 Task: Look for space in Hobart, Australia from 6th June, 2023 to 8th June, 2023 for 2 adults in price range Rs.7000 to Rs.12000. Place can be private room with 1  bedroom having 2 beds and 1 bathroom. Property type can be house, flat, guest house. Amenities needed are: wifi, washing machine, kitchen. Booking option can be shelf check-in. Required host language is English.
Action: Mouse moved to (262, 147)
Screenshot: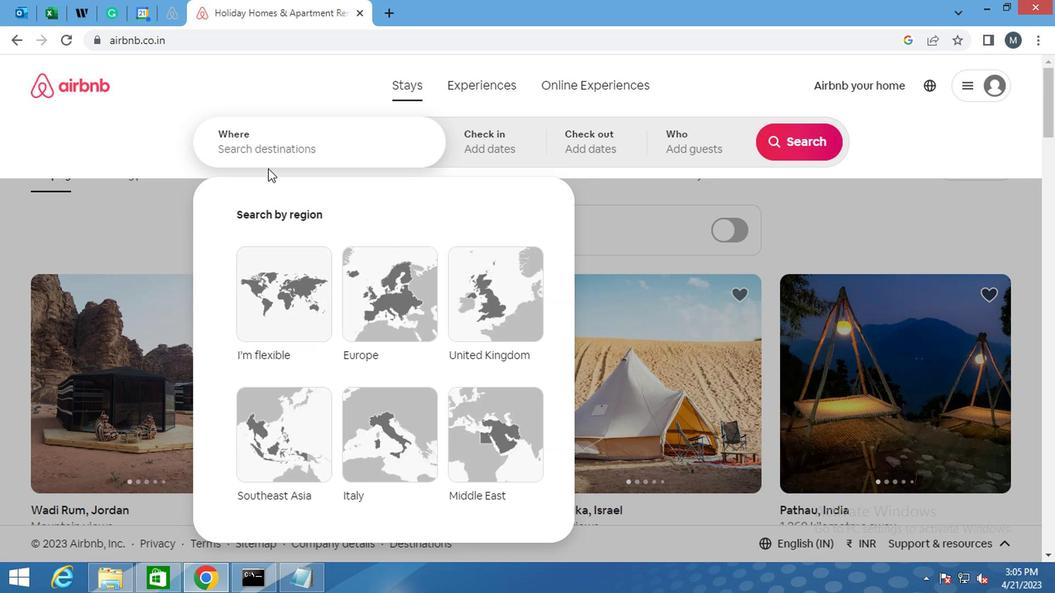 
Action: Mouse pressed left at (262, 147)
Screenshot: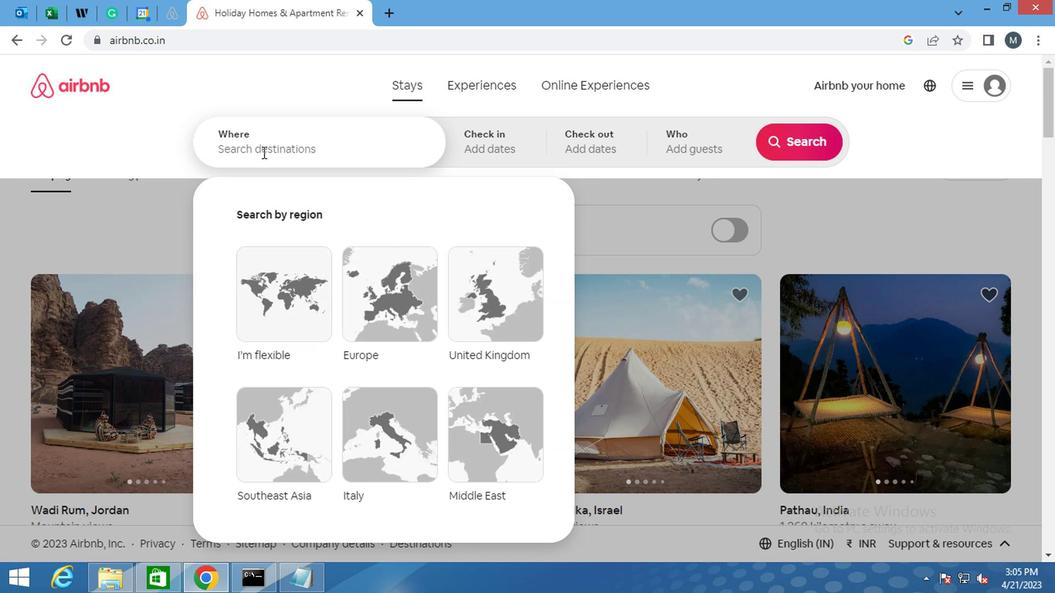 
Action: Key pressed <Key.shift><Key.shift>HOBART,<Key.space><Key.shift>AUSTRALIA<Key.enter>
Screenshot: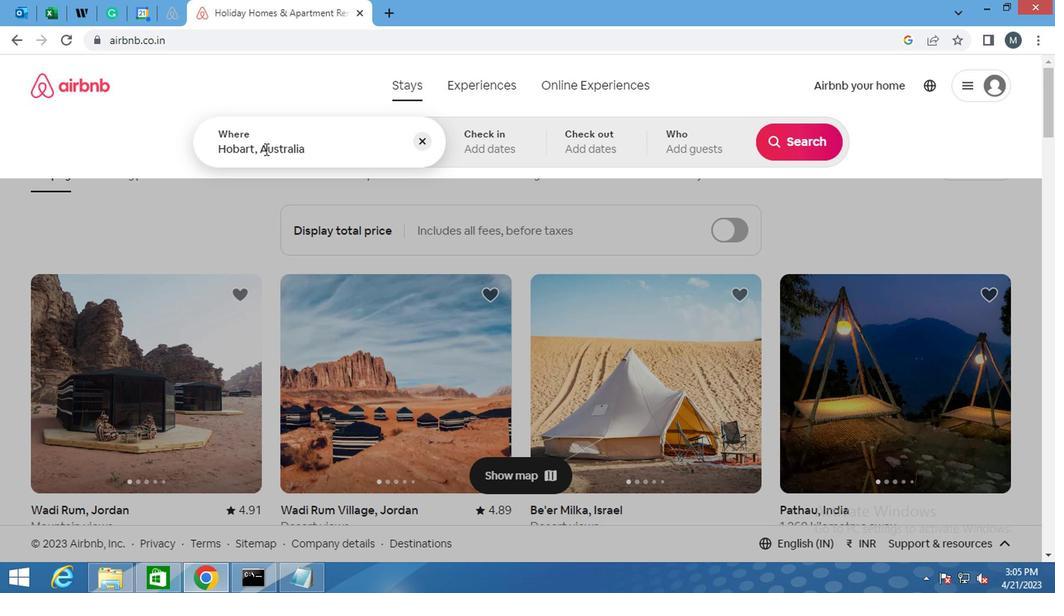 
Action: Mouse moved to (808, 267)
Screenshot: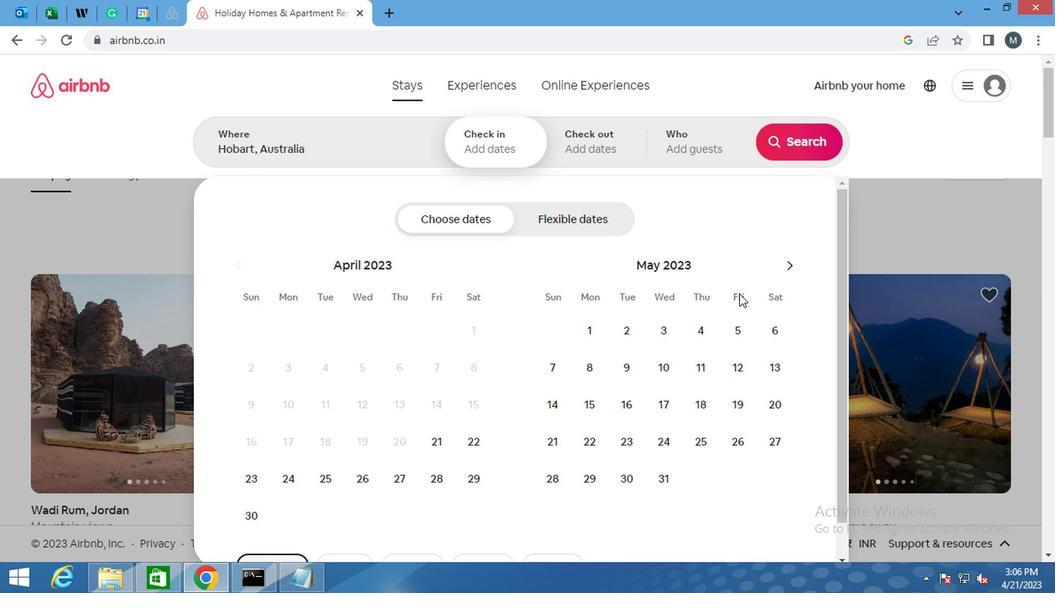 
Action: Mouse pressed left at (808, 267)
Screenshot: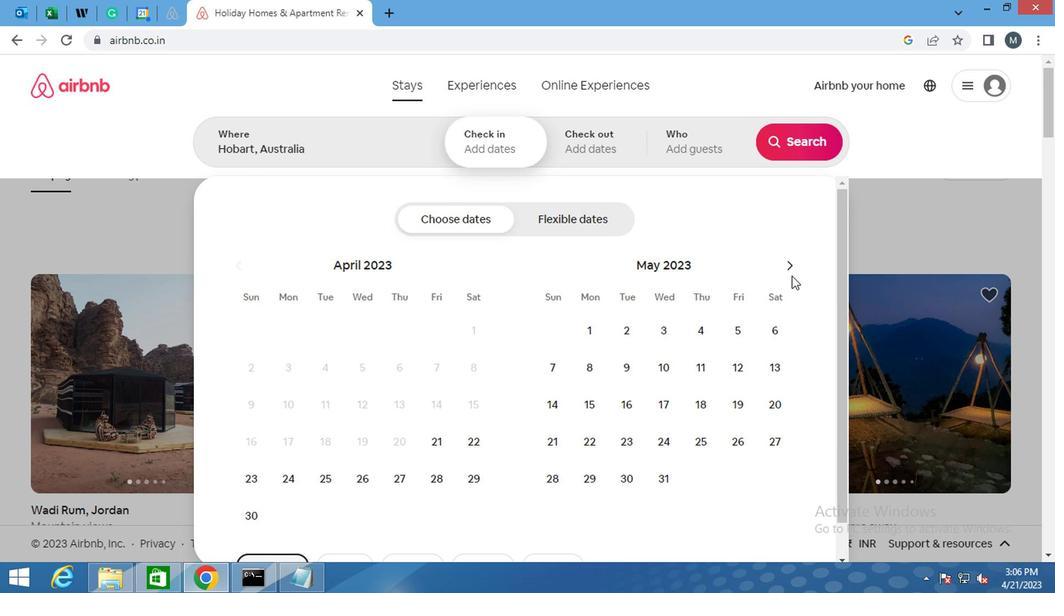 
Action: Mouse moved to (791, 268)
Screenshot: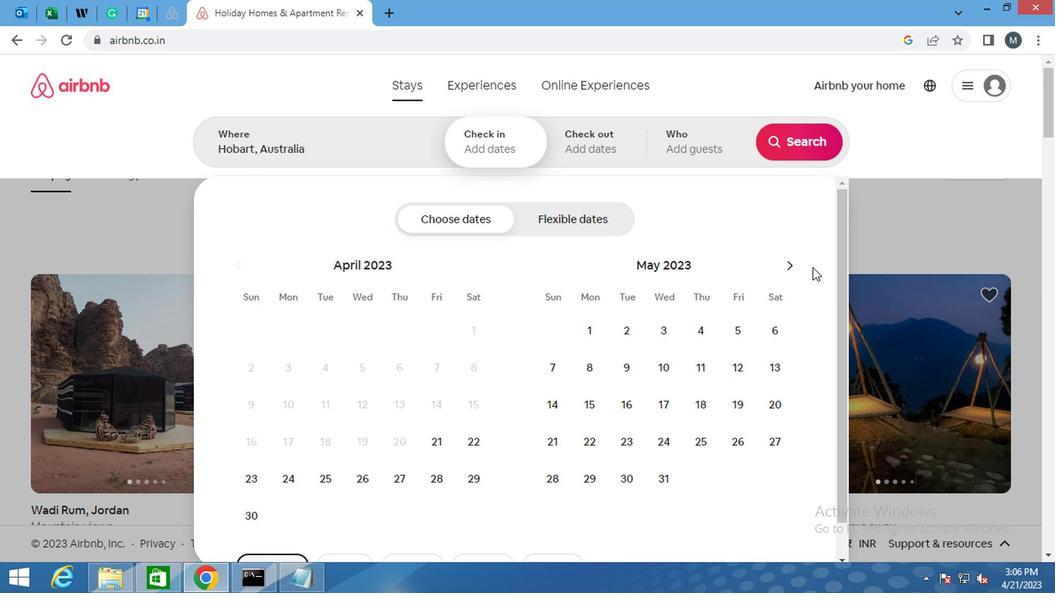 
Action: Mouse pressed left at (791, 268)
Screenshot: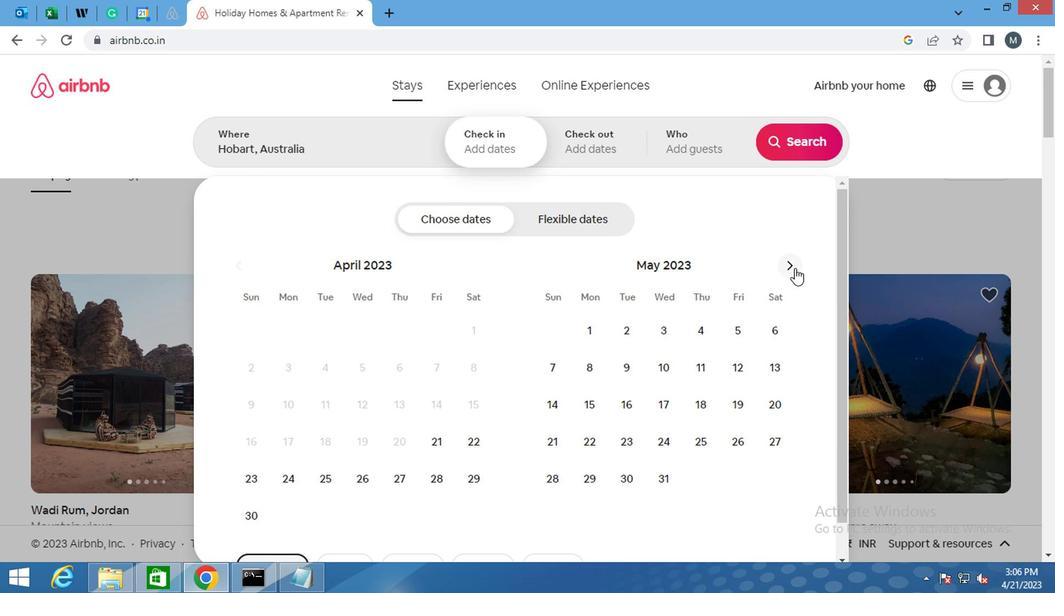 
Action: Mouse moved to (614, 370)
Screenshot: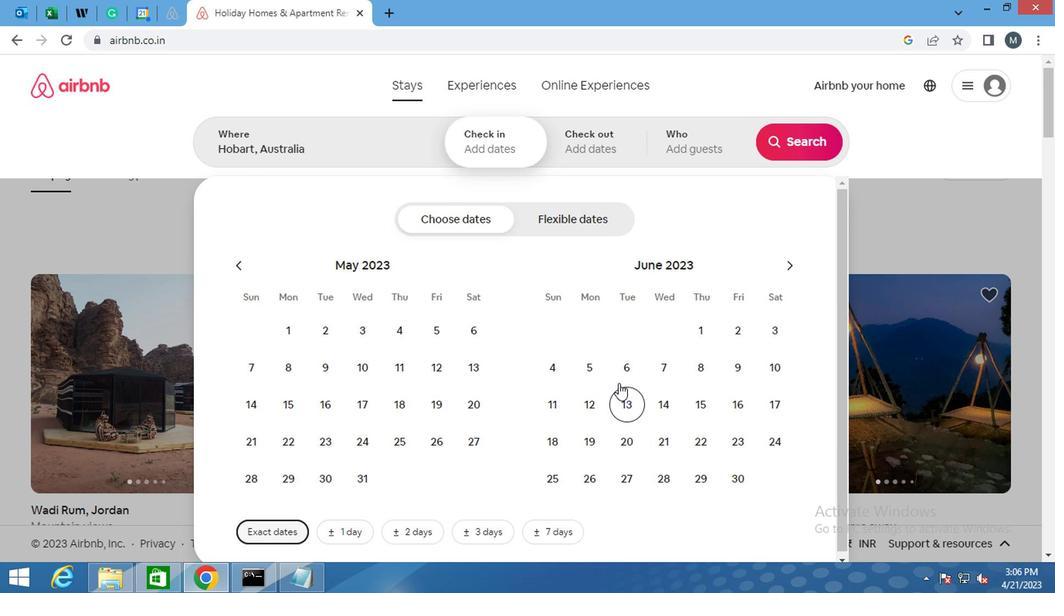 
Action: Mouse pressed left at (614, 370)
Screenshot: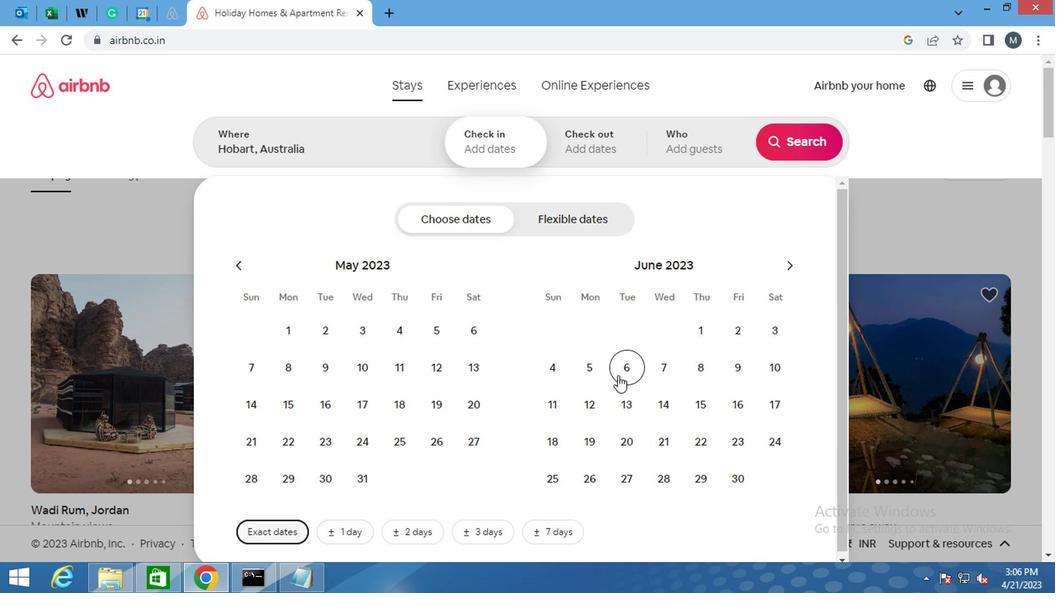 
Action: Mouse moved to (700, 374)
Screenshot: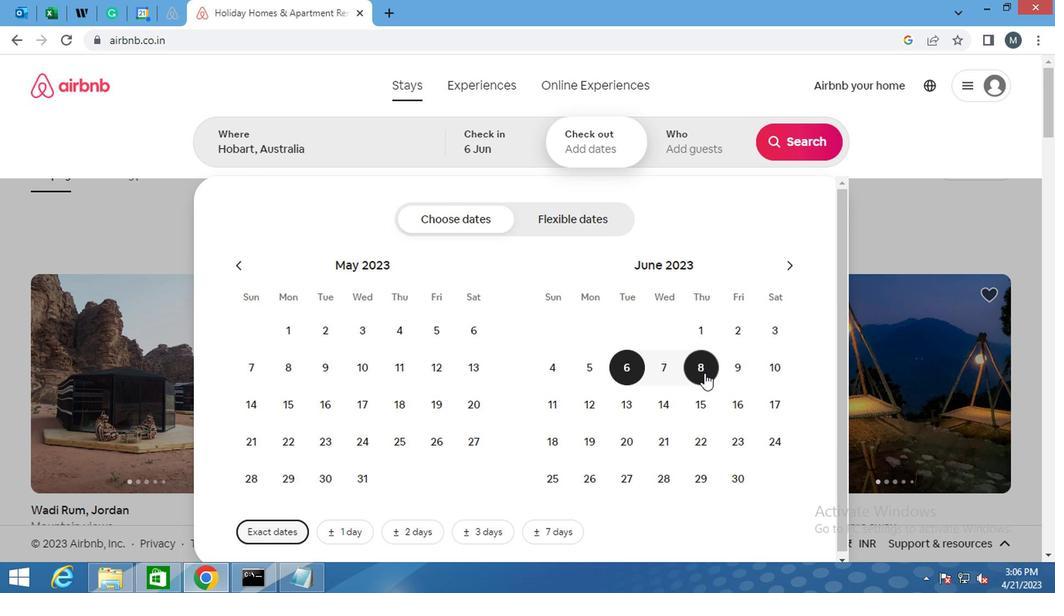 
Action: Mouse pressed left at (700, 374)
Screenshot: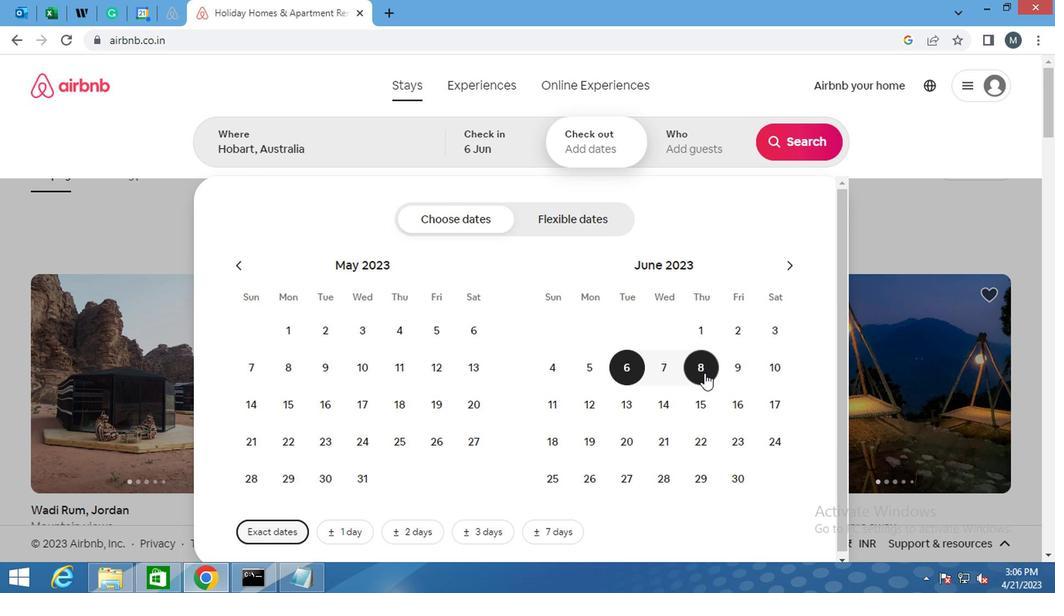 
Action: Mouse moved to (739, 136)
Screenshot: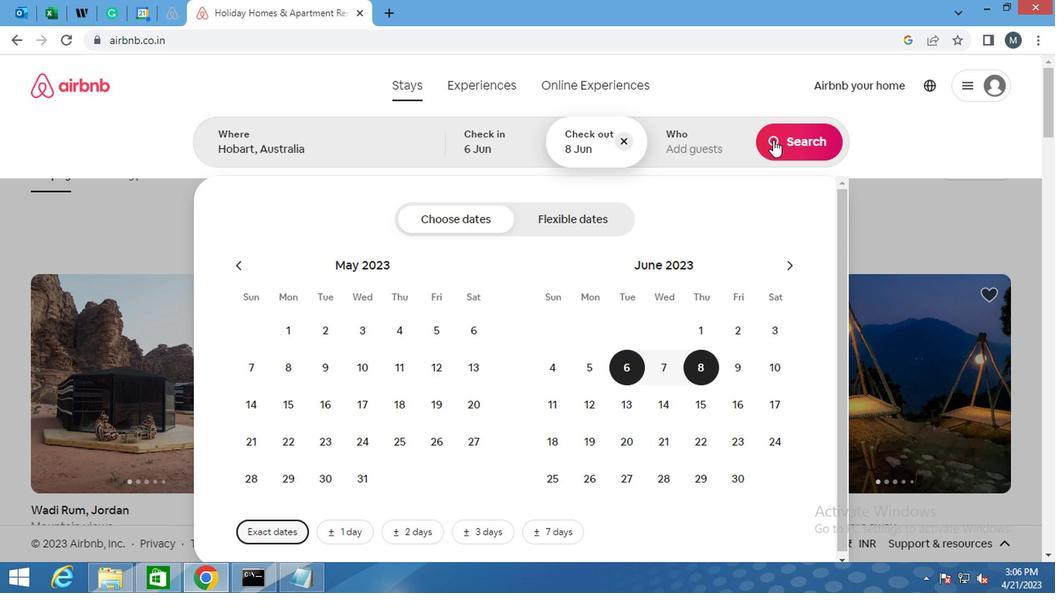
Action: Mouse pressed left at (739, 136)
Screenshot: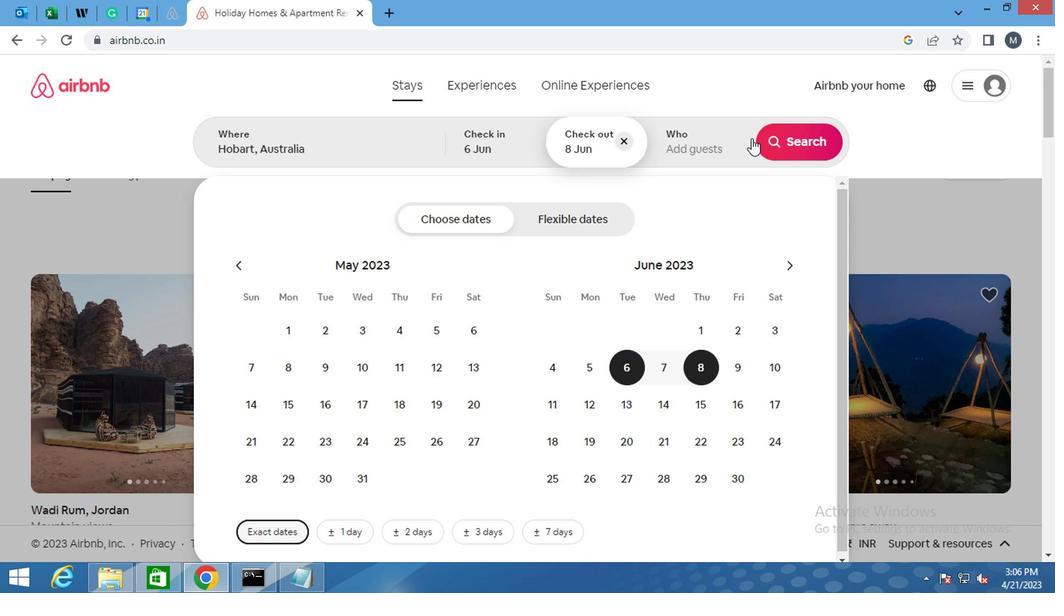 
Action: Mouse moved to (793, 223)
Screenshot: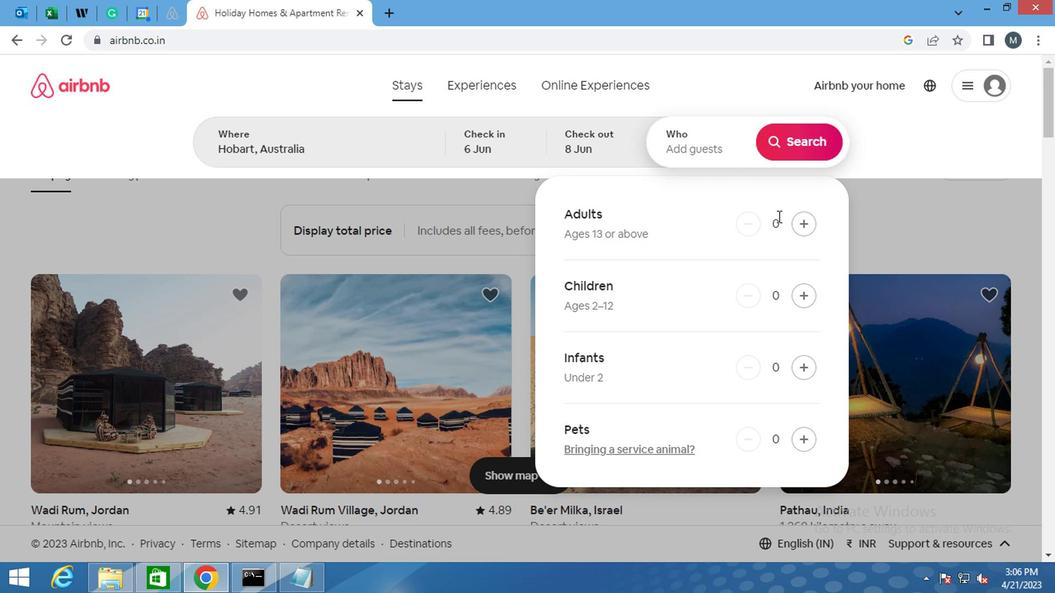 
Action: Mouse pressed left at (793, 223)
Screenshot: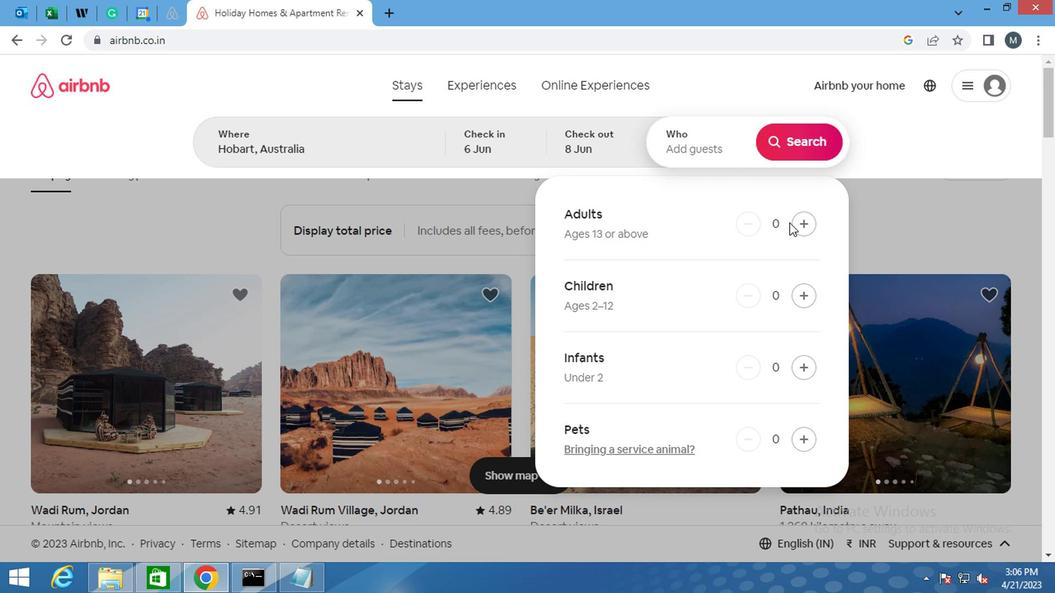 
Action: Mouse moved to (793, 222)
Screenshot: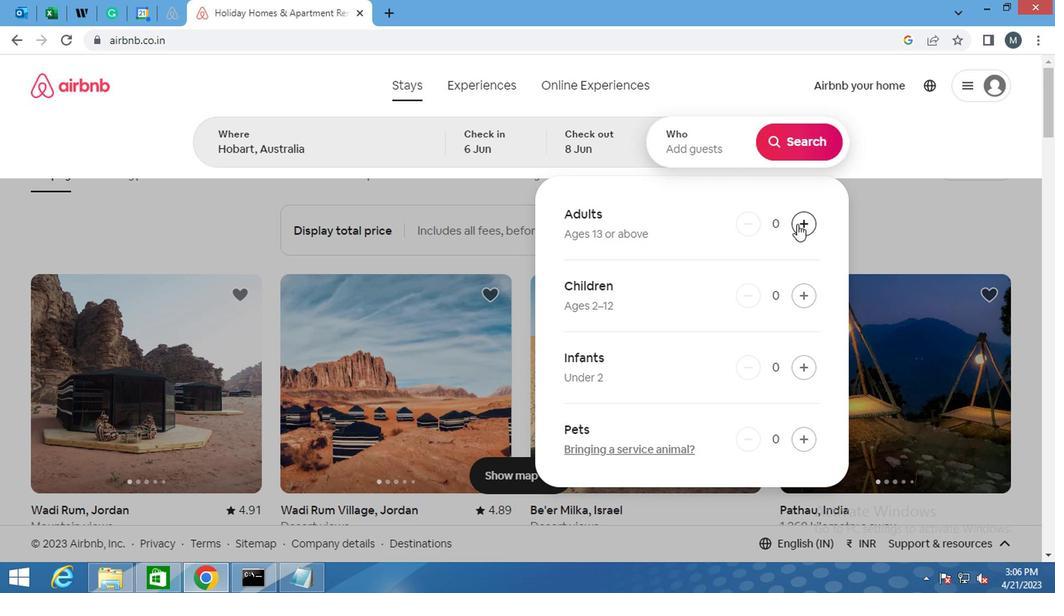 
Action: Mouse pressed left at (793, 222)
Screenshot: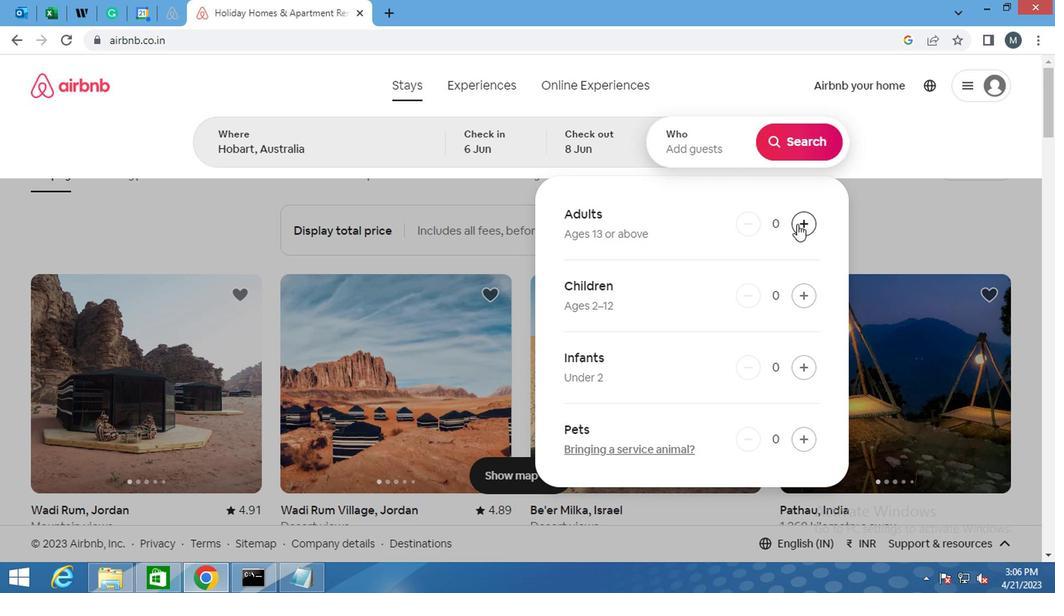 
Action: Mouse moved to (899, 125)
Screenshot: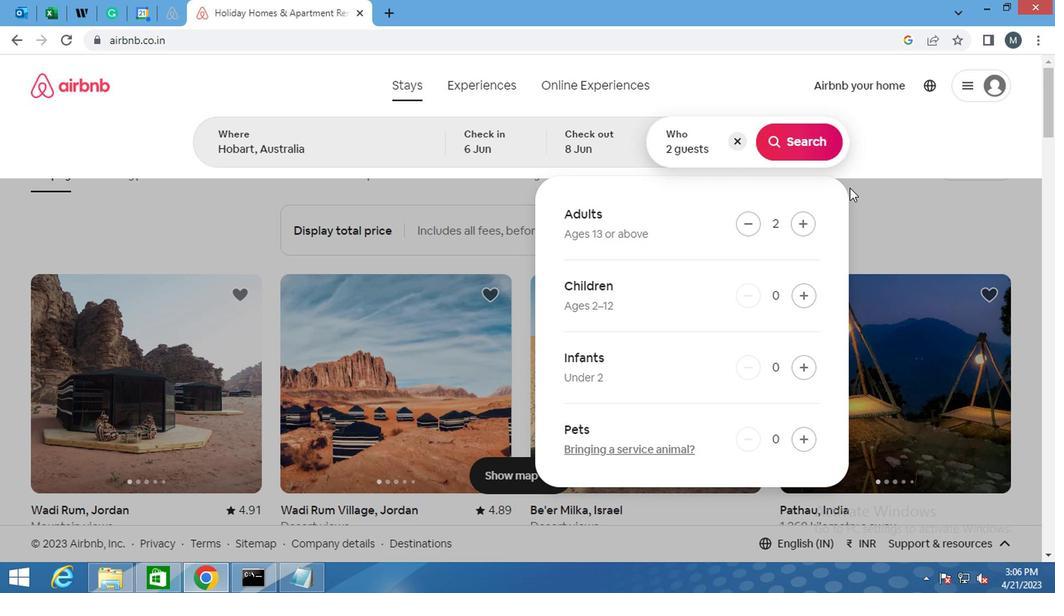 
Action: Mouse pressed left at (899, 125)
Screenshot: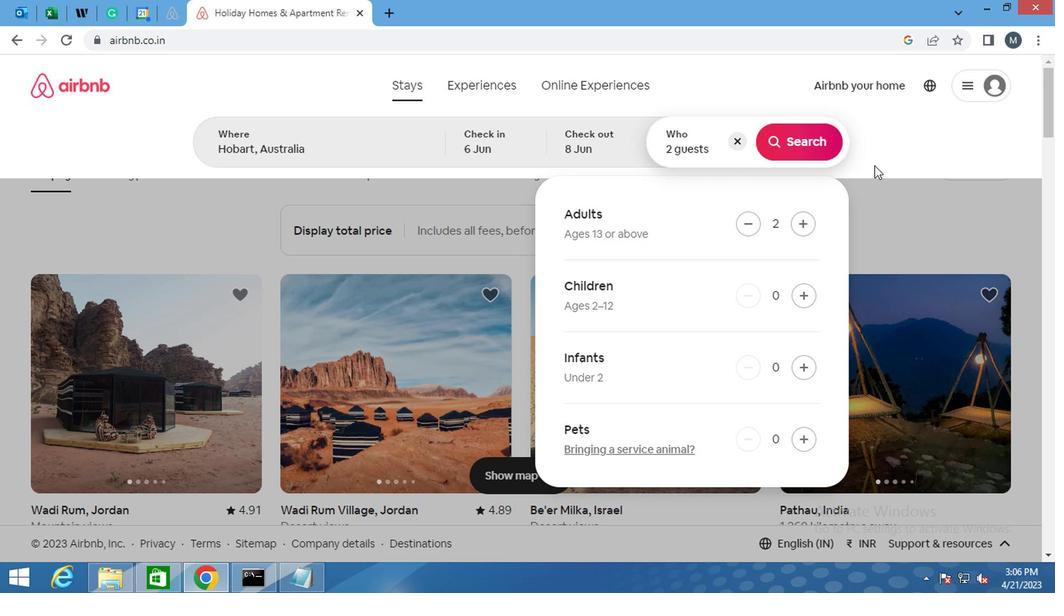 
Action: Mouse moved to (879, 162)
Screenshot: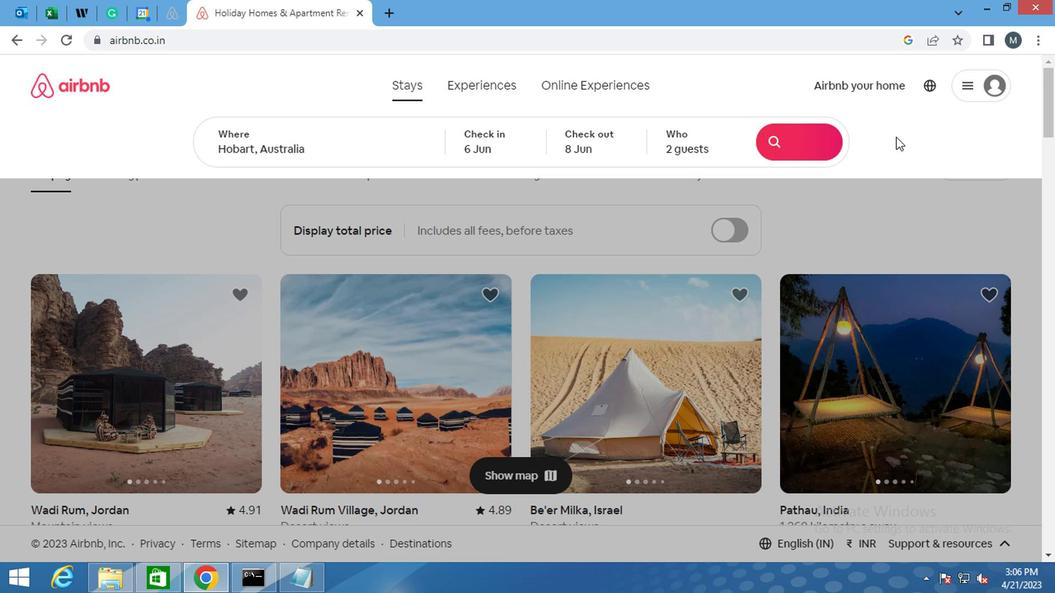 
Action: Mouse scrolled (879, 163) with delta (0, 1)
Screenshot: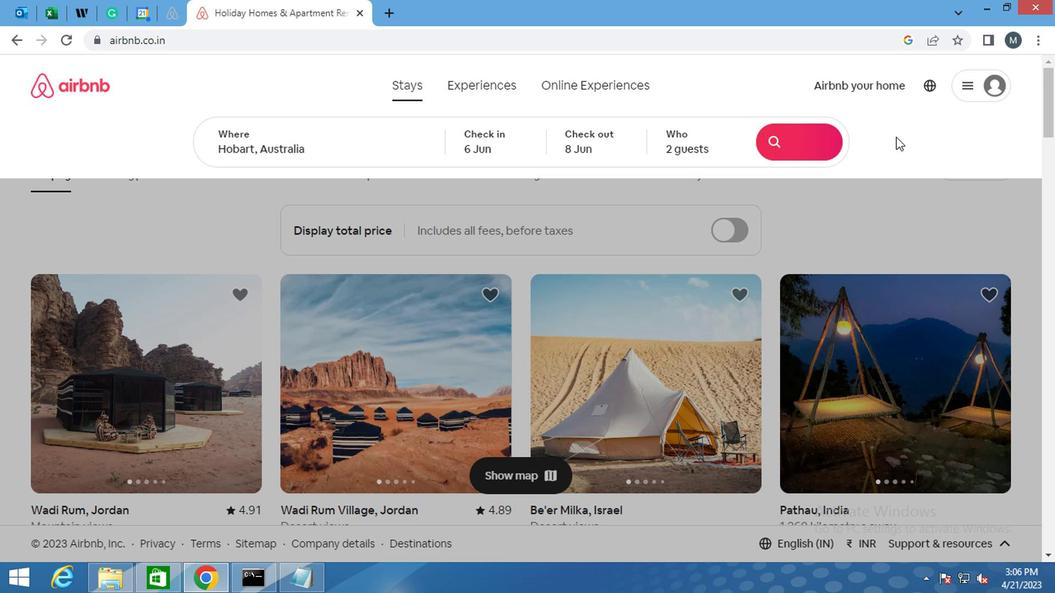 
Action: Mouse scrolled (879, 163) with delta (0, 1)
Screenshot: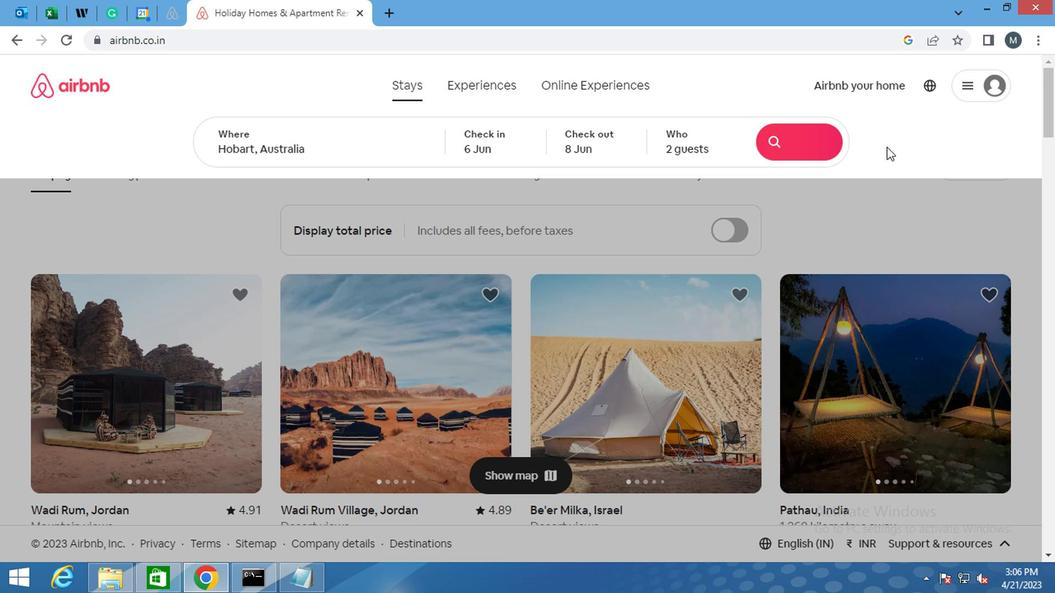 
Action: Mouse moved to (878, 166)
Screenshot: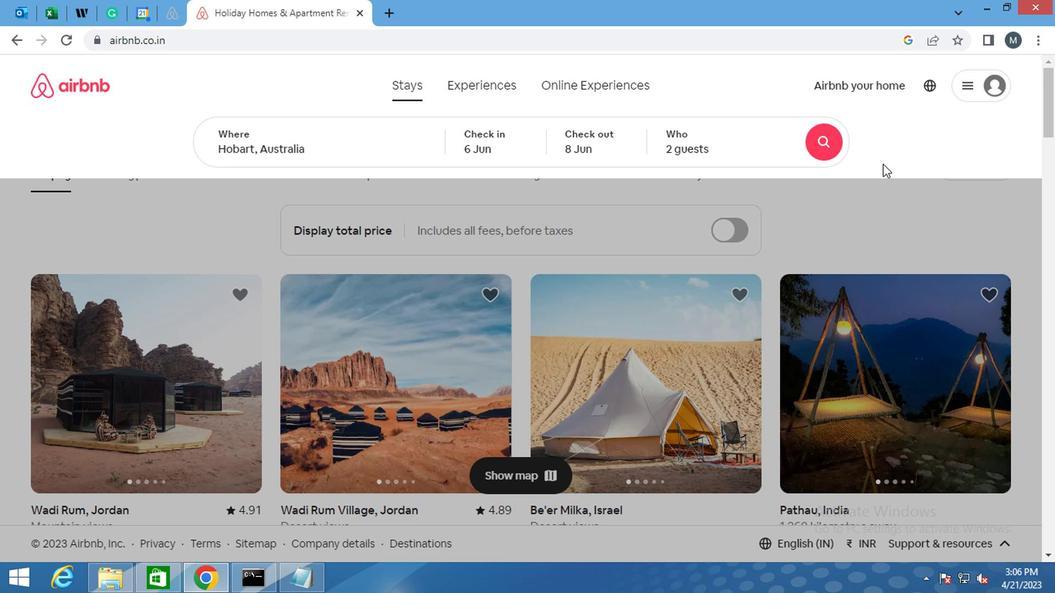 
Action: Mouse scrolled (878, 165) with delta (0, 0)
Screenshot: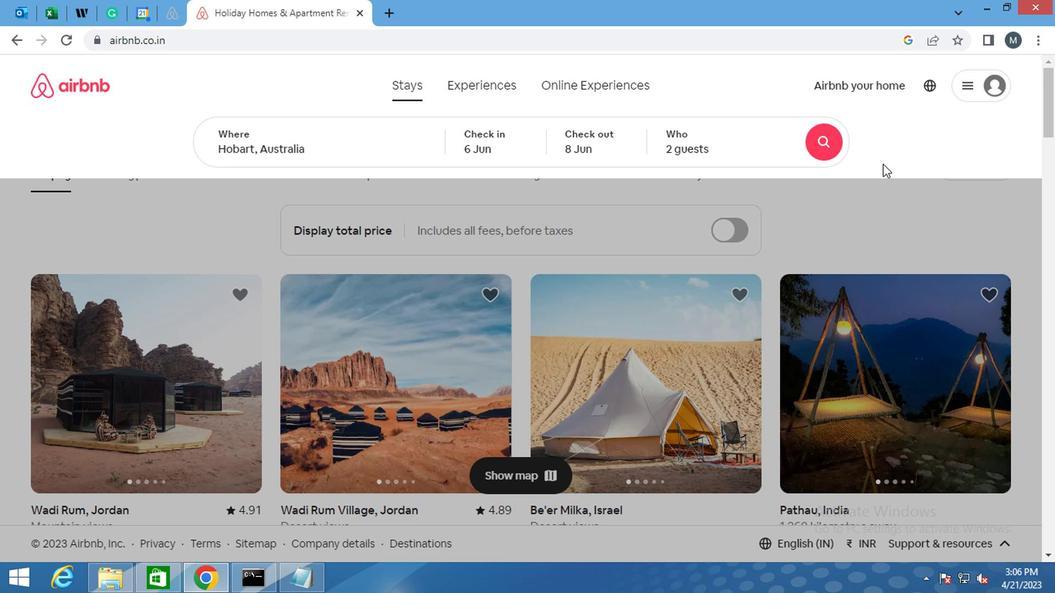 
Action: Mouse moved to (950, 145)
Screenshot: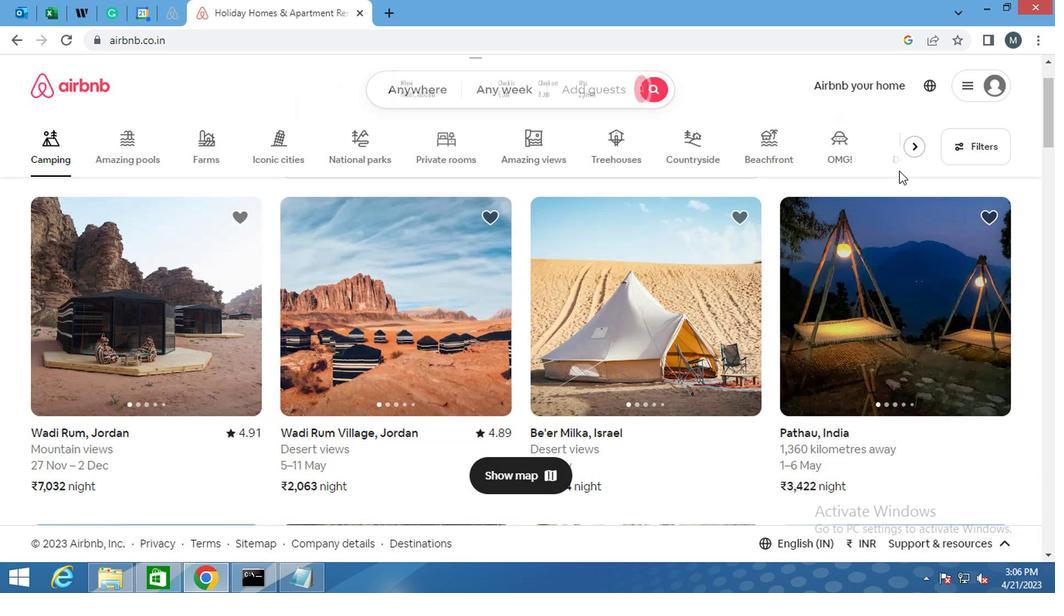 
Action: Mouse pressed left at (950, 145)
Screenshot: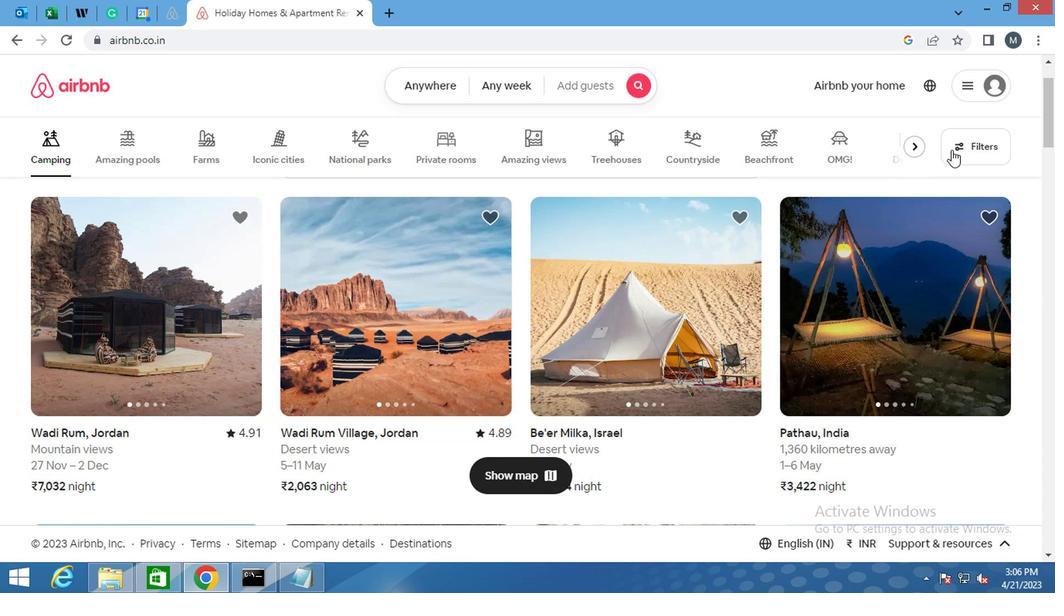 
Action: Mouse moved to (758, 191)
Screenshot: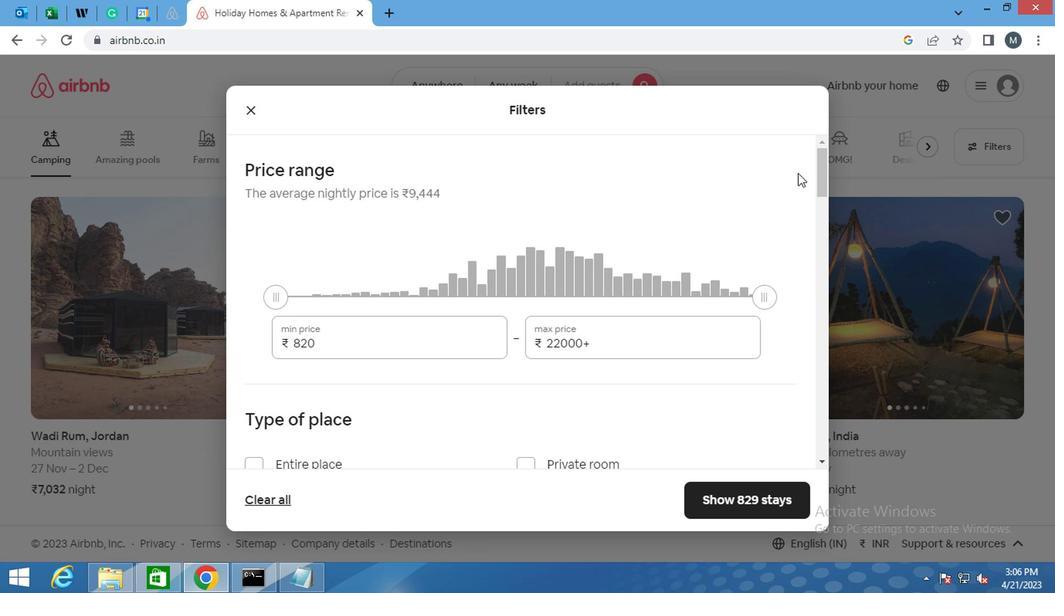 
Action: Mouse scrolled (758, 191) with delta (0, 0)
Screenshot: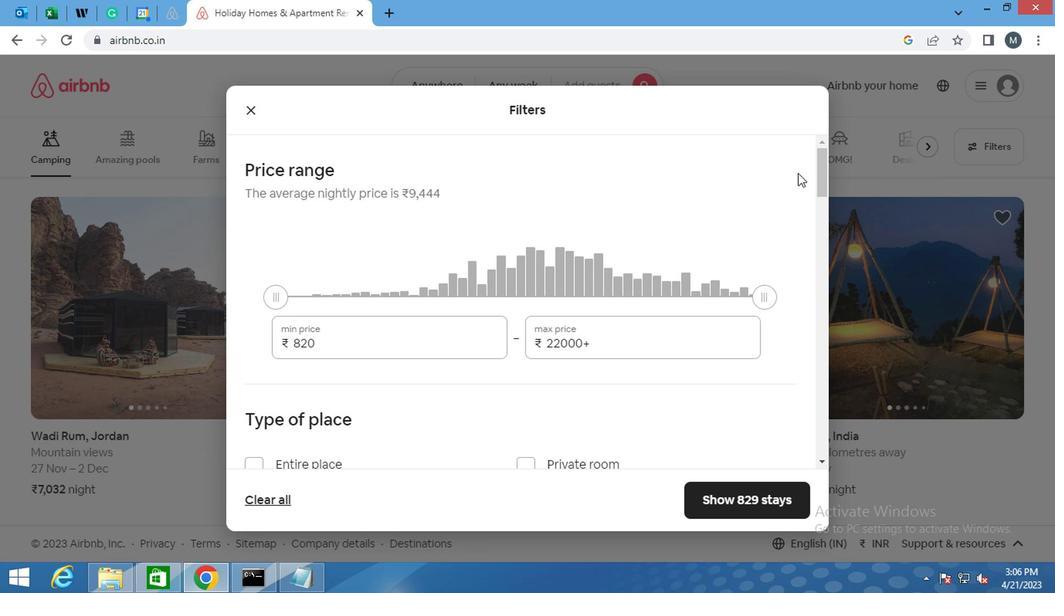 
Action: Mouse moved to (667, 224)
Screenshot: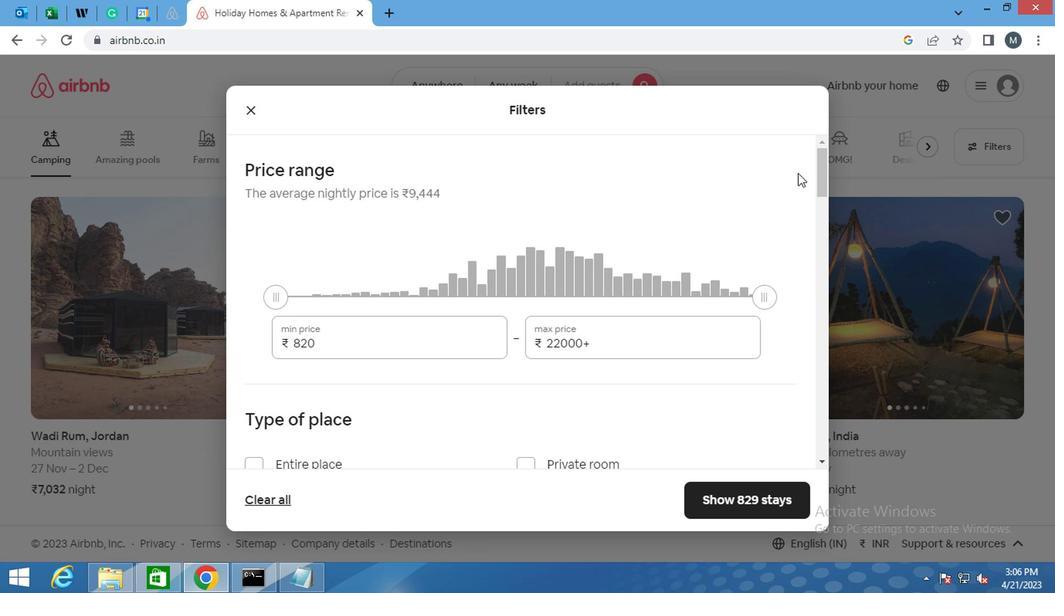 
Action: Mouse scrolled (667, 223) with delta (0, 0)
Screenshot: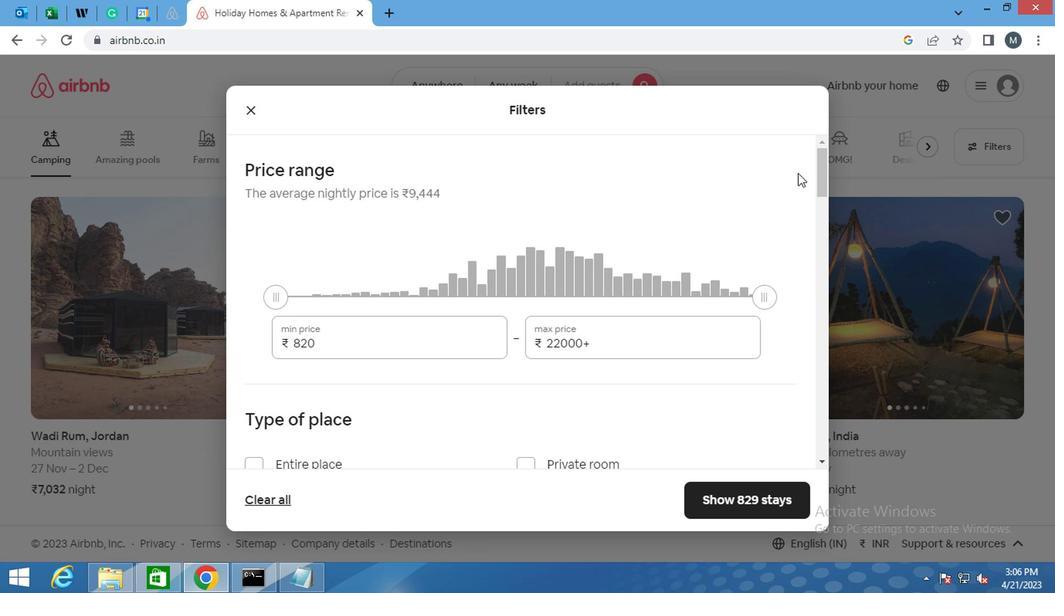 
Action: Mouse moved to (392, 194)
Screenshot: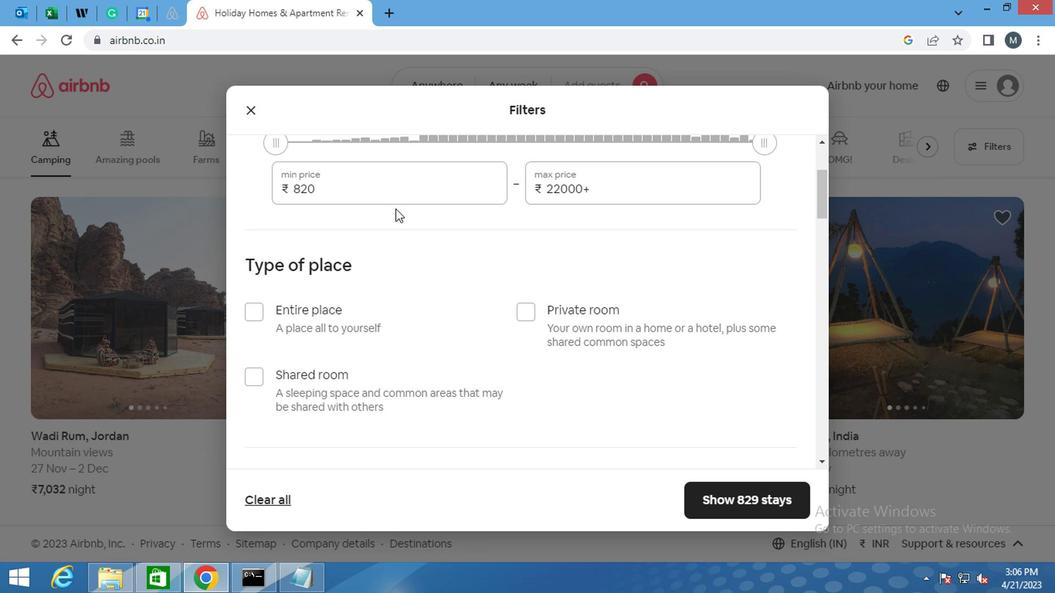 
Action: Mouse pressed left at (392, 194)
Screenshot: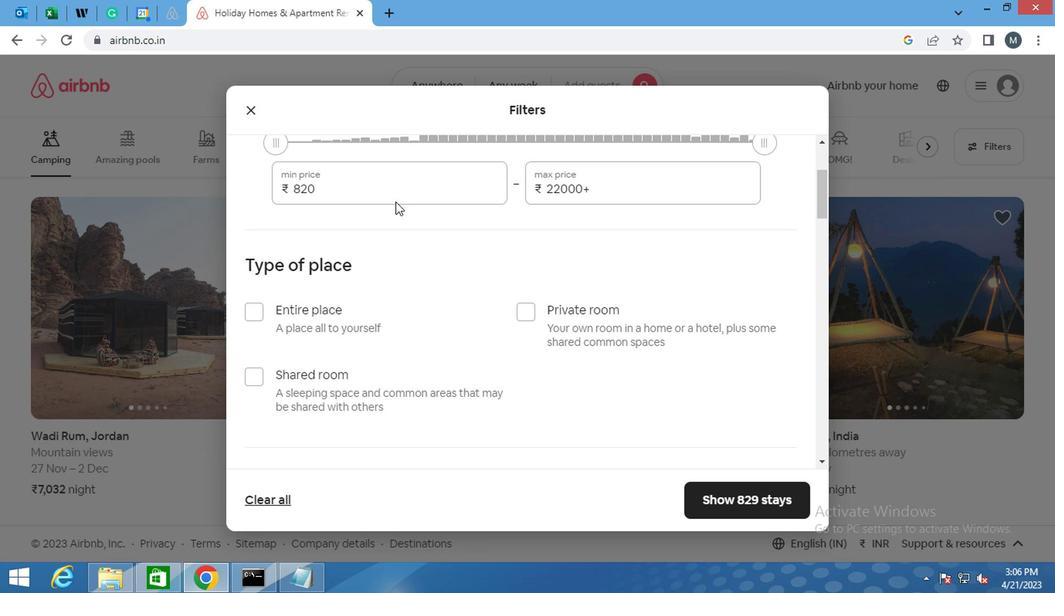
Action: Key pressed <Key.backspace><Key.backspace><Key.backspace>7000
Screenshot: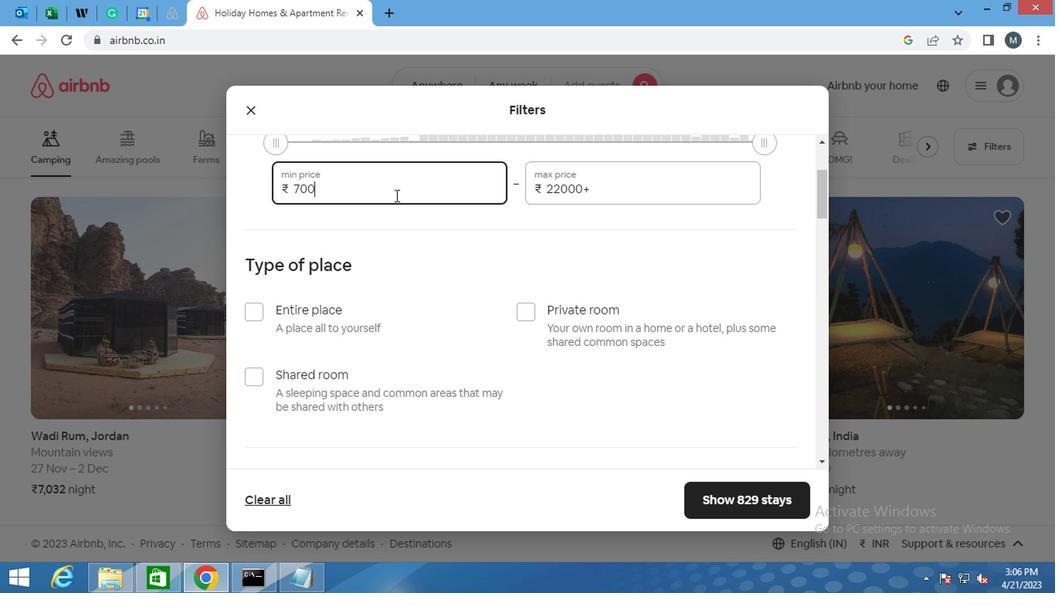 
Action: Mouse moved to (607, 196)
Screenshot: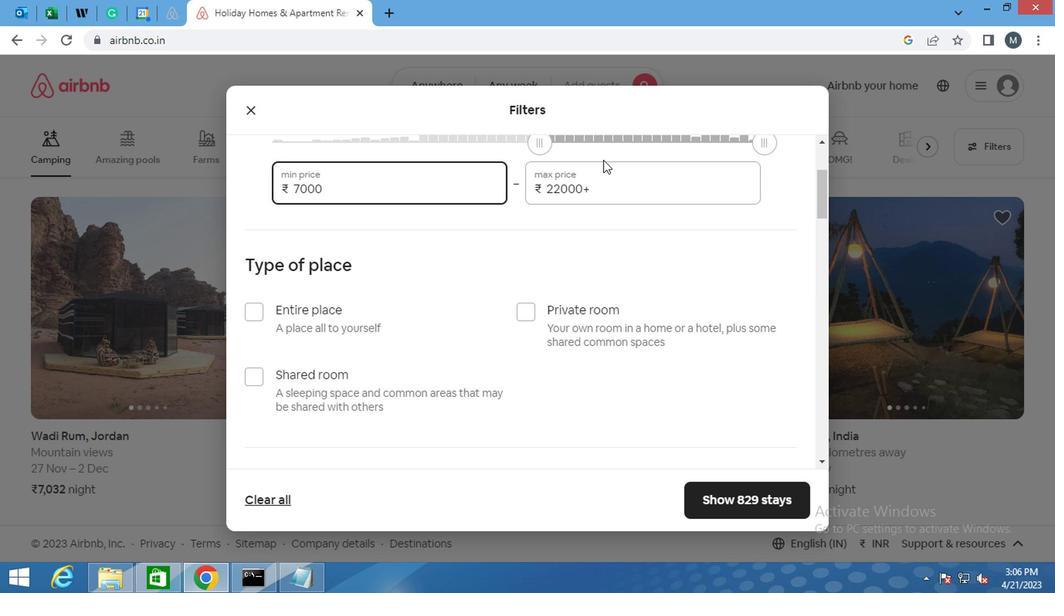 
Action: Mouse pressed left at (607, 196)
Screenshot: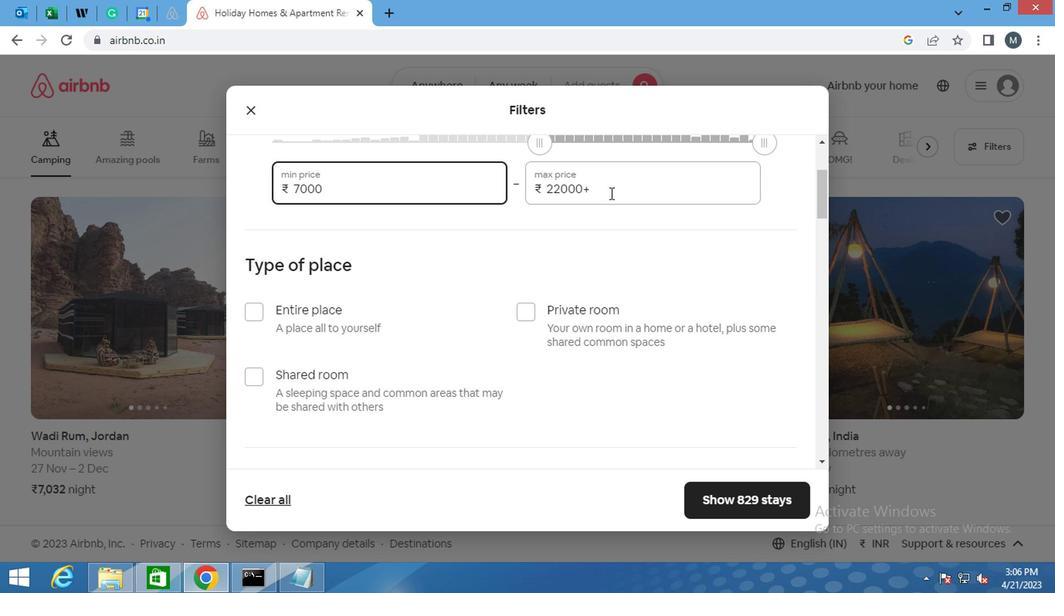 
Action: Key pressed <Key.backspace><Key.backspace><Key.backspace><Key.backspace><Key.backspace><Key.backspace>129<Key.backspace>000
Screenshot: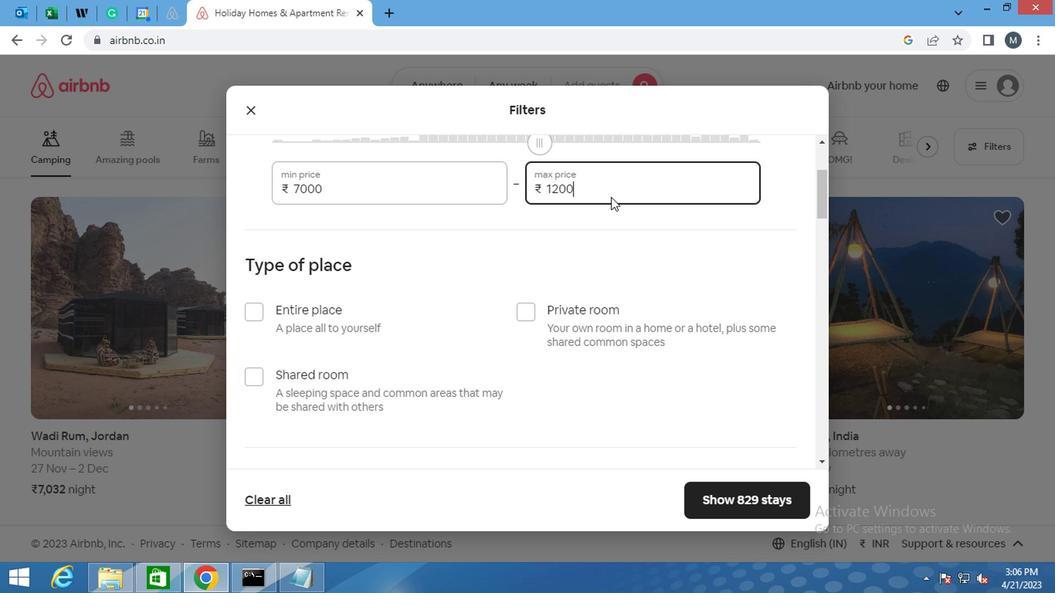 
Action: Mouse moved to (594, 222)
Screenshot: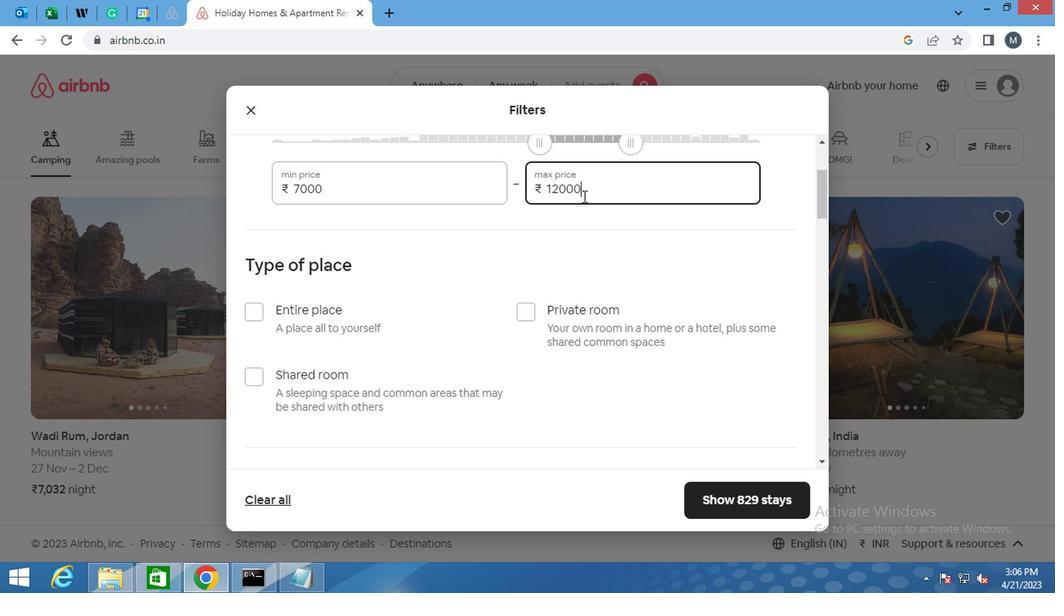 
Action: Mouse scrolled (594, 220) with delta (0, -1)
Screenshot: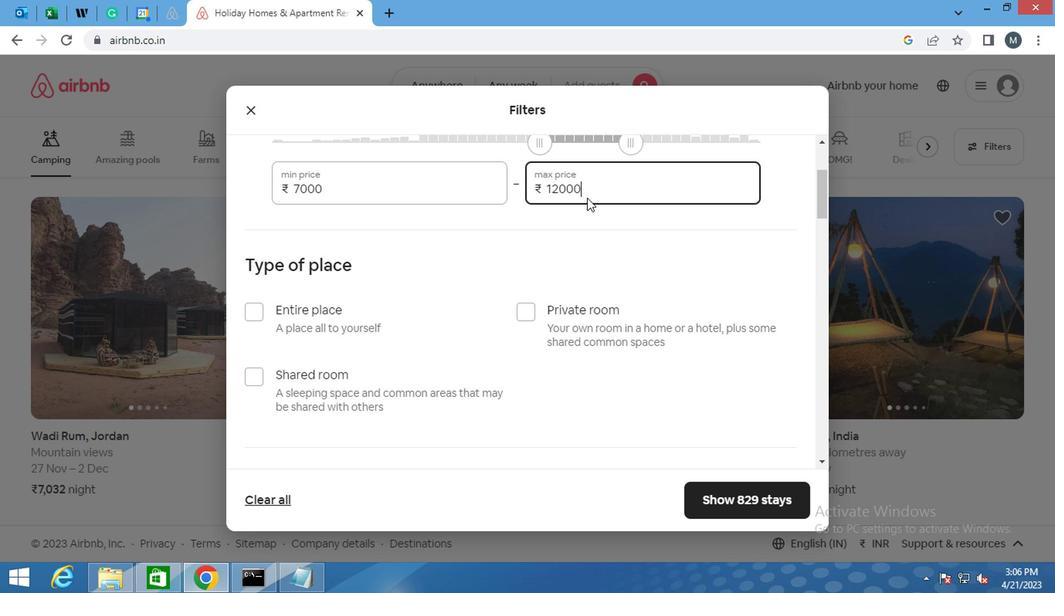 
Action: Mouse scrolled (594, 220) with delta (0, -1)
Screenshot: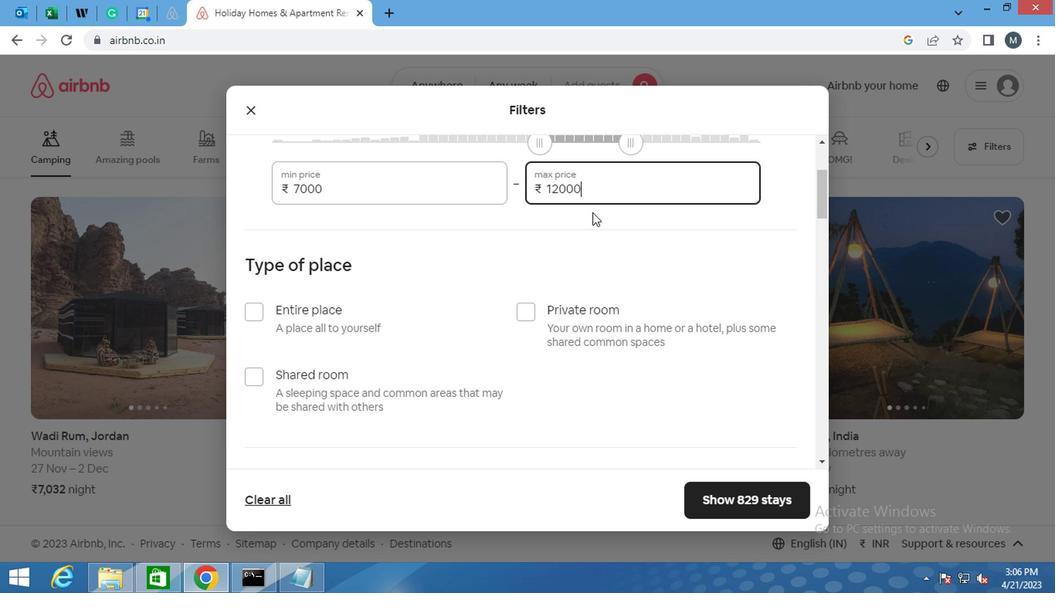 
Action: Mouse scrolled (594, 220) with delta (0, -1)
Screenshot: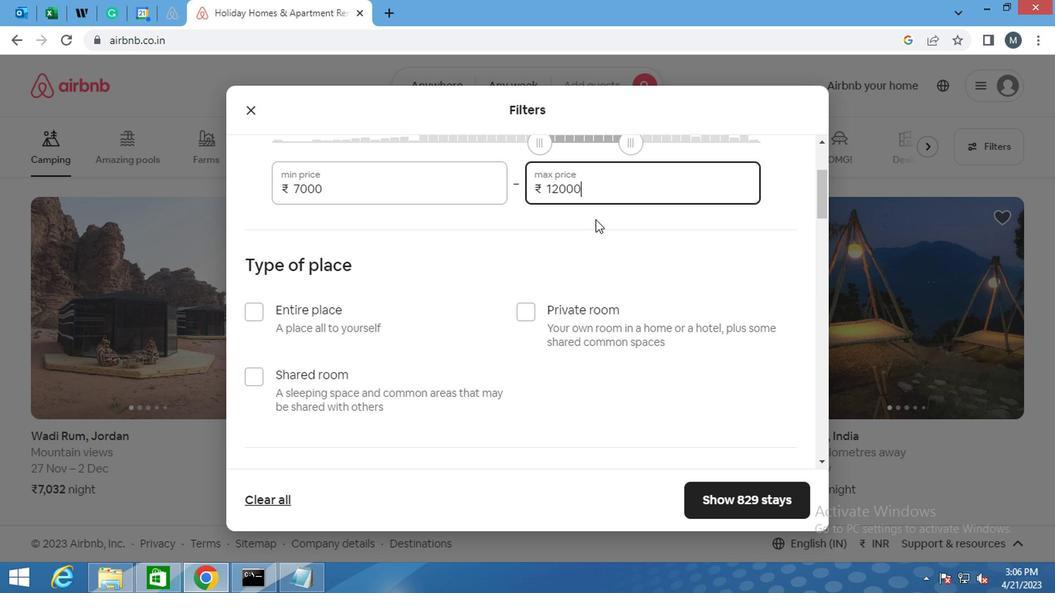 
Action: Mouse moved to (422, 314)
Screenshot: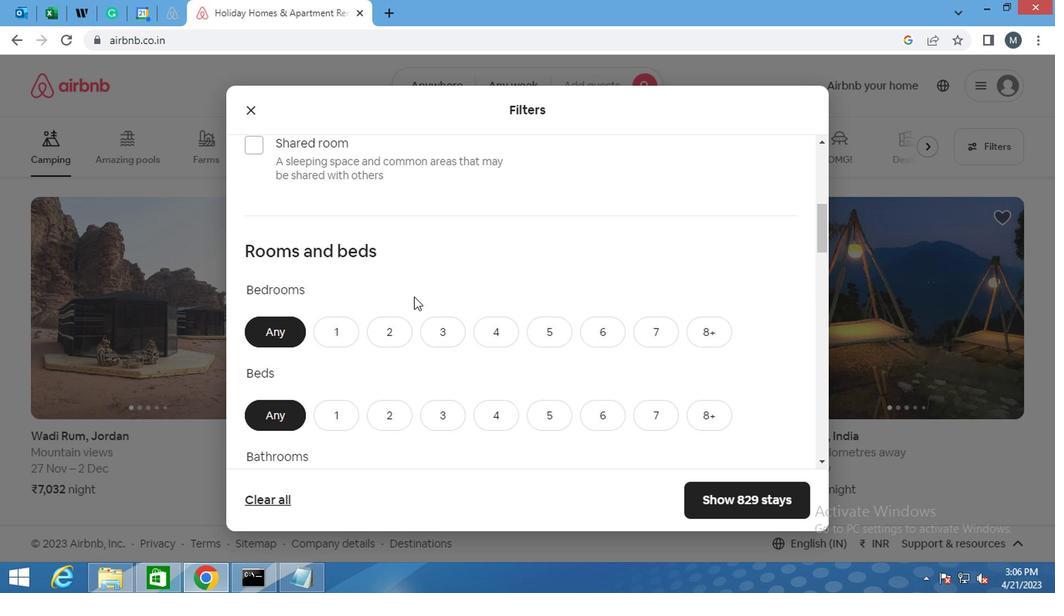 
Action: Mouse scrolled (422, 314) with delta (0, 0)
Screenshot: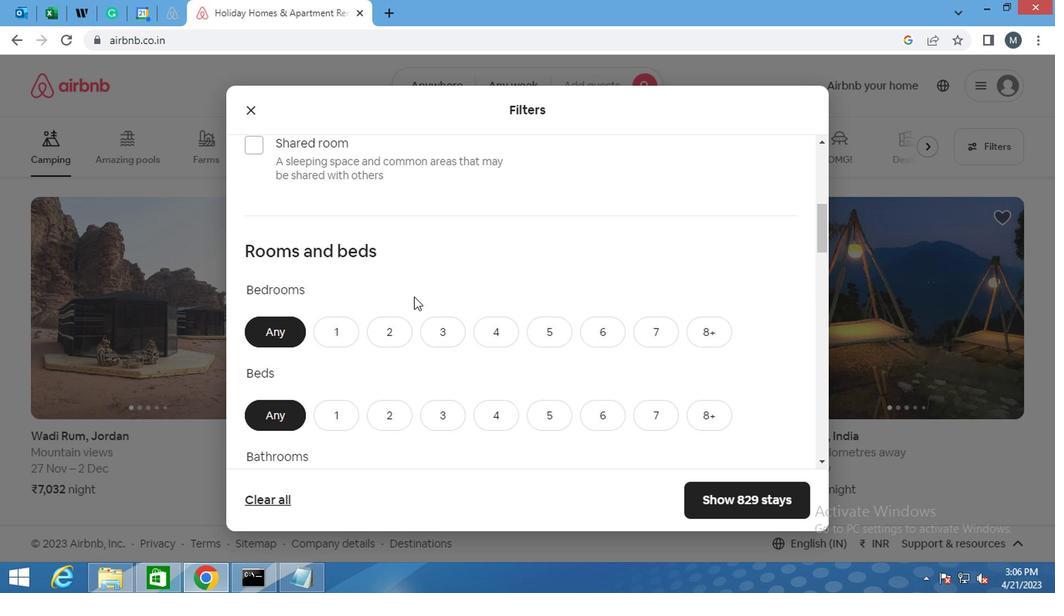 
Action: Mouse moved to (422, 312)
Screenshot: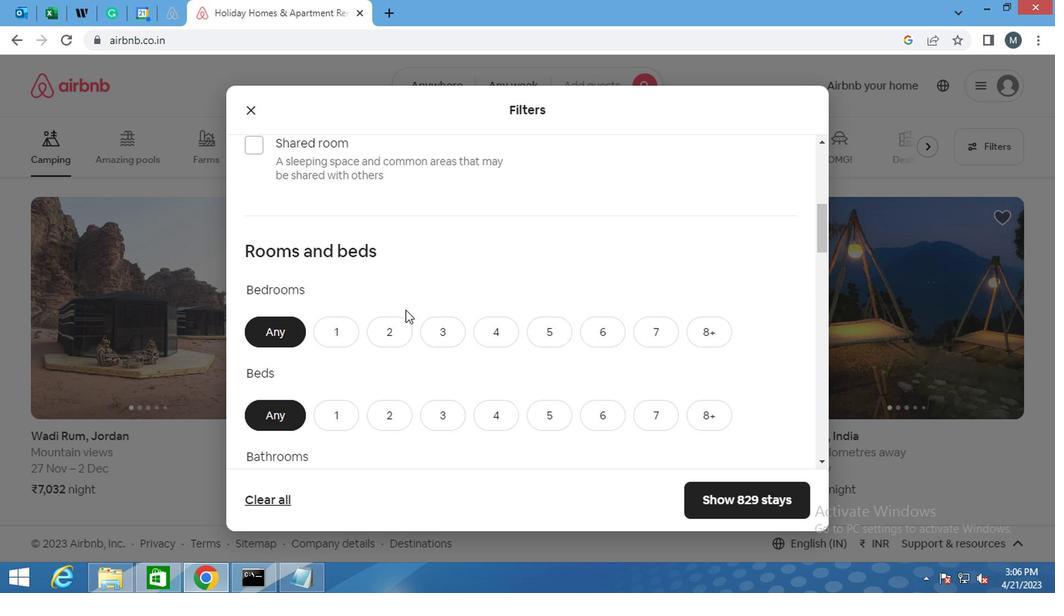 
Action: Mouse scrolled (422, 312) with delta (0, 0)
Screenshot: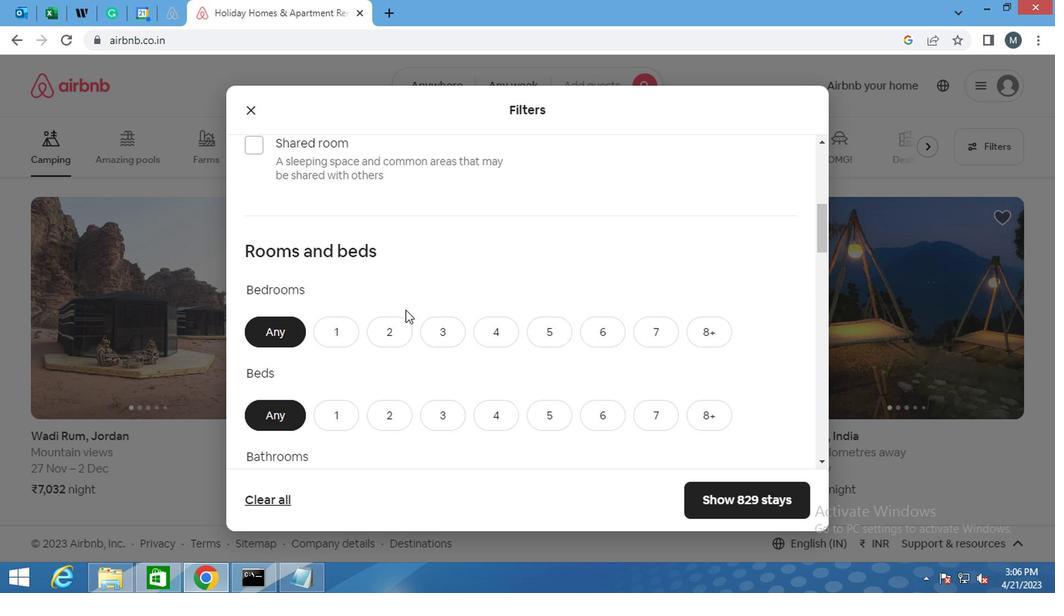 
Action: Mouse moved to (523, 229)
Screenshot: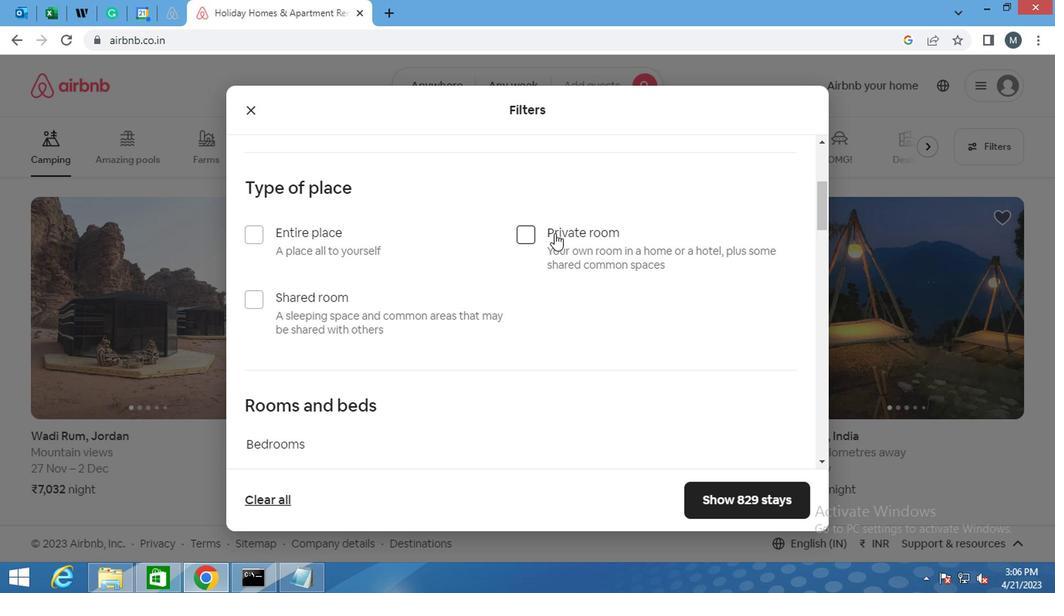 
Action: Mouse pressed left at (523, 229)
Screenshot: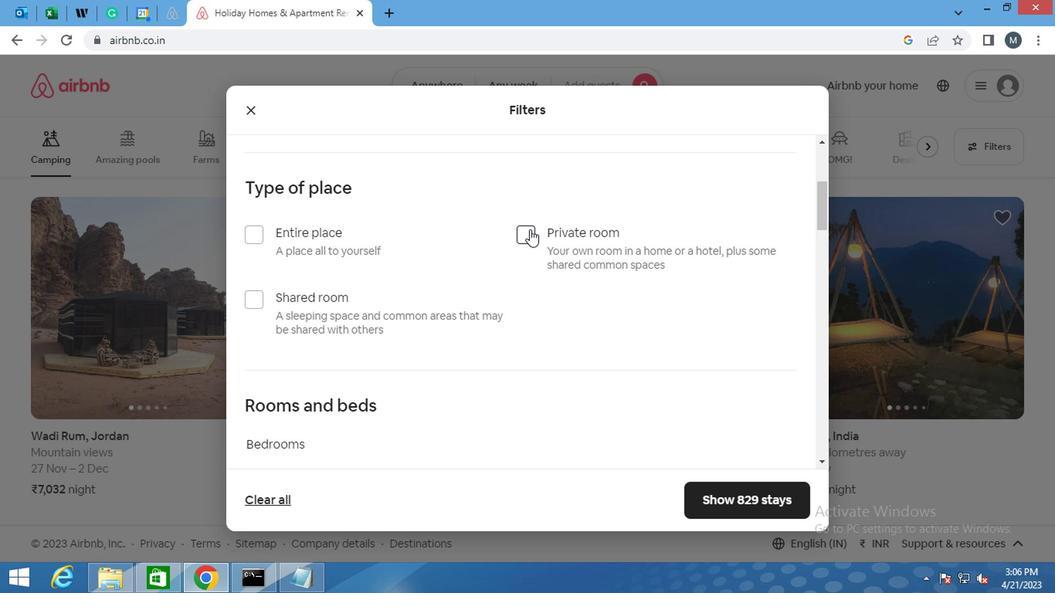 
Action: Mouse moved to (521, 228)
Screenshot: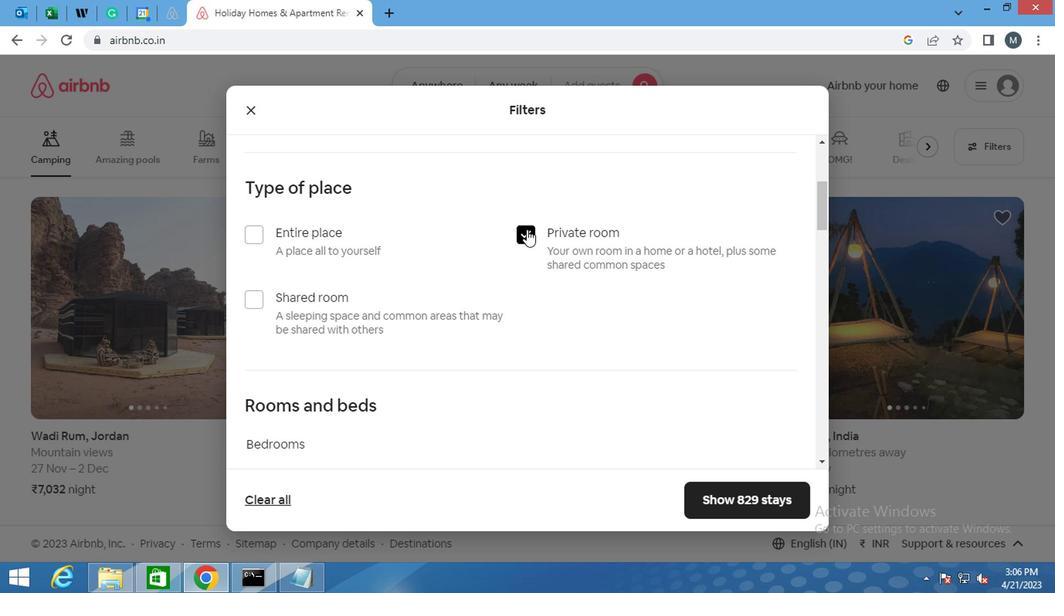 
Action: Mouse scrolled (521, 227) with delta (0, 0)
Screenshot: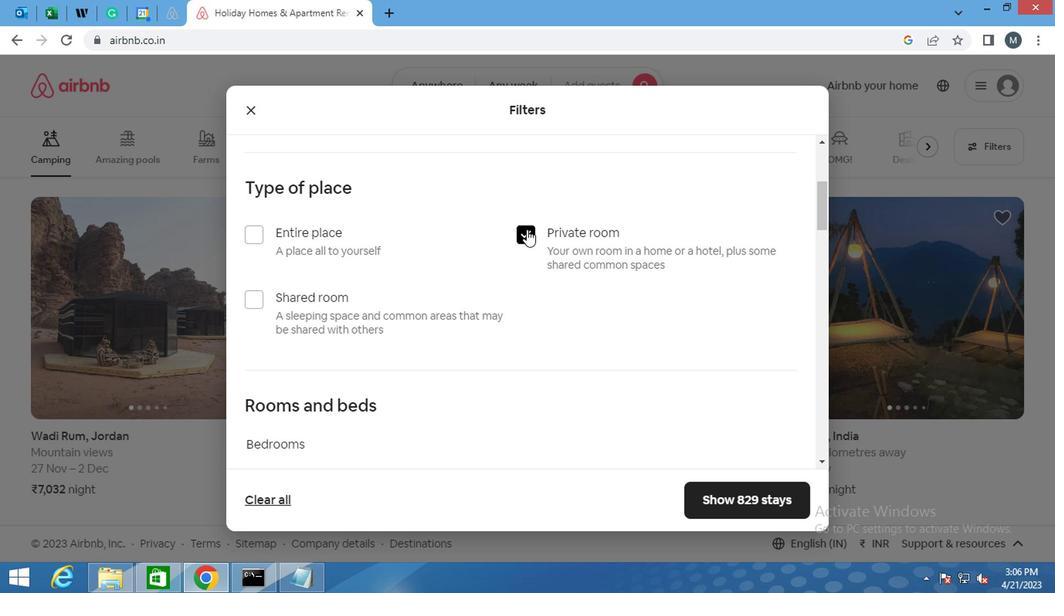 
Action: Mouse moved to (520, 229)
Screenshot: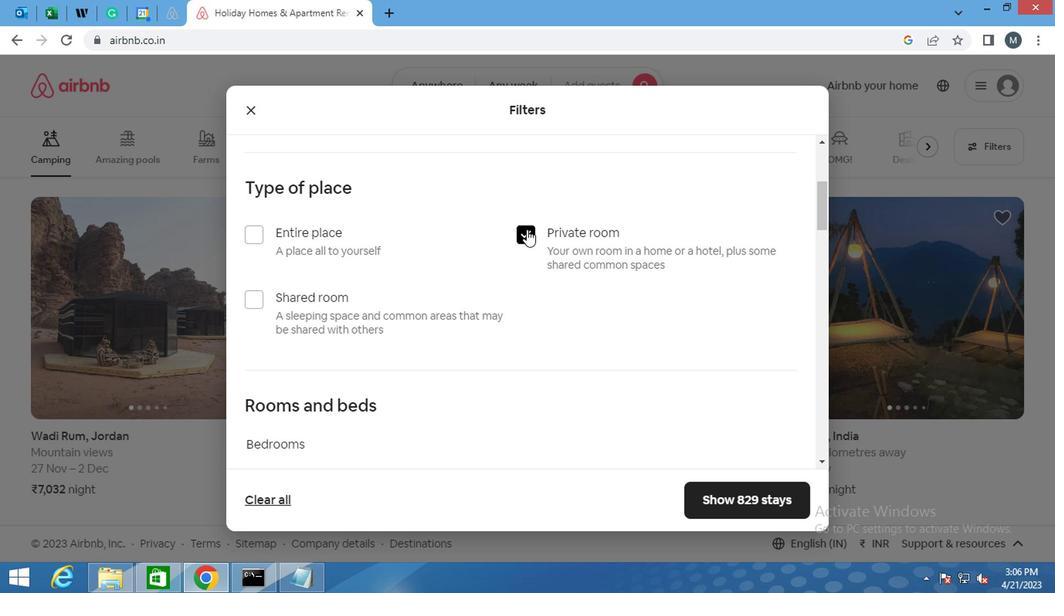 
Action: Mouse scrolled (520, 229) with delta (0, 0)
Screenshot: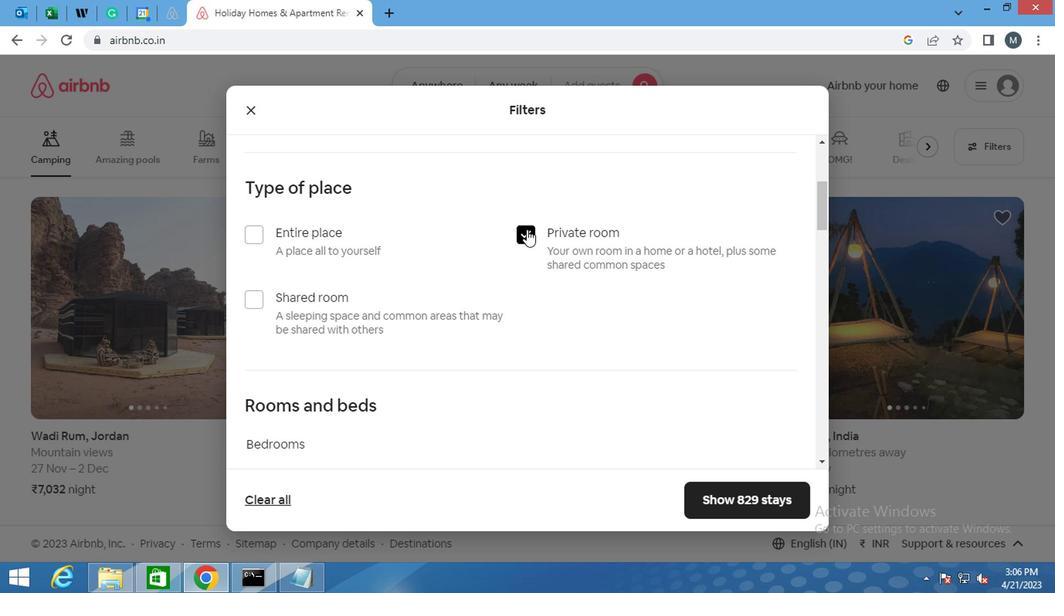 
Action: Mouse moved to (411, 243)
Screenshot: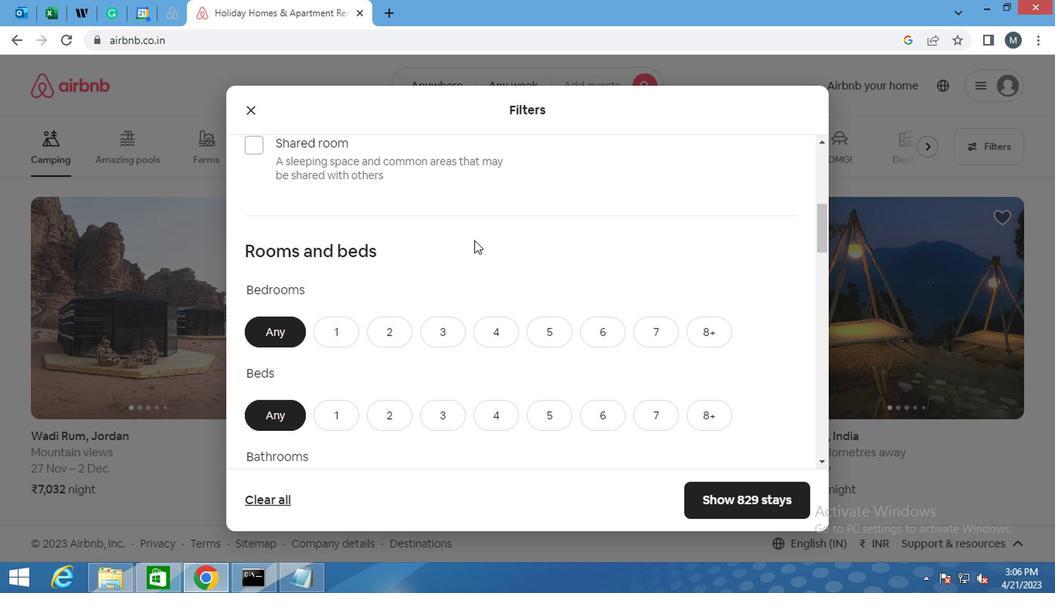 
Action: Mouse scrolled (411, 242) with delta (0, -1)
Screenshot: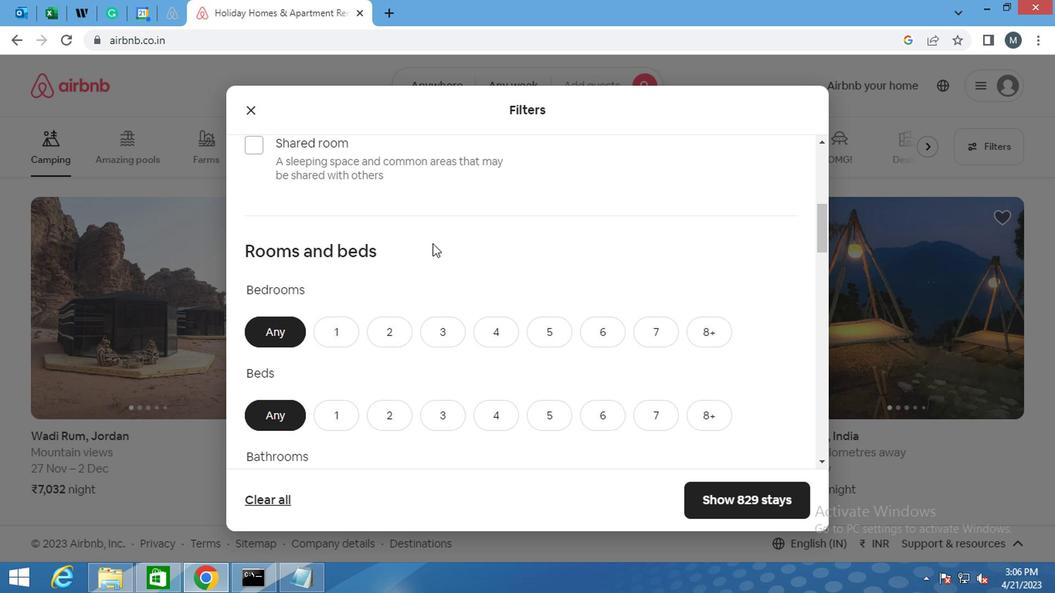 
Action: Mouse moved to (340, 254)
Screenshot: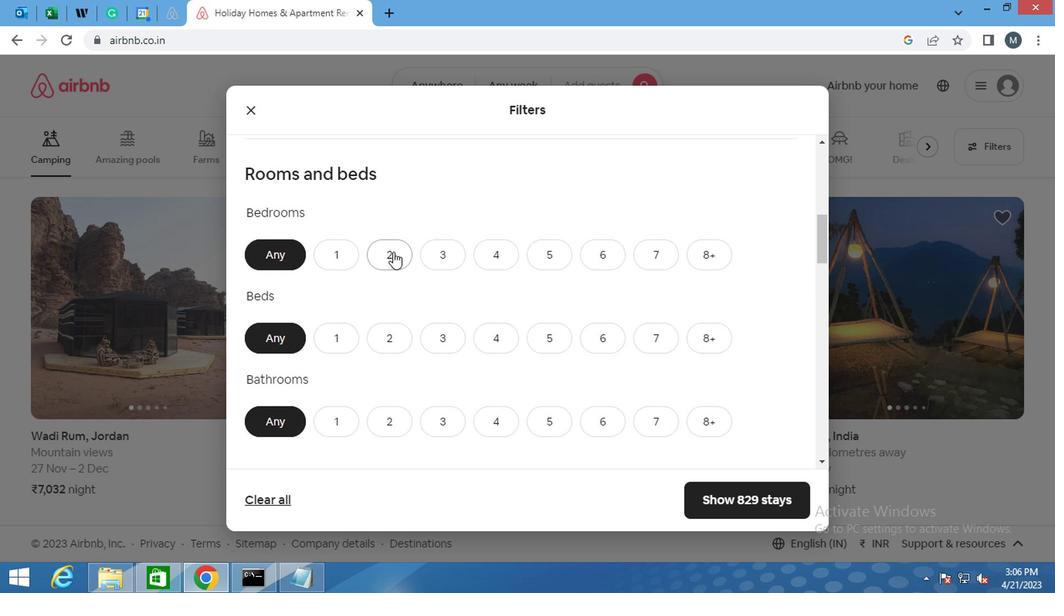 
Action: Mouse pressed left at (340, 254)
Screenshot: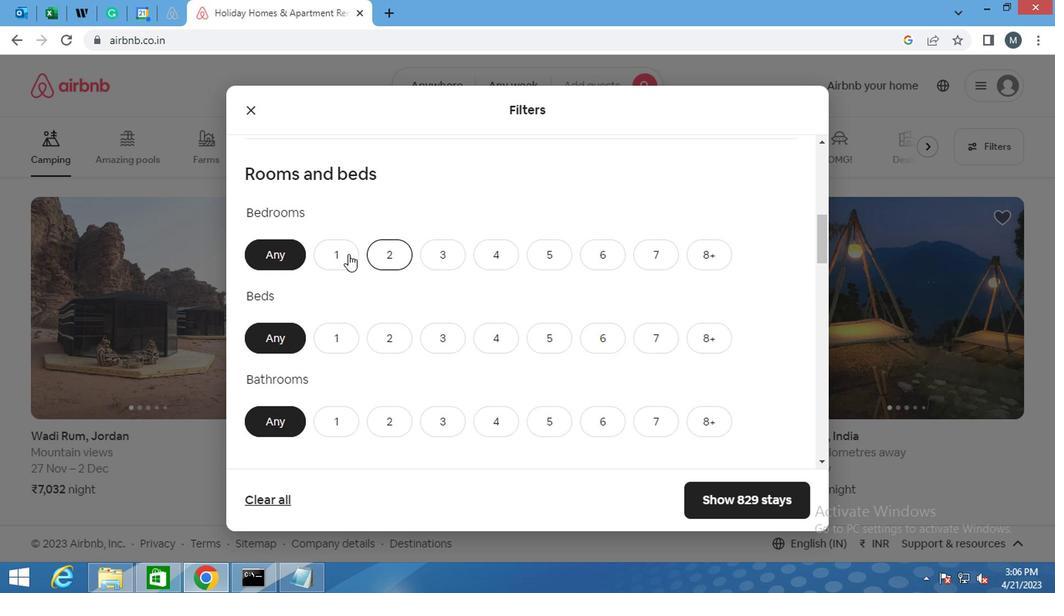 
Action: Mouse moved to (404, 348)
Screenshot: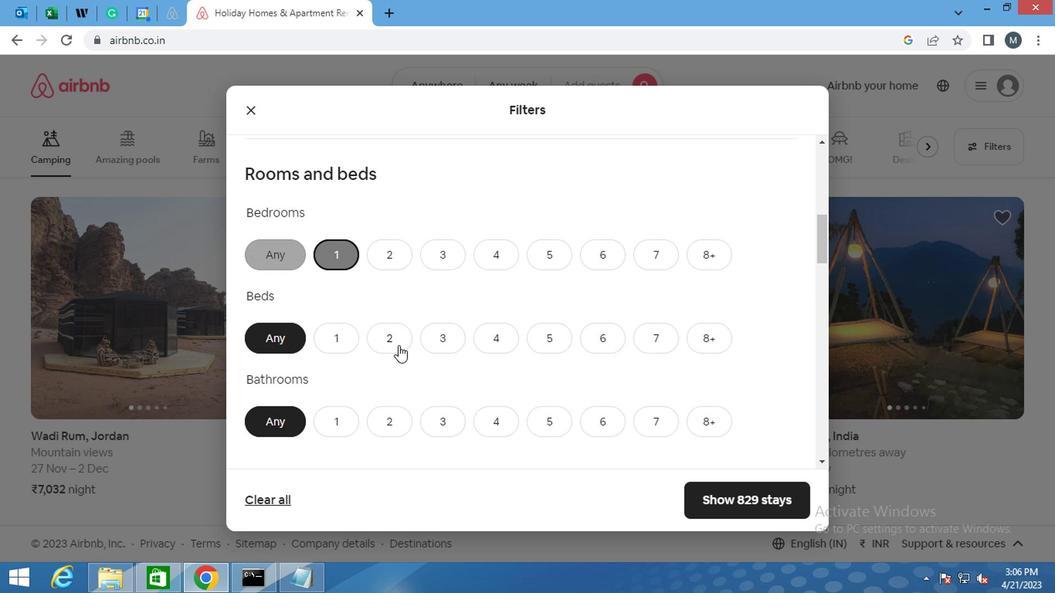 
Action: Mouse pressed left at (404, 348)
Screenshot: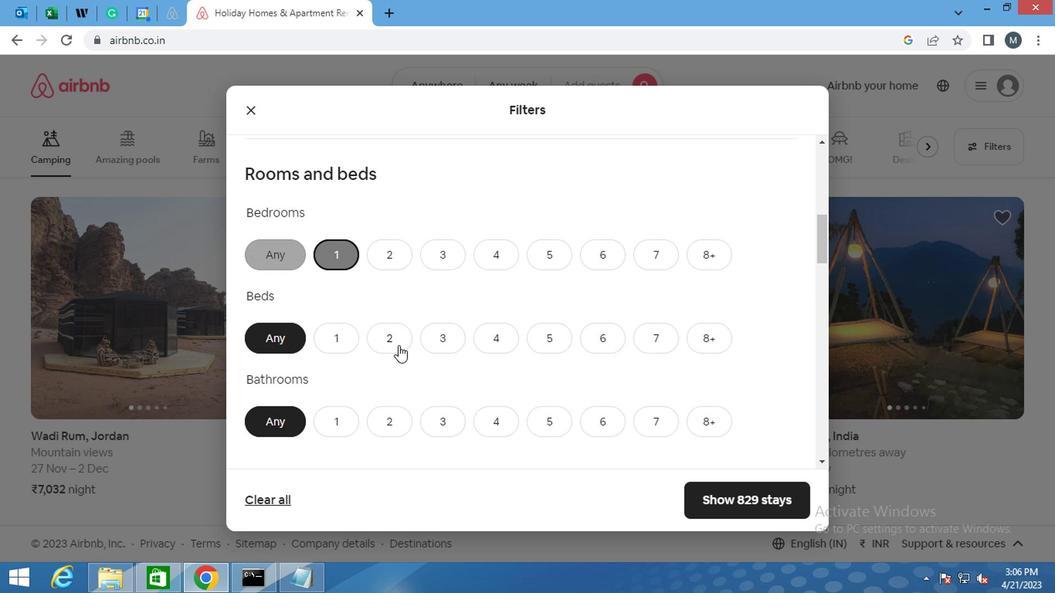 
Action: Mouse moved to (350, 423)
Screenshot: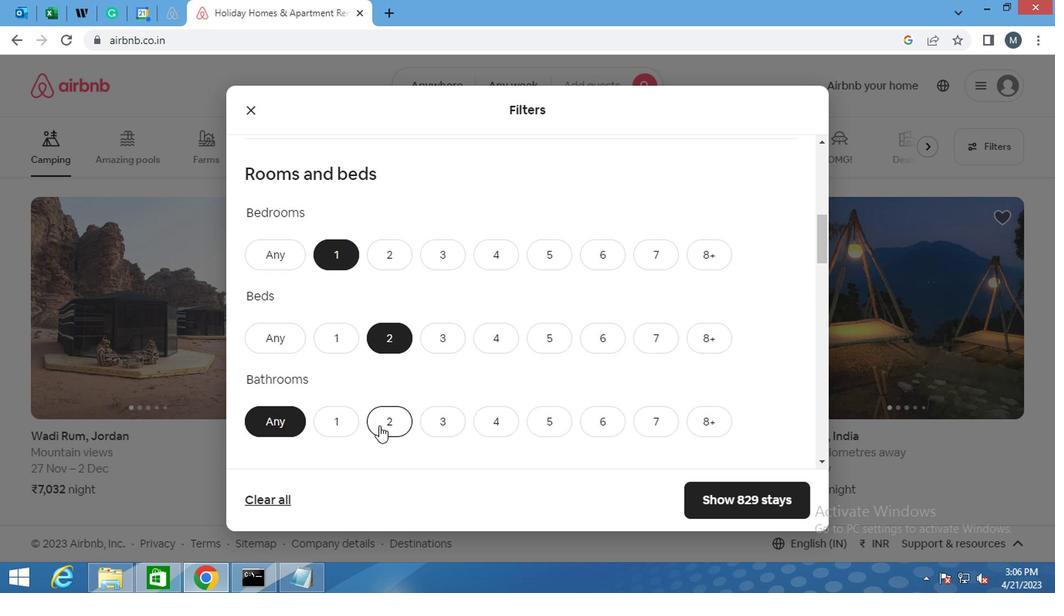
Action: Mouse pressed left at (350, 423)
Screenshot: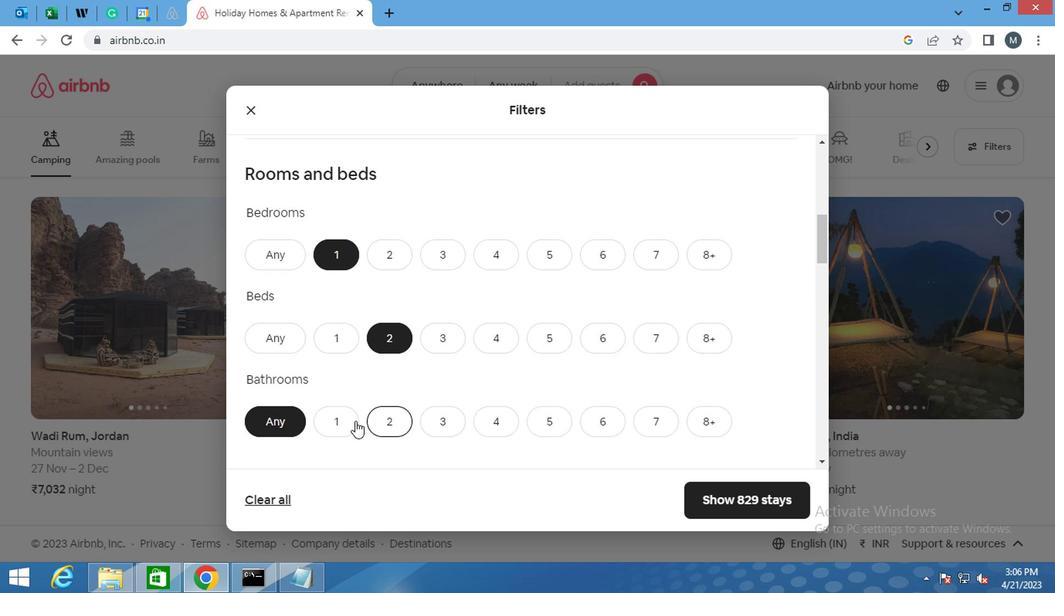 
Action: Mouse moved to (324, 354)
Screenshot: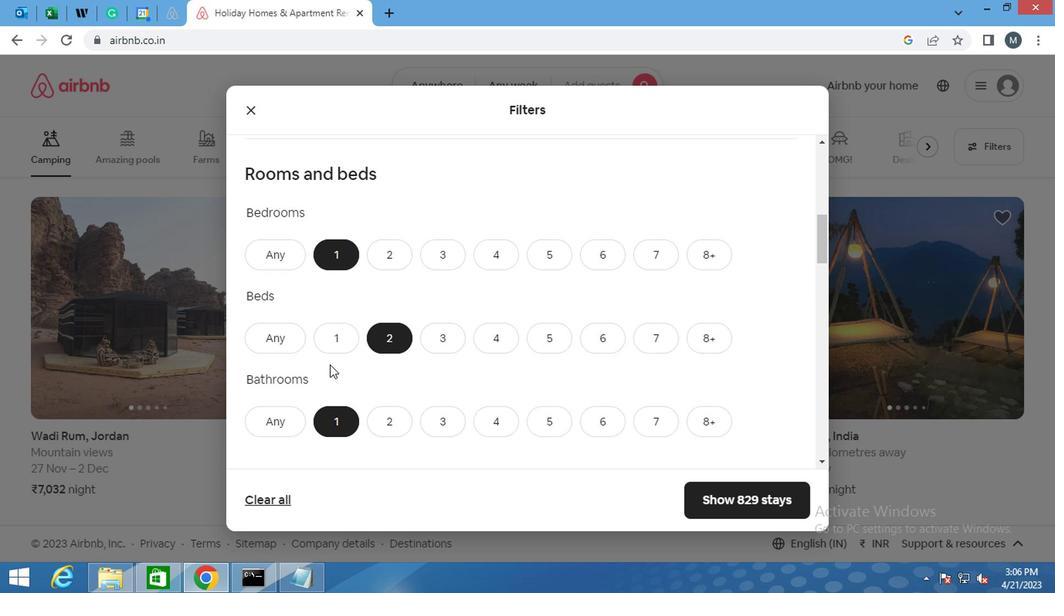 
Action: Mouse scrolled (324, 353) with delta (0, 0)
Screenshot: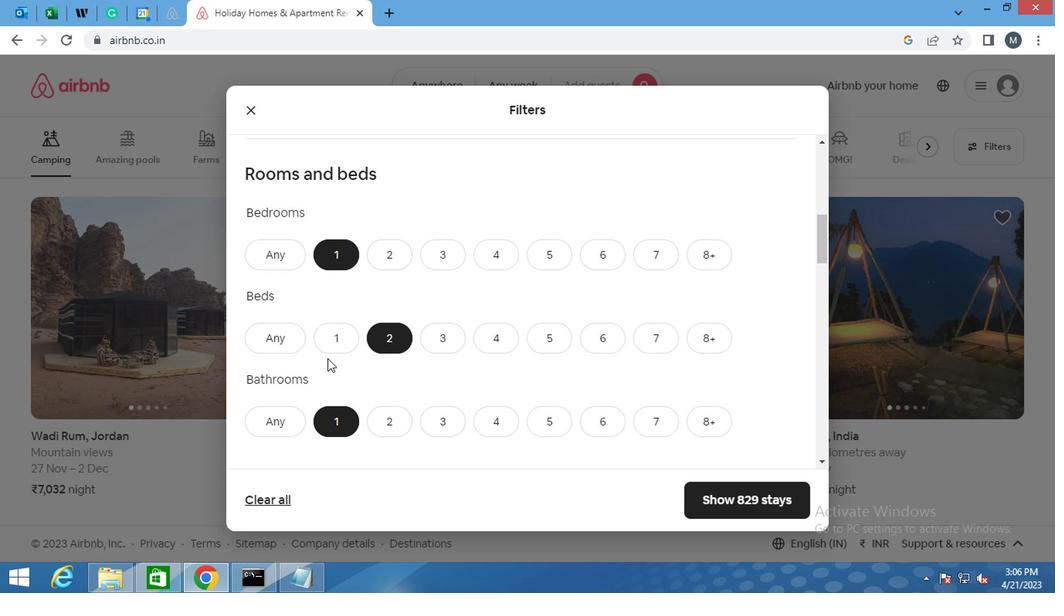 
Action: Mouse scrolled (324, 353) with delta (0, 0)
Screenshot: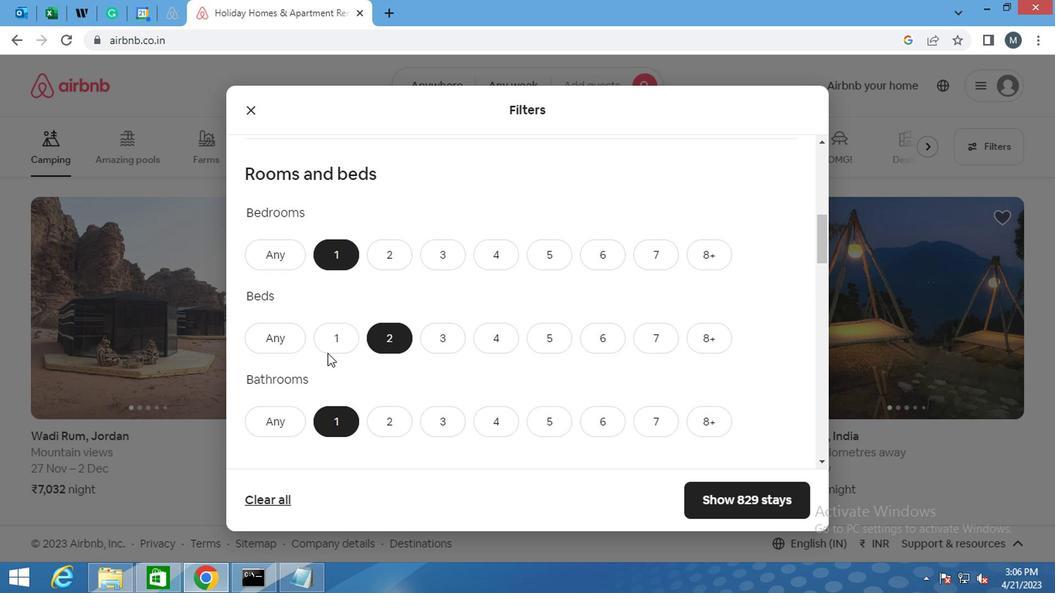
Action: Mouse moved to (317, 478)
Screenshot: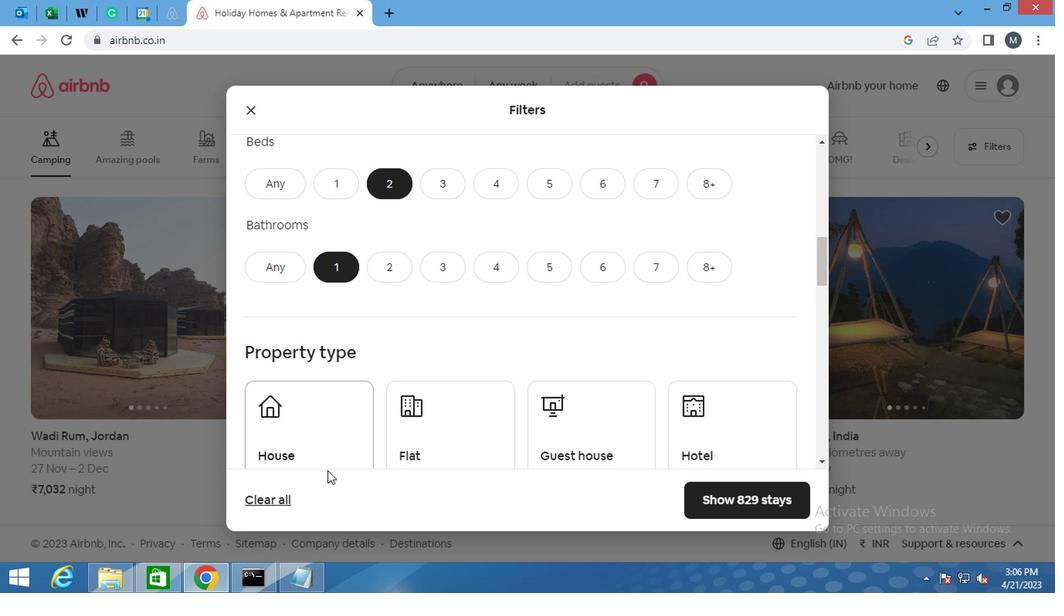 
Action: Mouse pressed left at (317, 478)
Screenshot: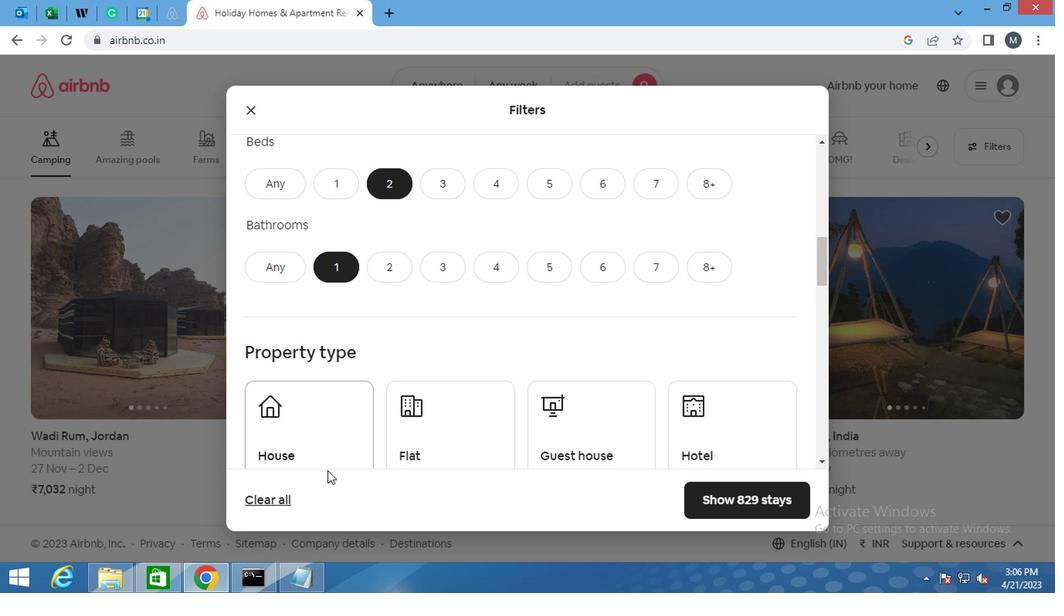 
Action: Mouse moved to (432, 433)
Screenshot: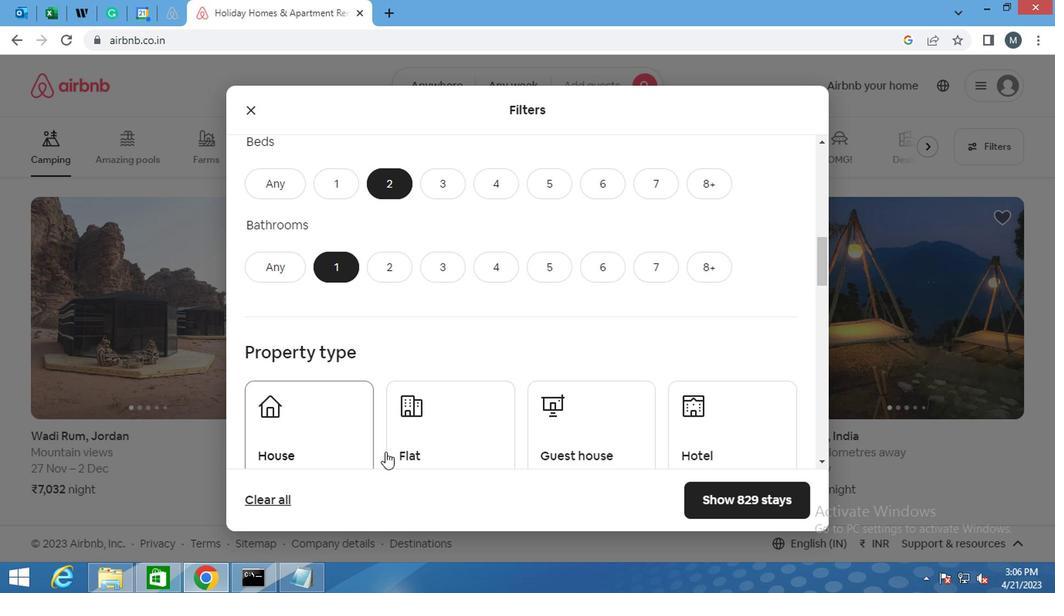 
Action: Mouse pressed left at (432, 433)
Screenshot: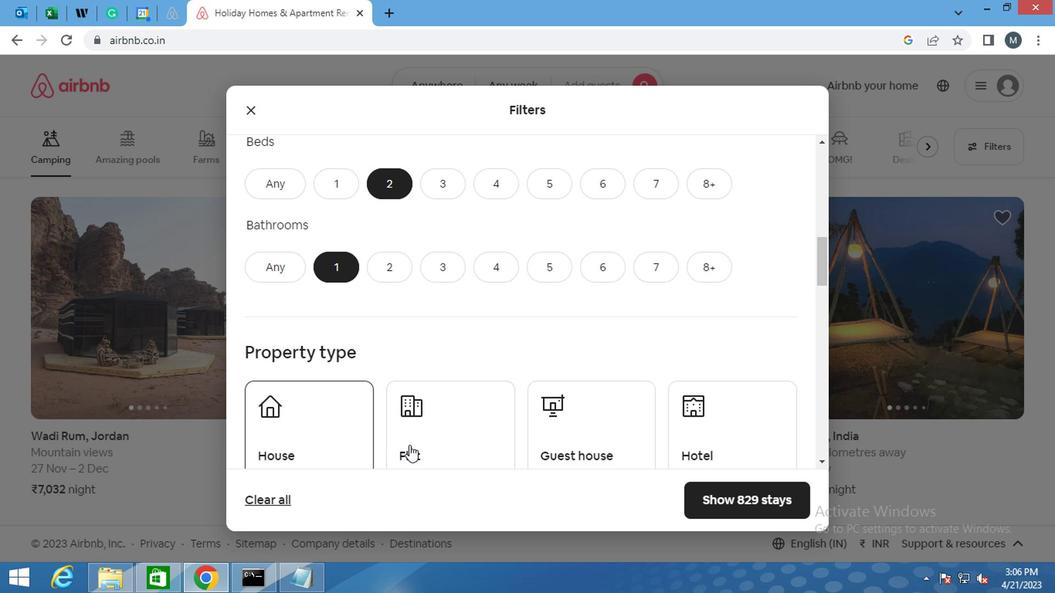 
Action: Mouse moved to (610, 437)
Screenshot: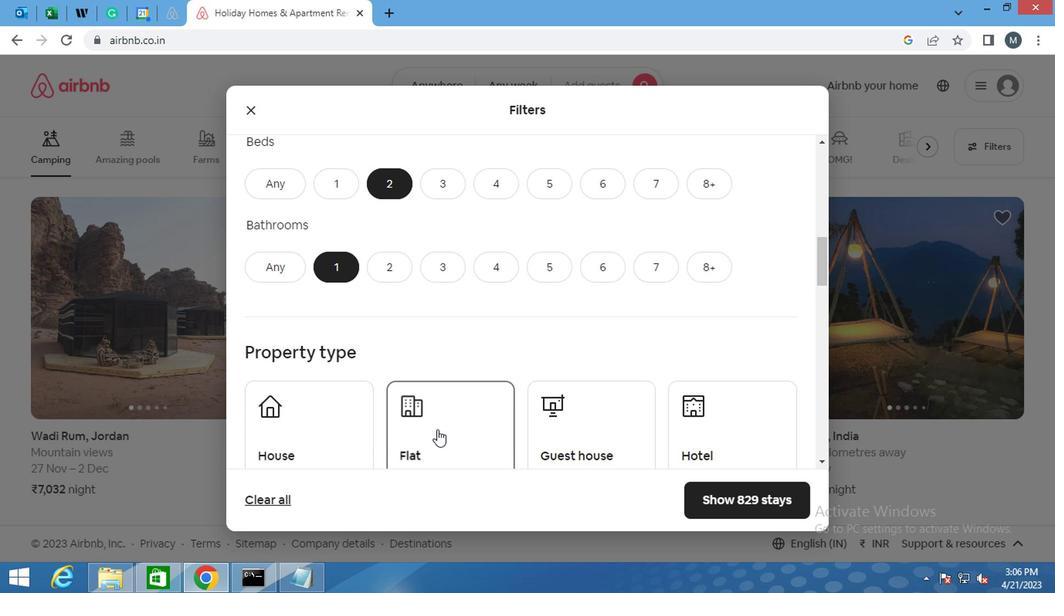
Action: Mouse pressed left at (610, 437)
Screenshot: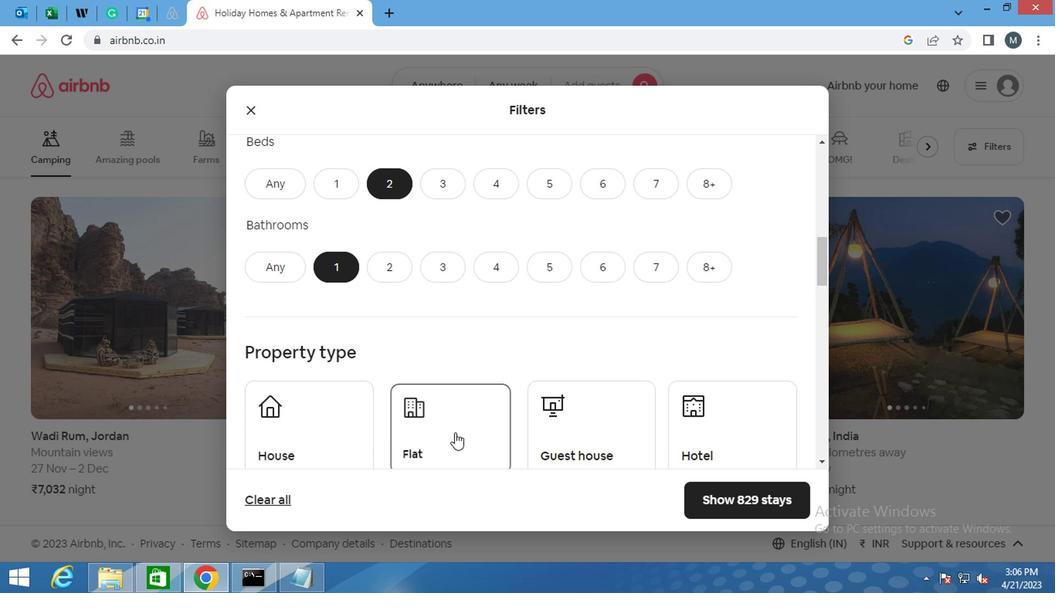 
Action: Mouse moved to (553, 397)
Screenshot: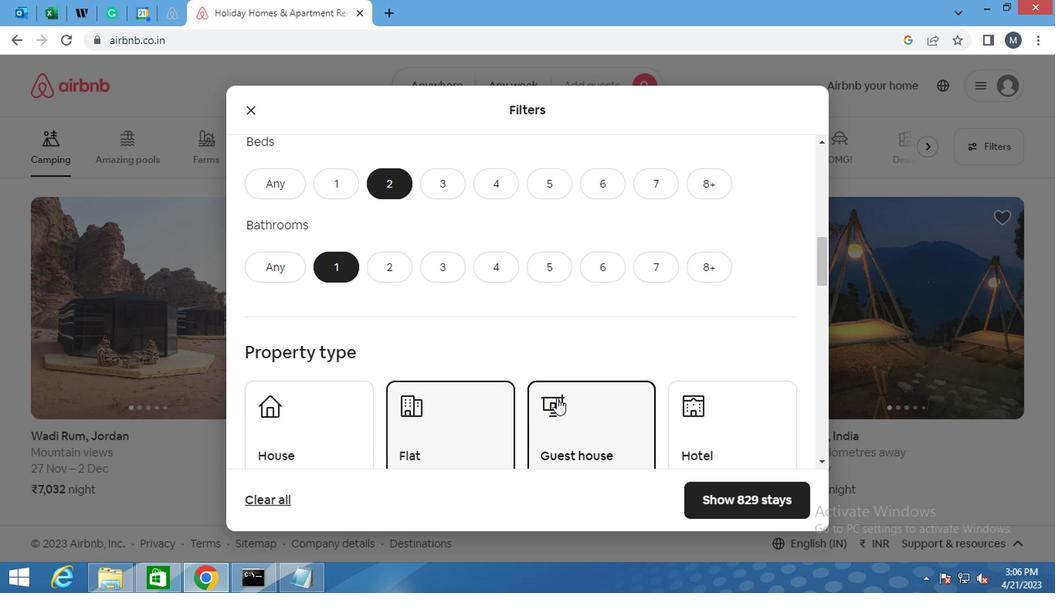 
Action: Mouse scrolled (553, 397) with delta (0, 0)
Screenshot: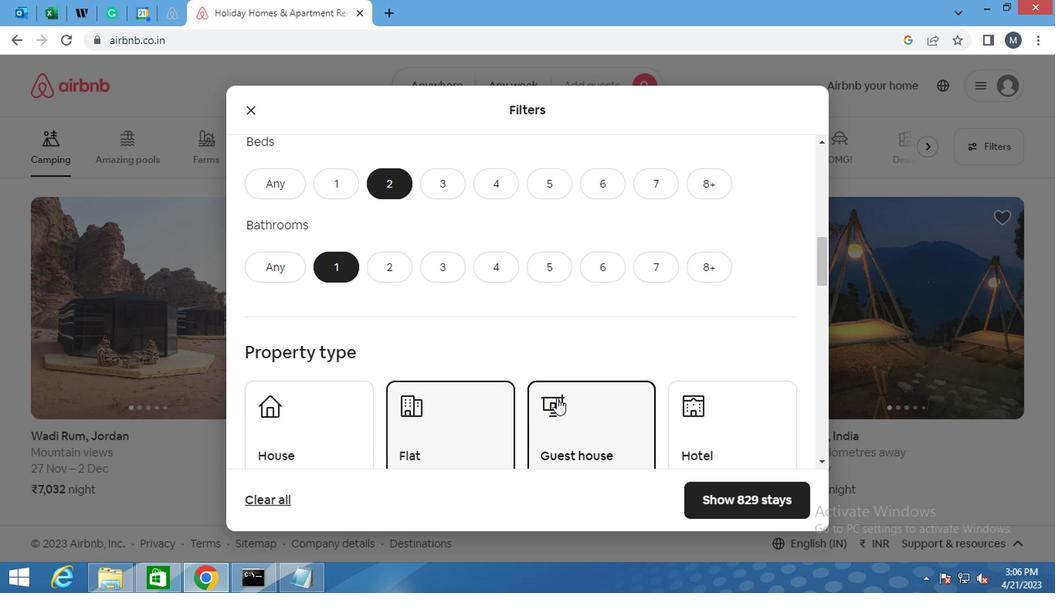 
Action: Mouse scrolled (553, 397) with delta (0, 0)
Screenshot: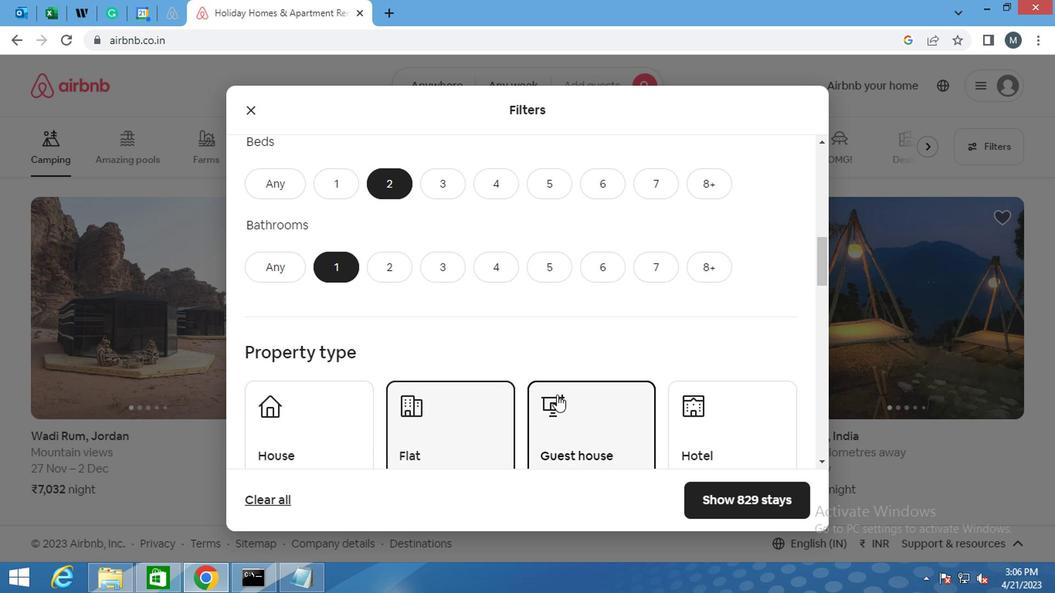 
Action: Mouse moved to (563, 387)
Screenshot: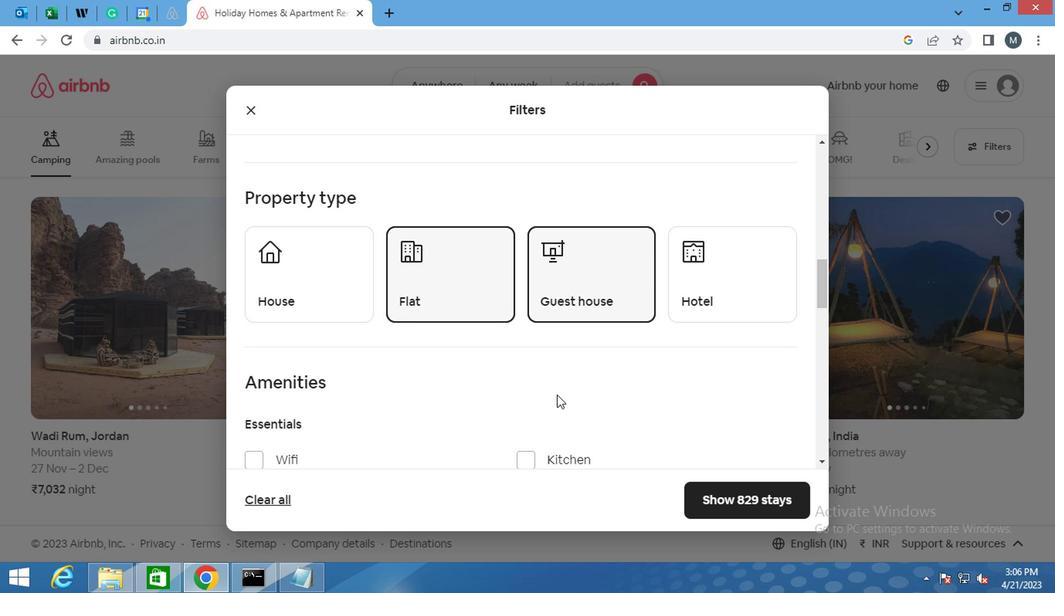 
Action: Mouse scrolled (563, 386) with delta (0, 0)
Screenshot: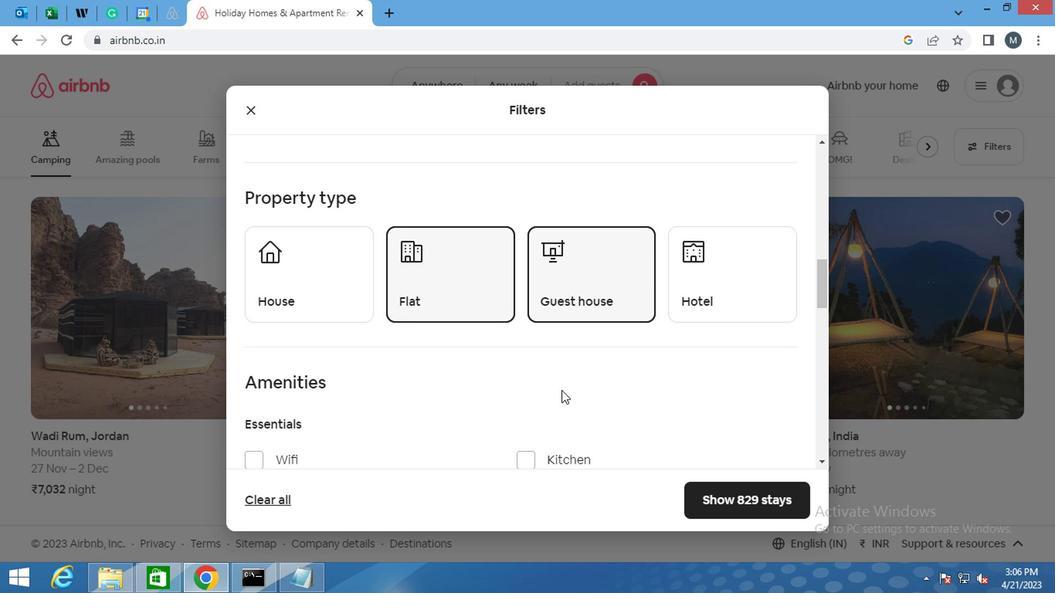 
Action: Mouse moved to (250, 387)
Screenshot: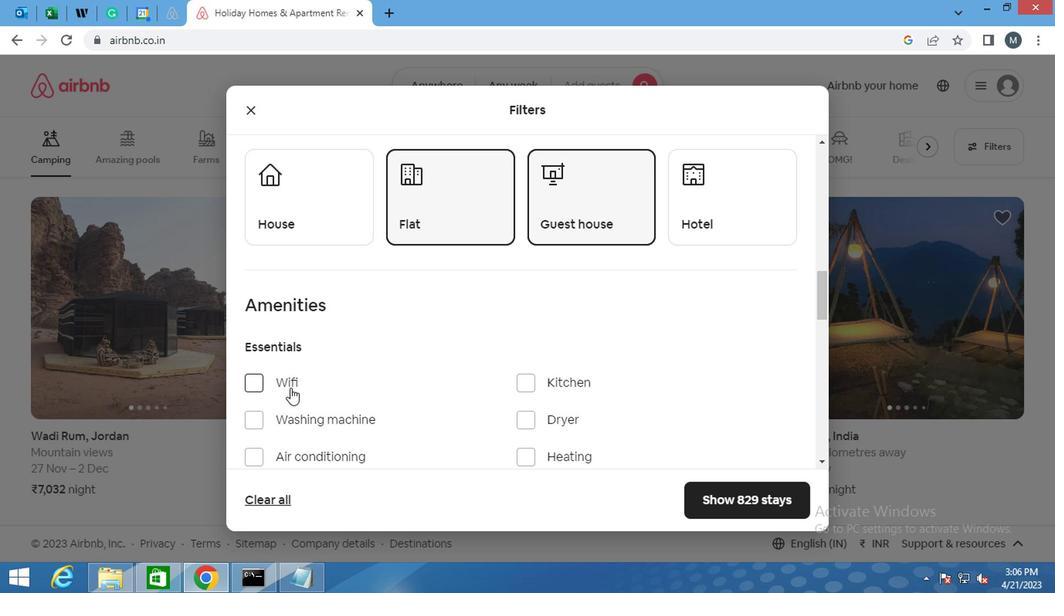 
Action: Mouse pressed left at (250, 387)
Screenshot: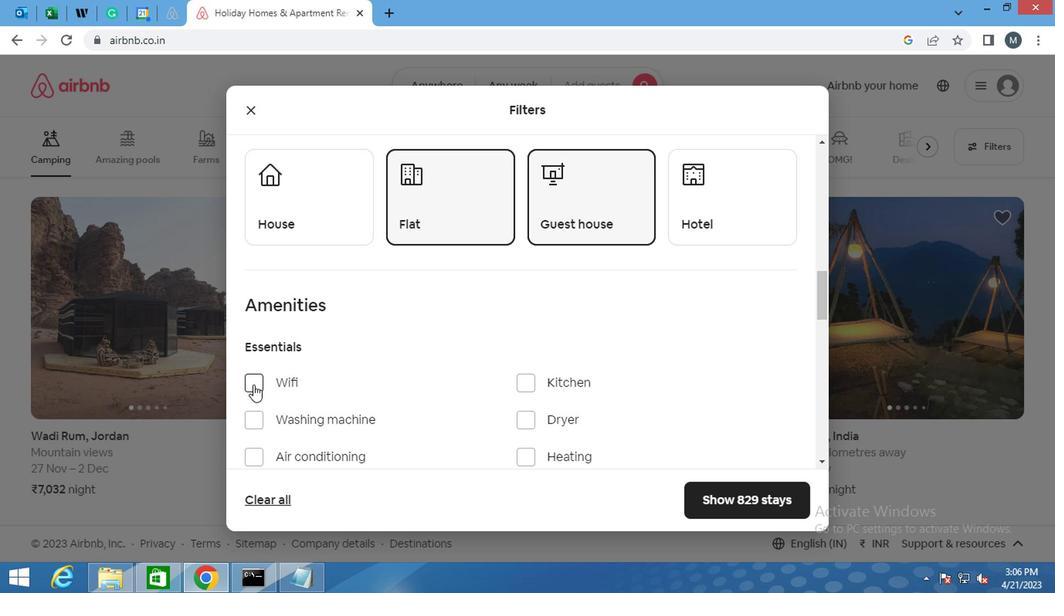 
Action: Mouse moved to (531, 385)
Screenshot: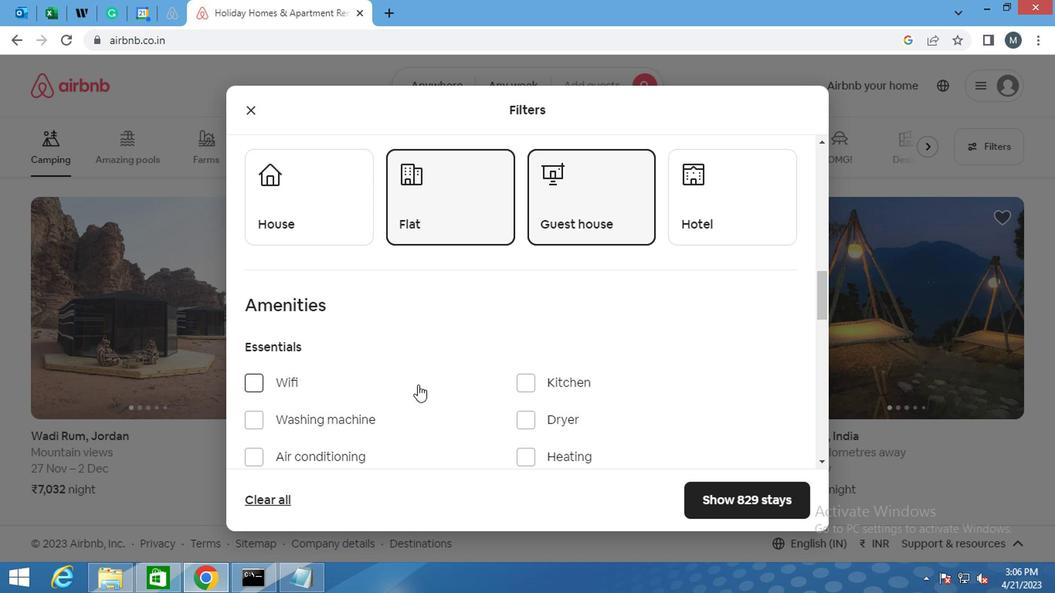 
Action: Mouse pressed left at (531, 385)
Screenshot: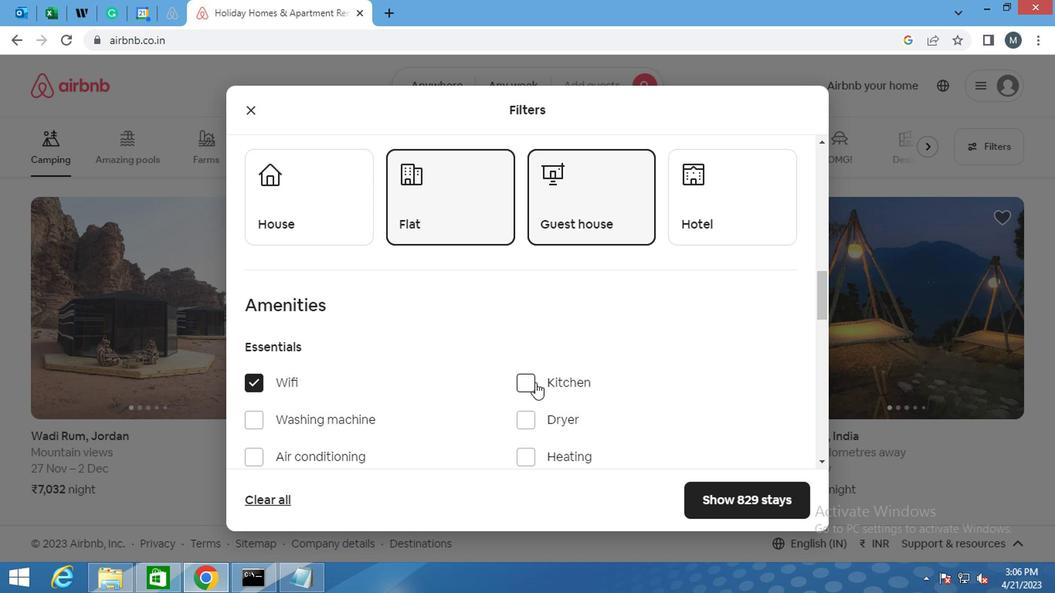 
Action: Mouse moved to (263, 420)
Screenshot: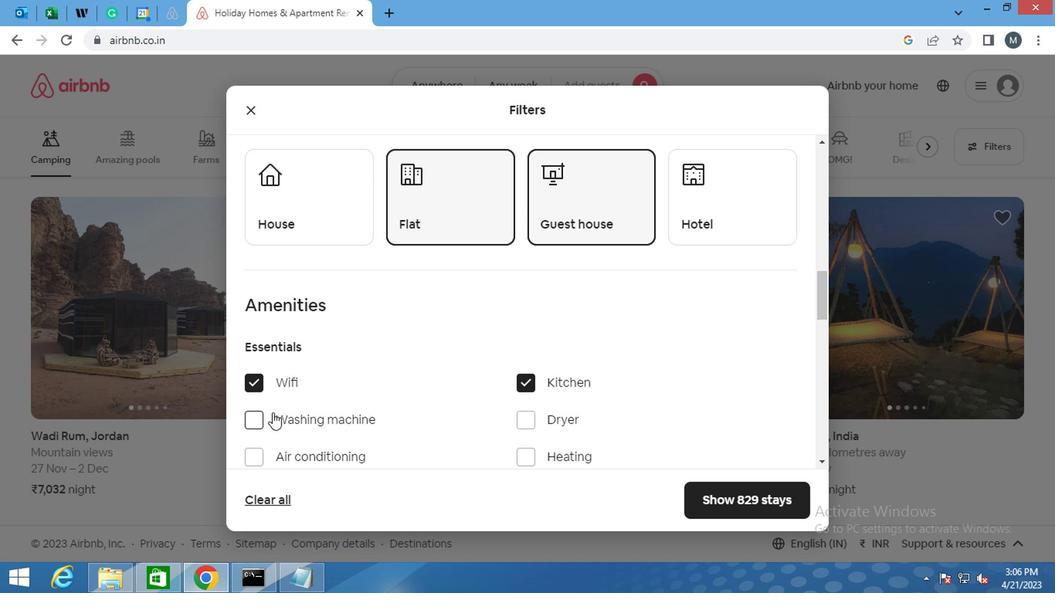 
Action: Mouse pressed left at (263, 420)
Screenshot: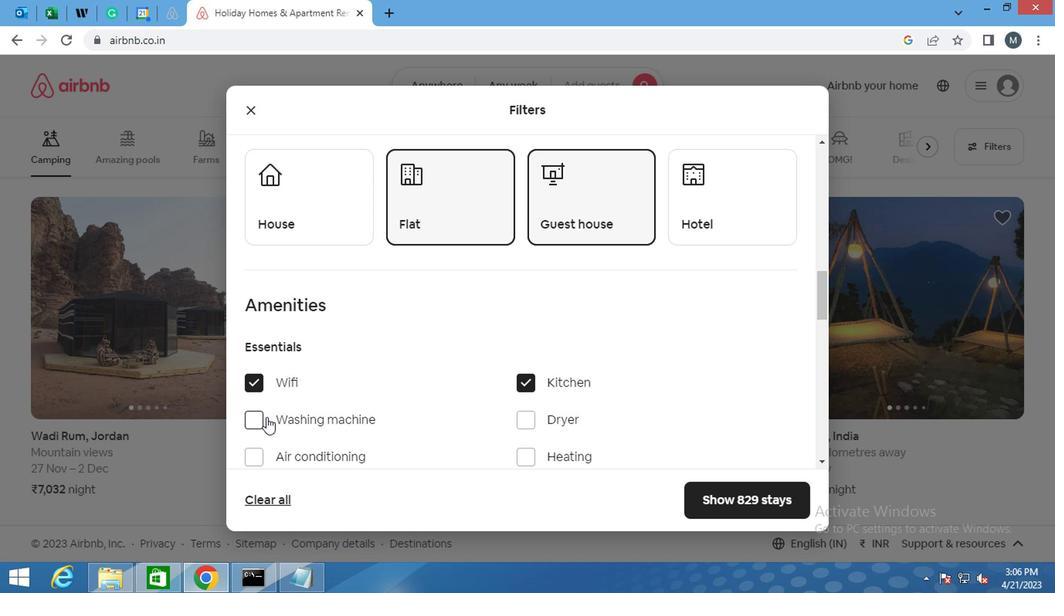 
Action: Mouse moved to (410, 348)
Screenshot: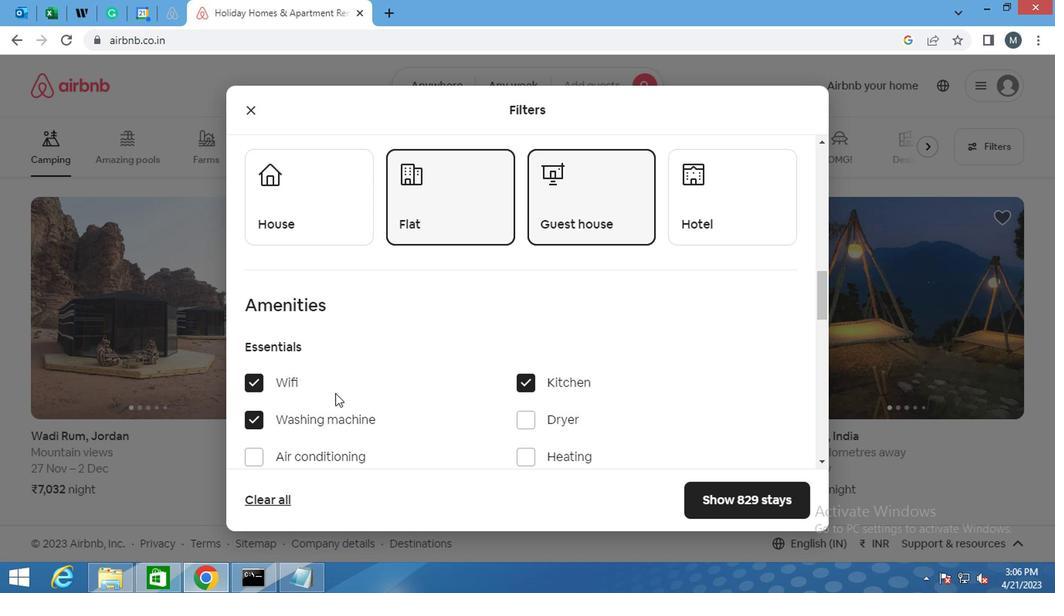 
Action: Mouse scrolled (410, 348) with delta (0, 0)
Screenshot: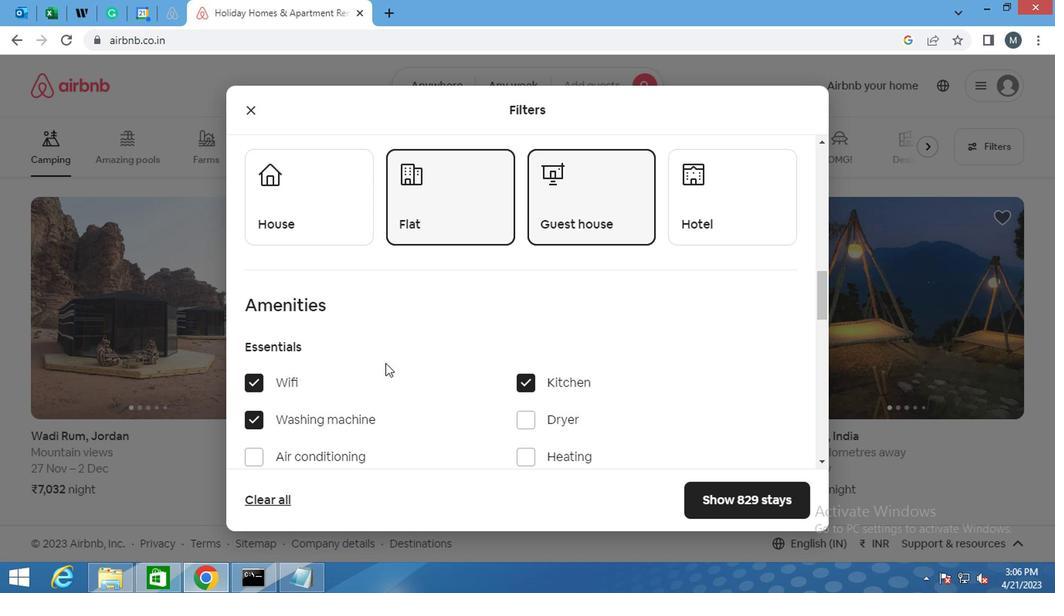 
Action: Mouse moved to (418, 347)
Screenshot: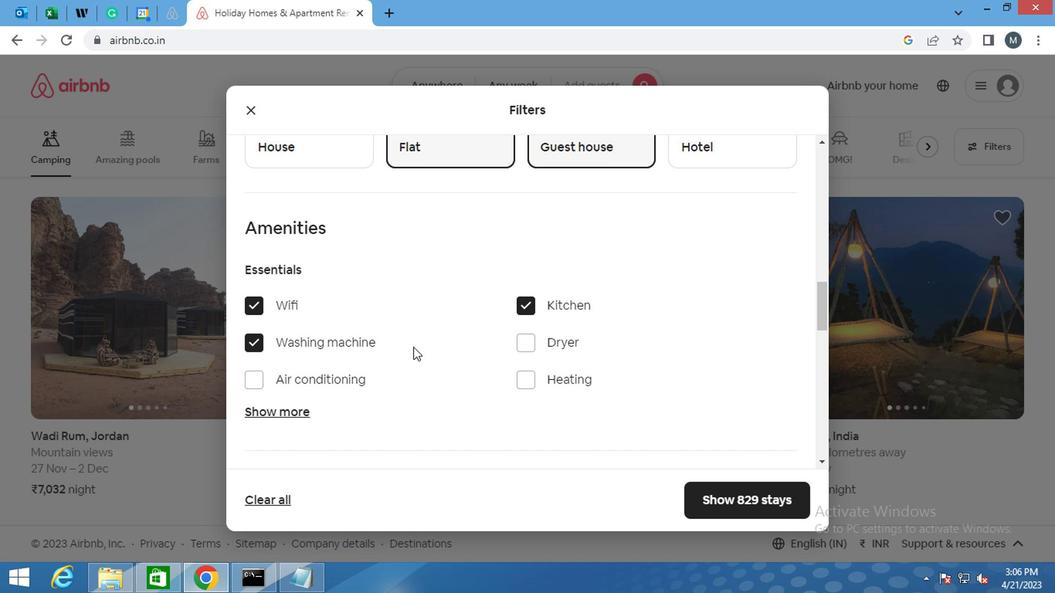 
Action: Mouse scrolled (418, 346) with delta (0, 0)
Screenshot: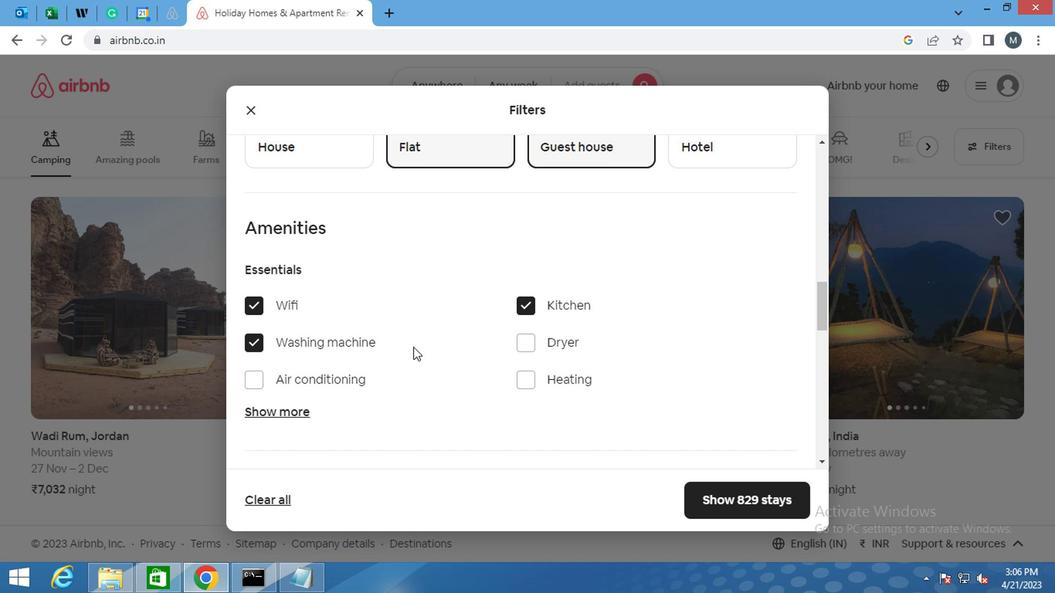 
Action: Mouse moved to (422, 348)
Screenshot: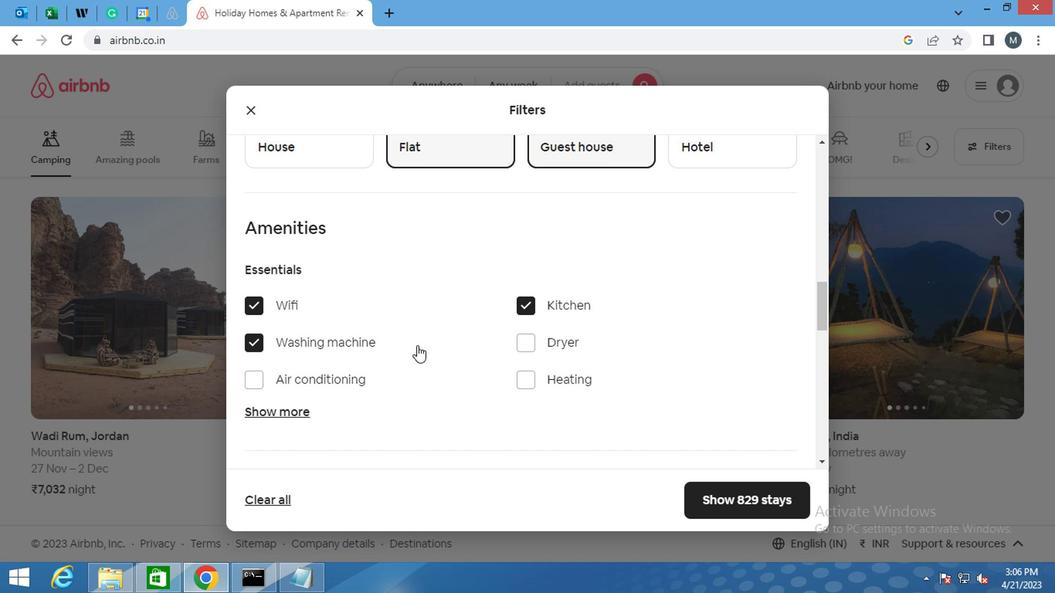 
Action: Mouse scrolled (422, 347) with delta (0, -1)
Screenshot: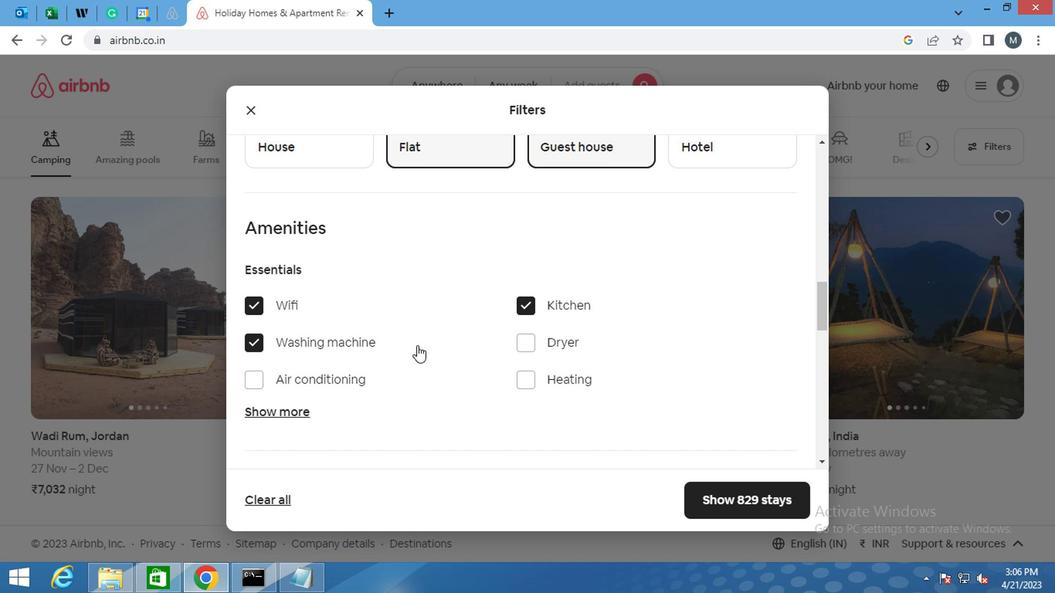
Action: Mouse moved to (422, 350)
Screenshot: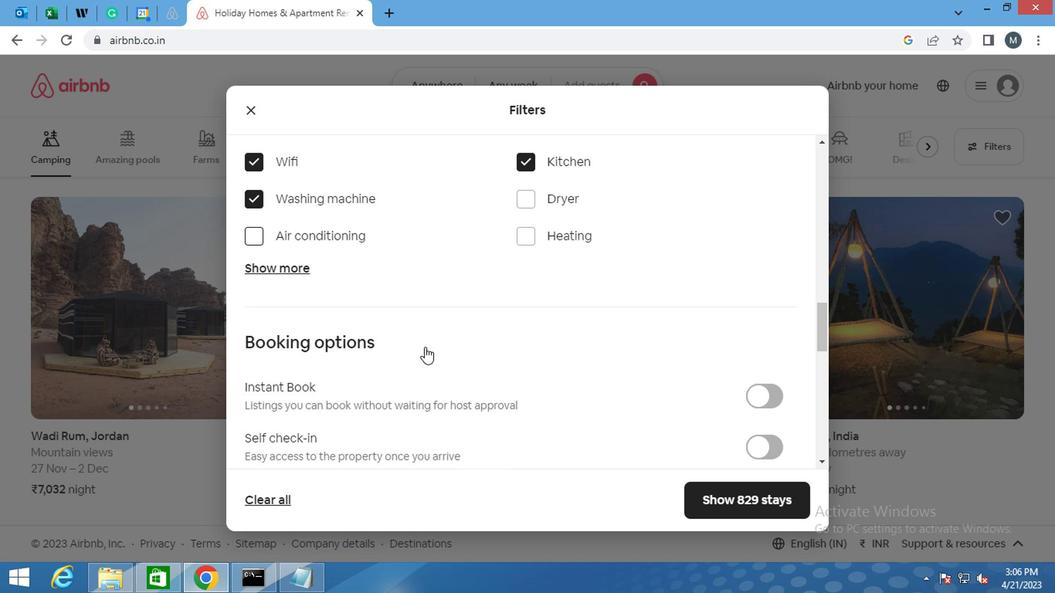 
Action: Mouse scrolled (422, 349) with delta (0, -1)
Screenshot: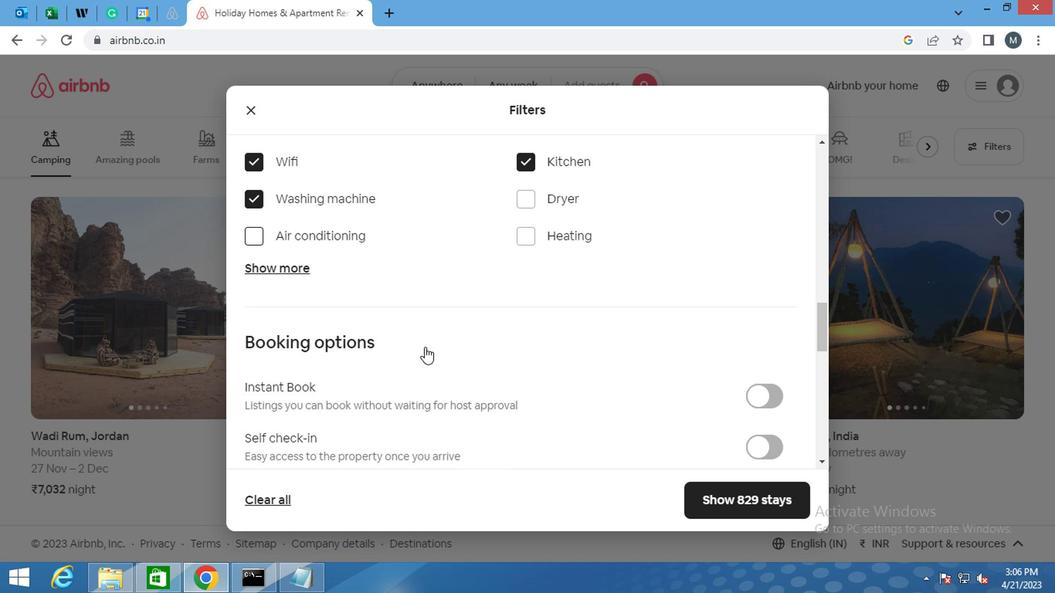
Action: Mouse moved to (419, 354)
Screenshot: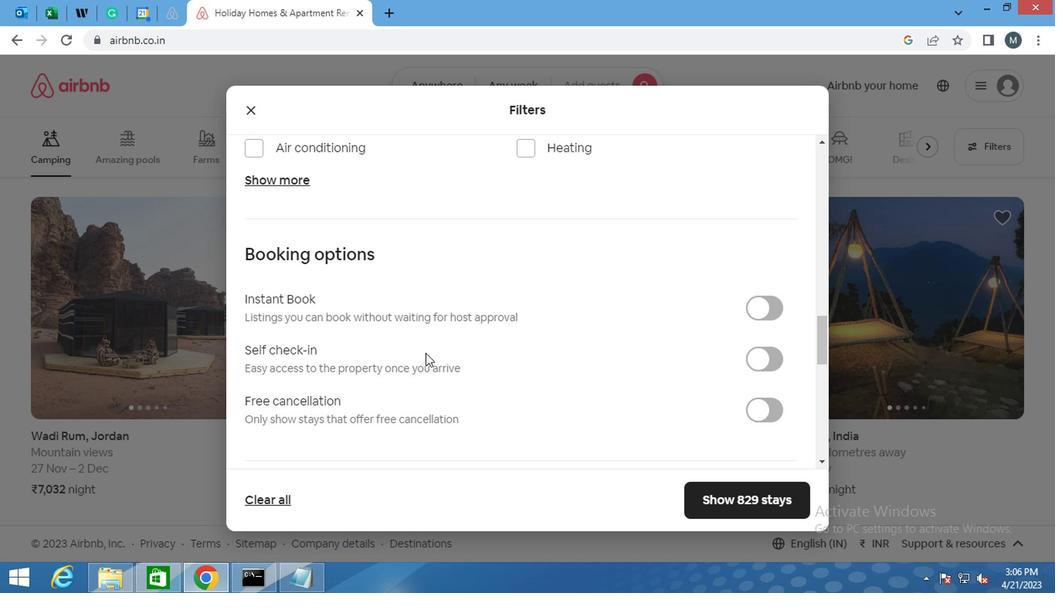 
Action: Mouse scrolled (419, 353) with delta (0, 0)
Screenshot: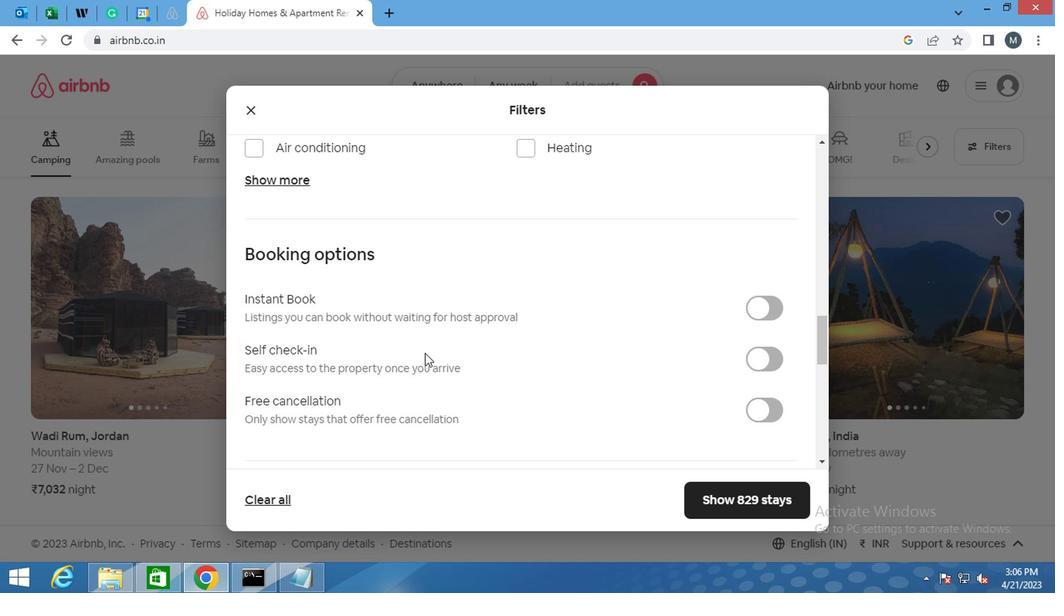
Action: Mouse scrolled (419, 353) with delta (0, 0)
Screenshot: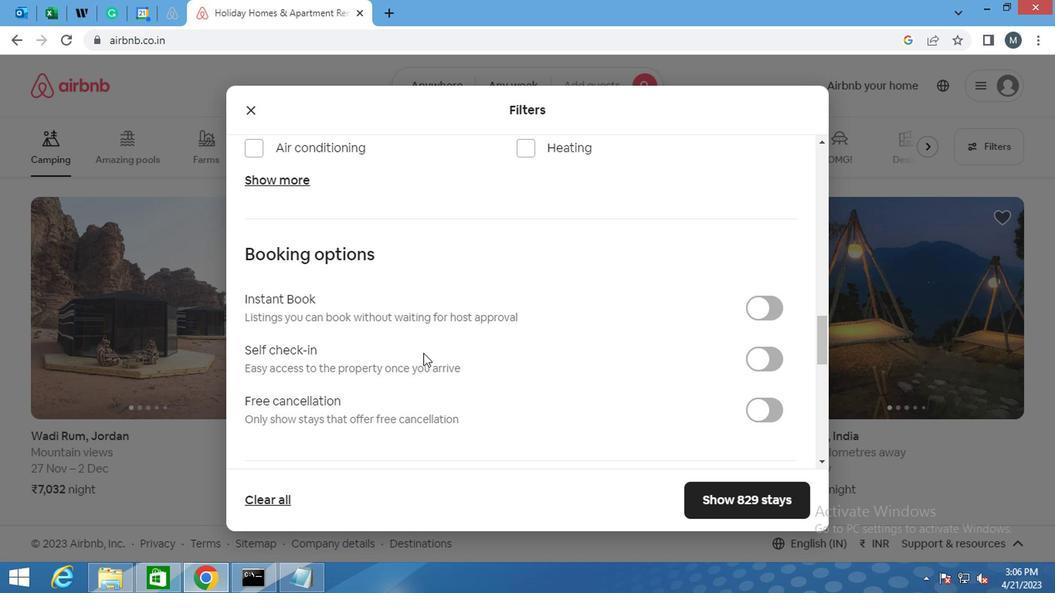 
Action: Mouse moved to (751, 202)
Screenshot: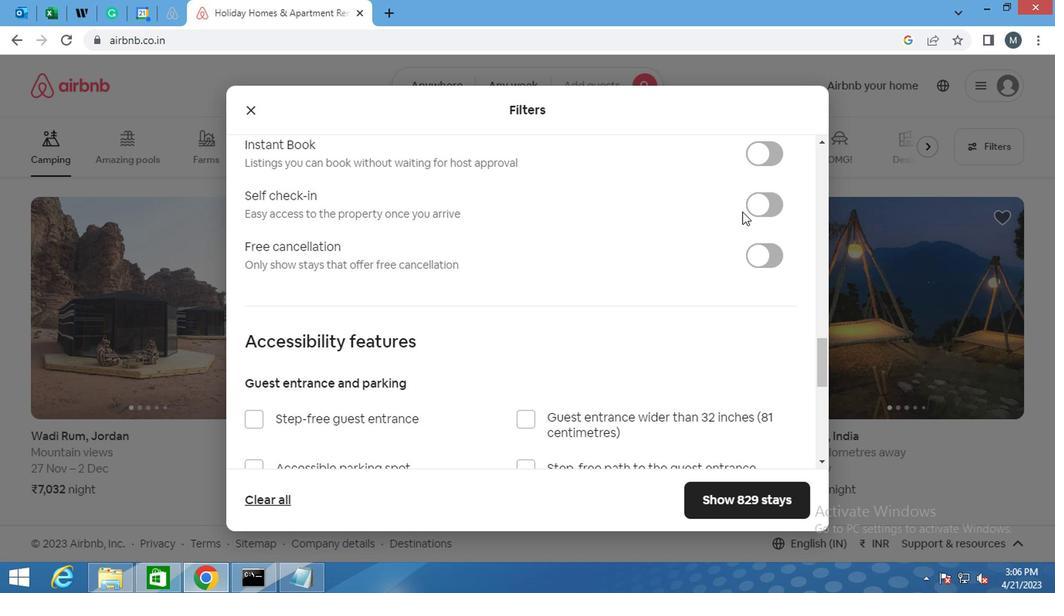 
Action: Mouse pressed left at (751, 202)
Screenshot: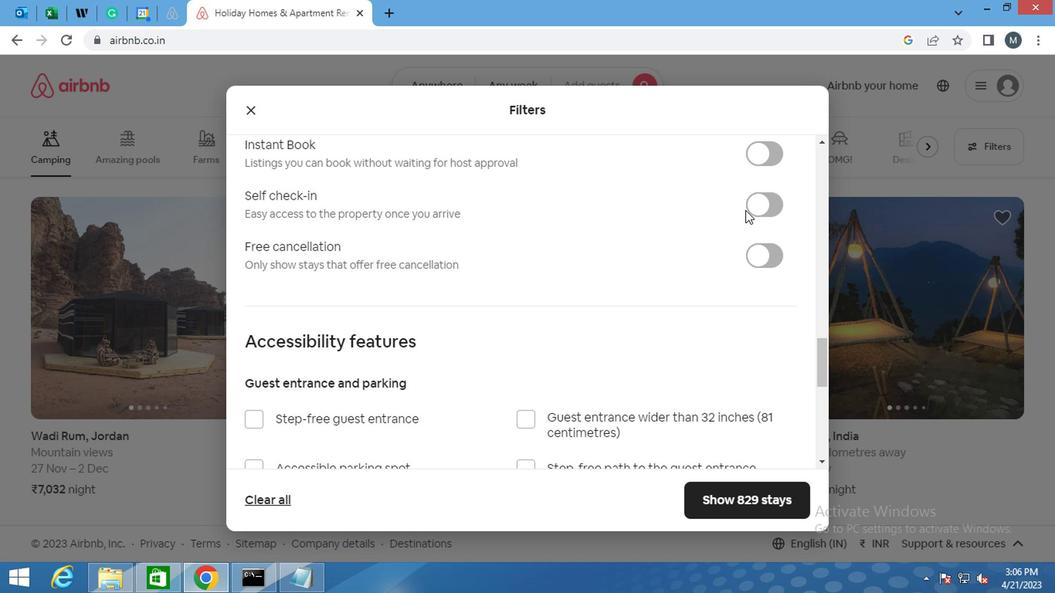 
Action: Mouse moved to (461, 289)
Screenshot: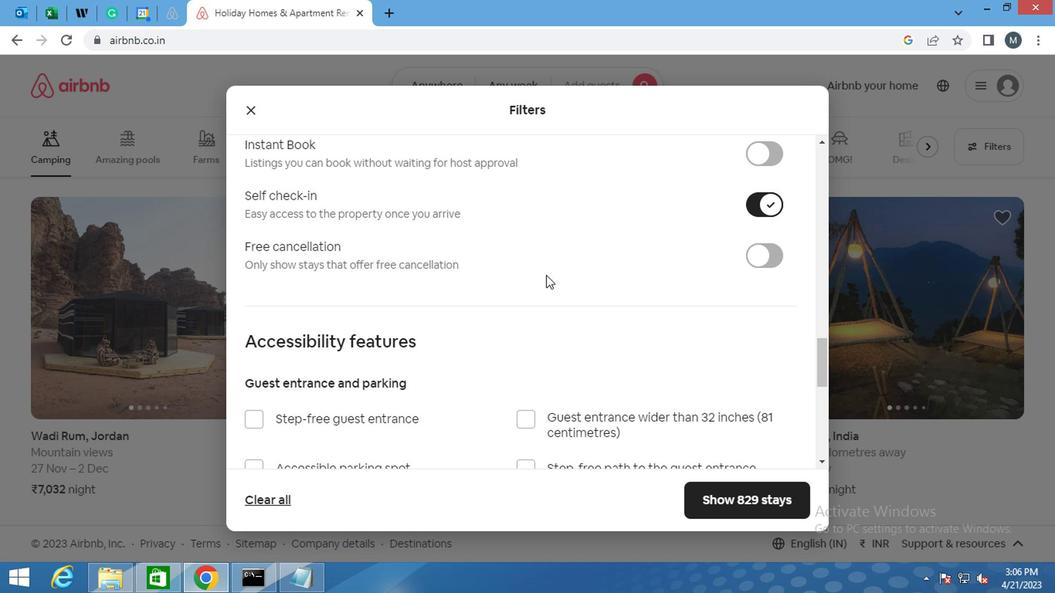 
Action: Mouse scrolled (461, 287) with delta (0, -1)
Screenshot: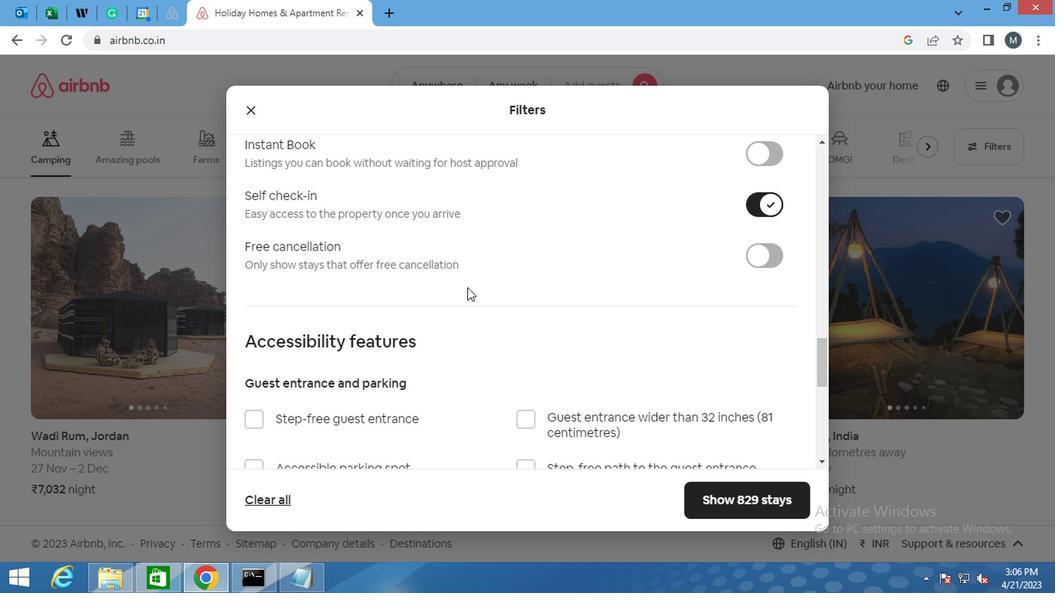 
Action: Mouse scrolled (461, 287) with delta (0, -1)
Screenshot: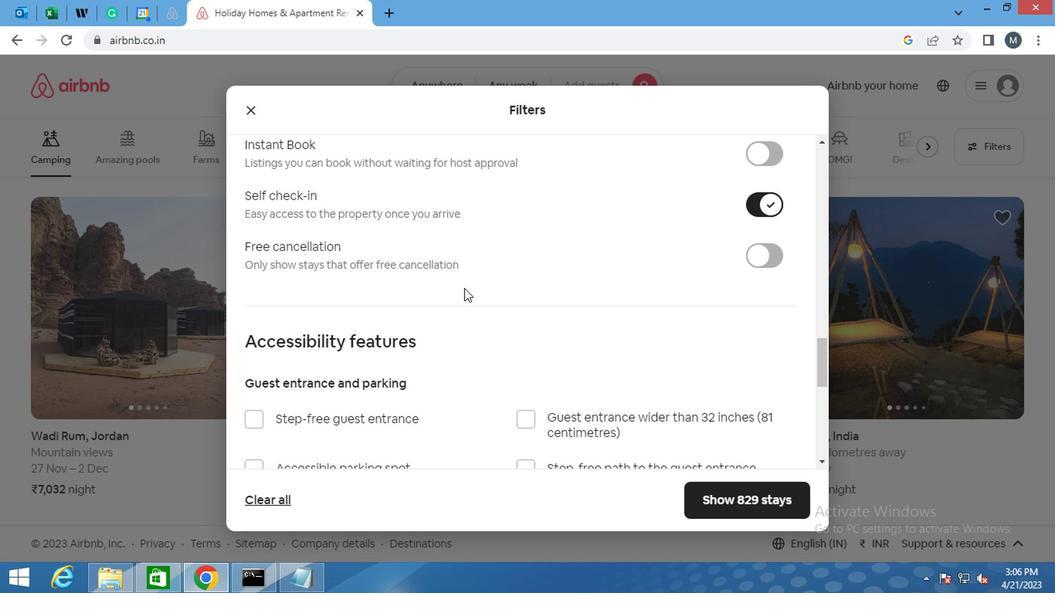 
Action: Mouse scrolled (461, 287) with delta (0, -1)
Screenshot: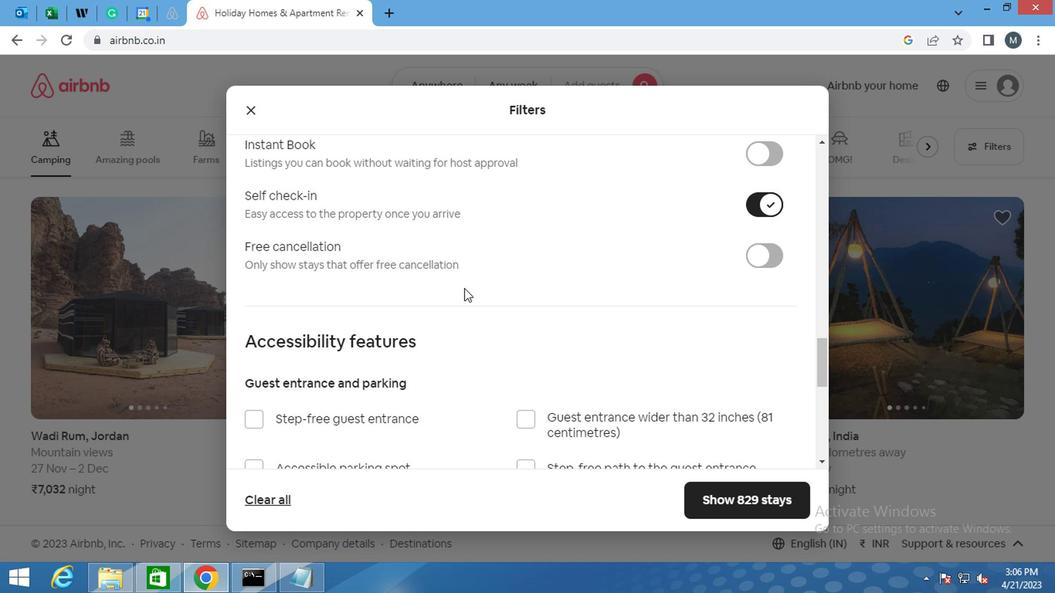 
Action: Mouse moved to (458, 289)
Screenshot: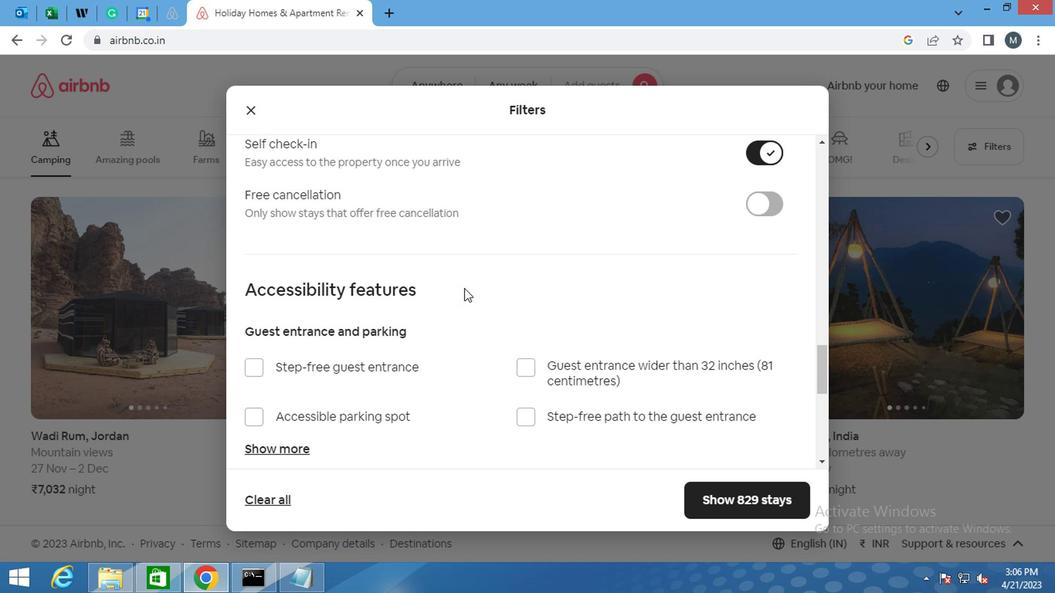 
Action: Mouse scrolled (458, 287) with delta (0, -1)
Screenshot: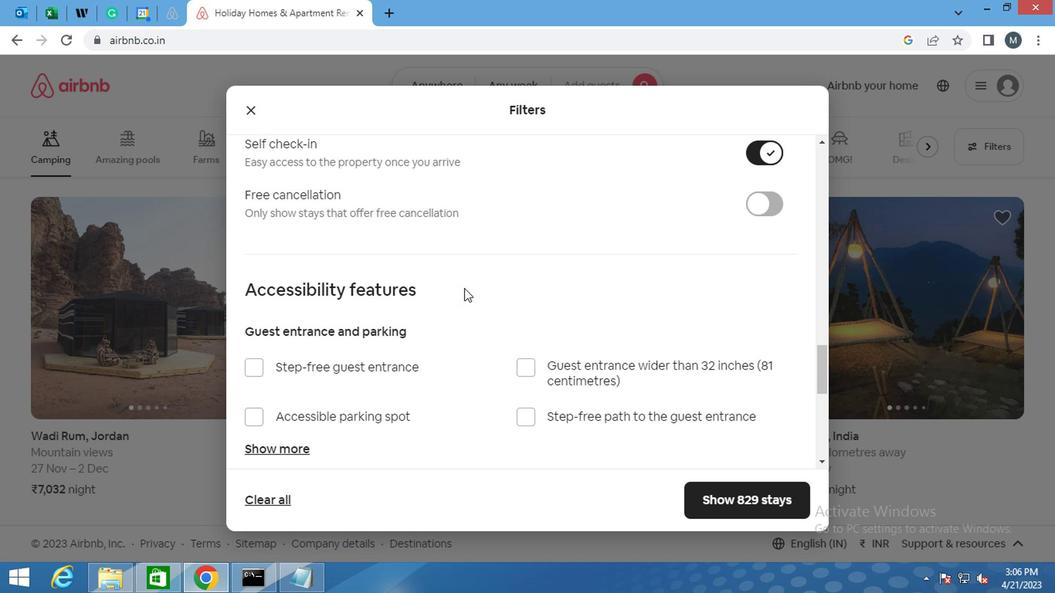 
Action: Mouse moved to (239, 375)
Screenshot: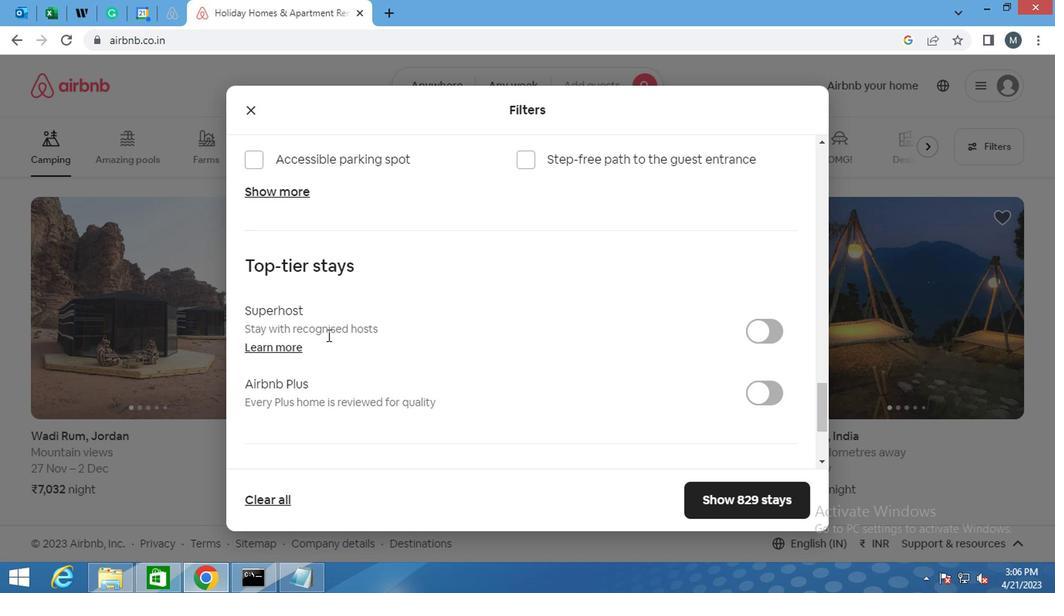 
Action: Mouse scrolled (239, 374) with delta (0, -1)
Screenshot: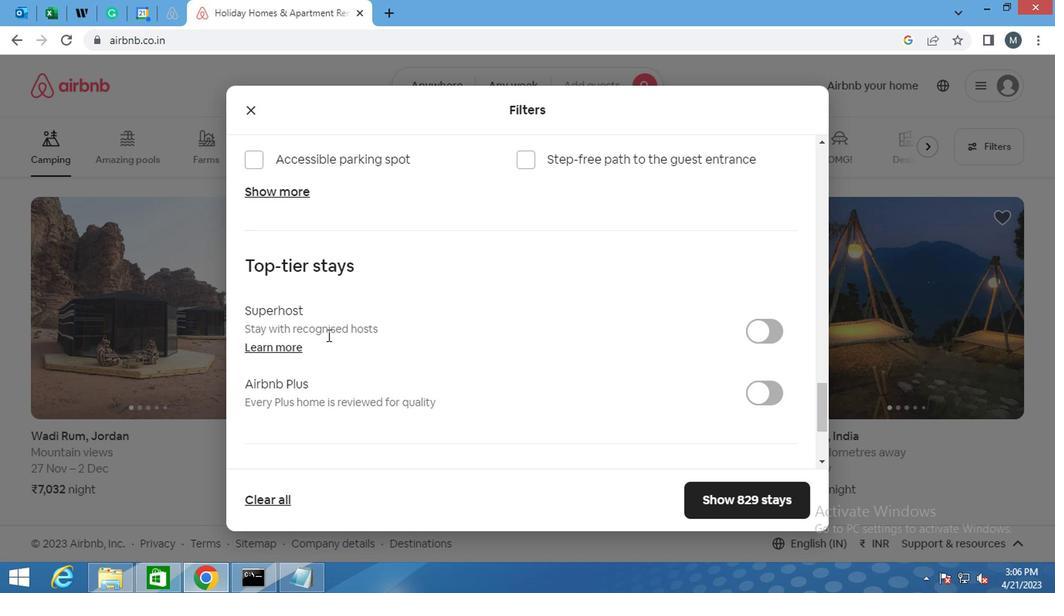 
Action: Mouse moved to (241, 376)
Screenshot: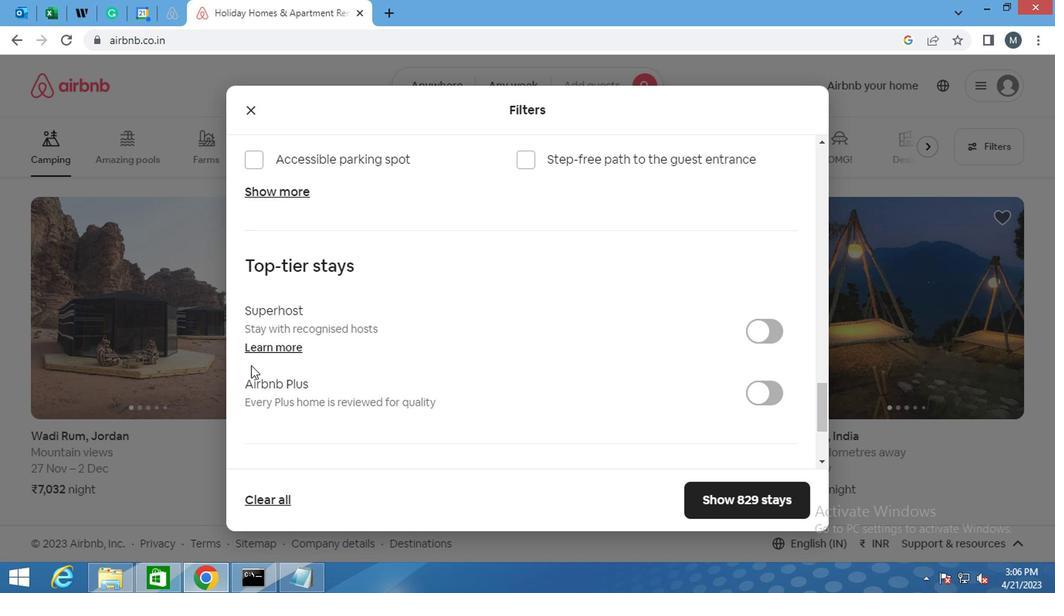 
Action: Mouse scrolled (241, 375) with delta (0, 0)
Screenshot: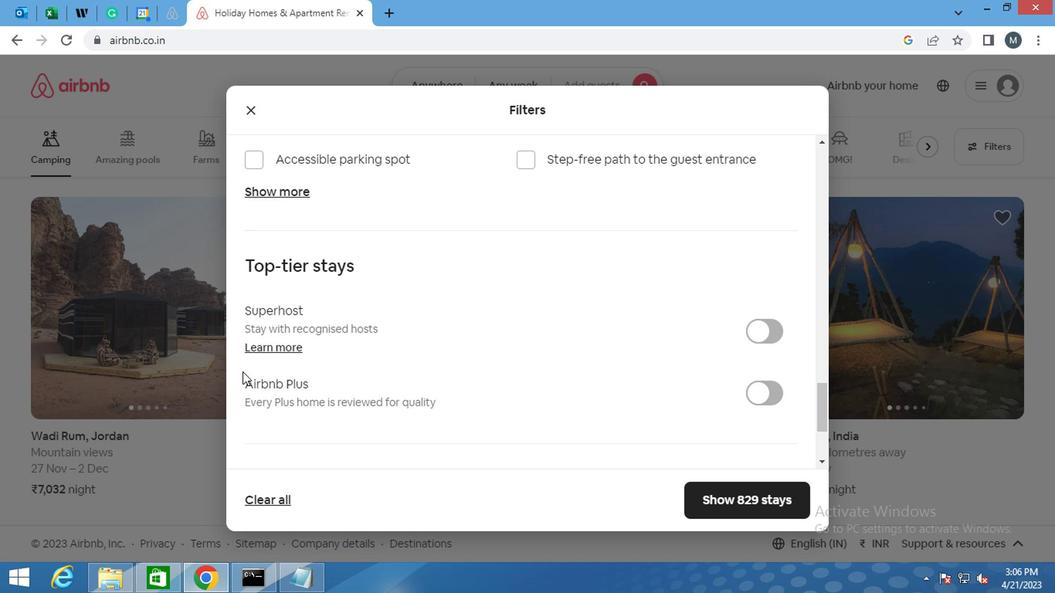 
Action: Mouse moved to (244, 379)
Screenshot: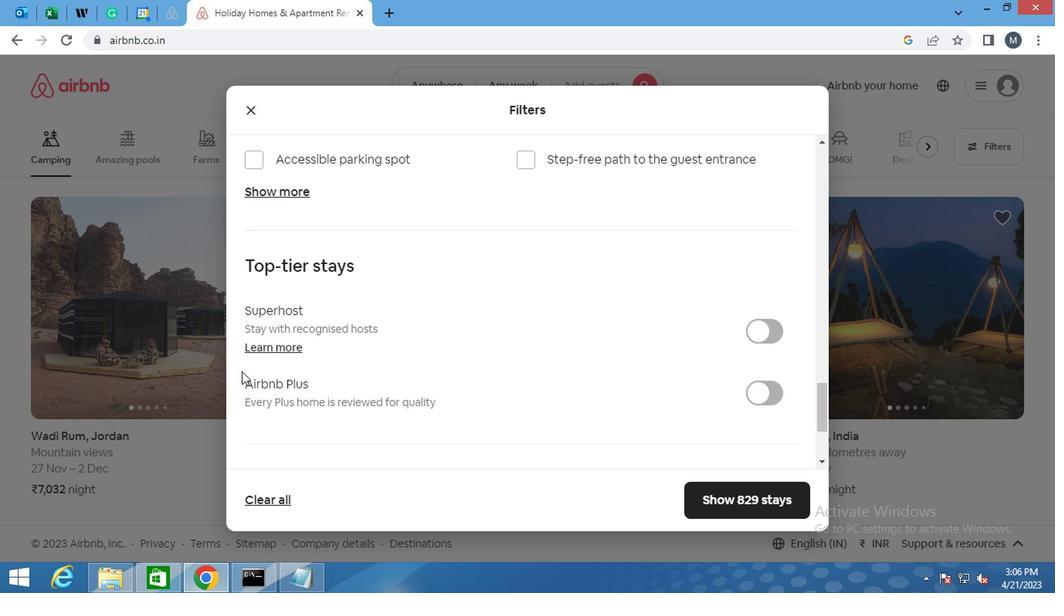 
Action: Mouse scrolled (244, 378) with delta (0, -1)
Screenshot: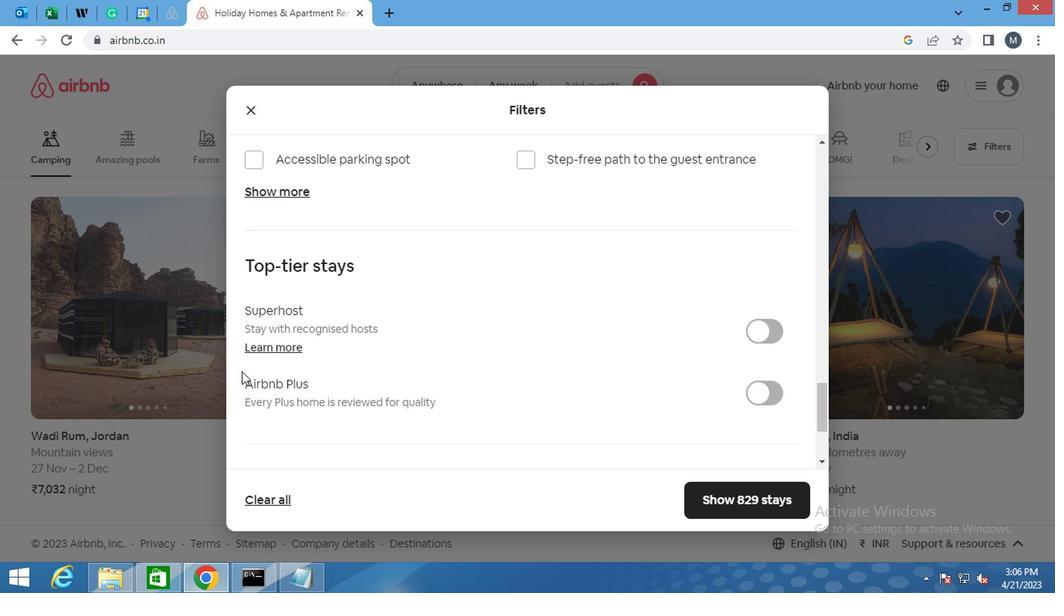 
Action: Mouse moved to (316, 372)
Screenshot: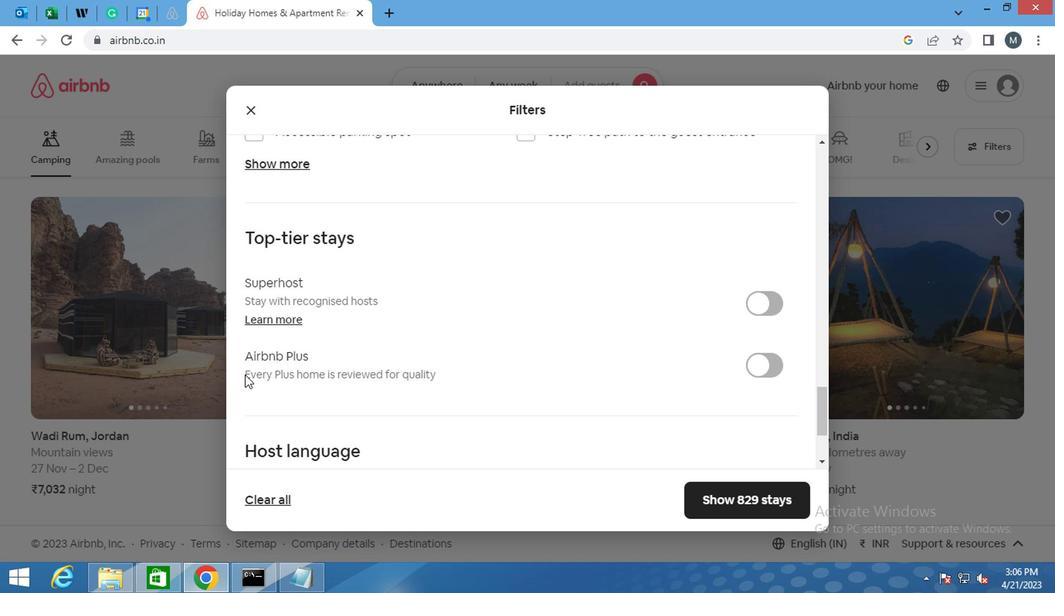 
Action: Mouse scrolled (316, 370) with delta (0, -1)
Screenshot: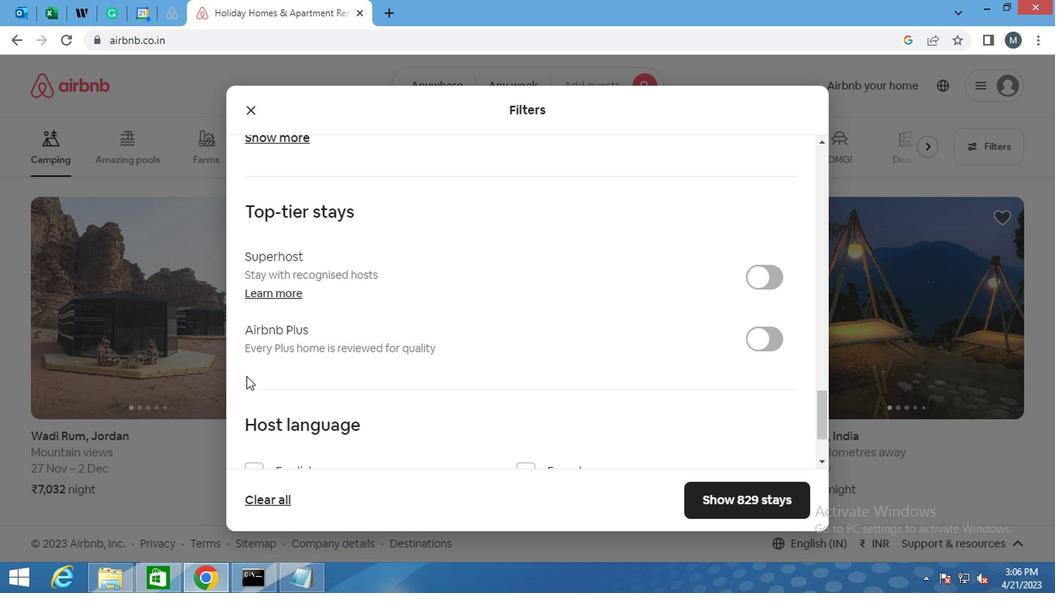 
Action: Mouse moved to (252, 361)
Screenshot: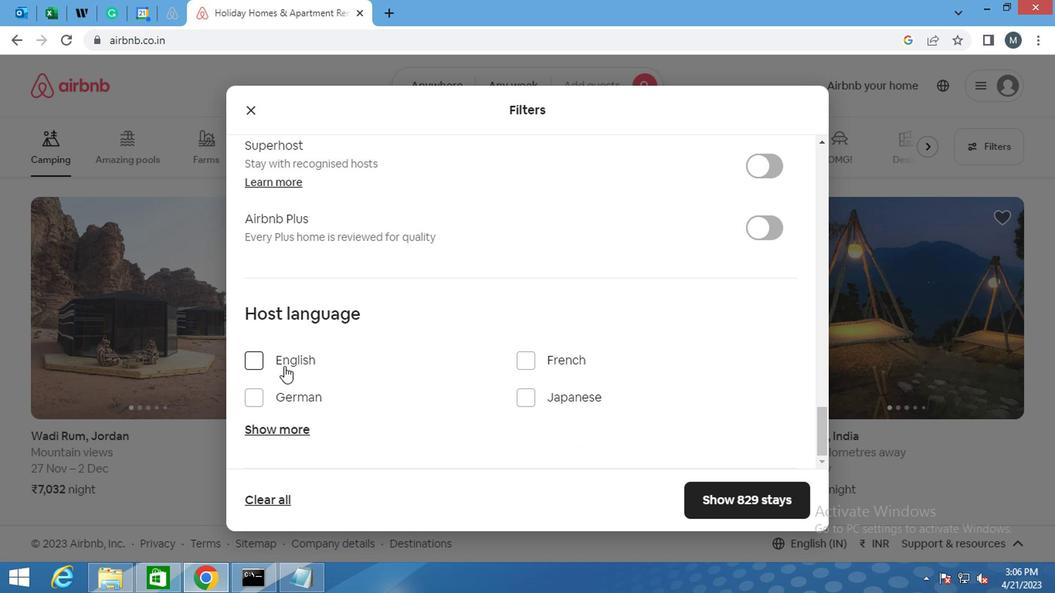 
Action: Mouse pressed left at (252, 361)
Screenshot: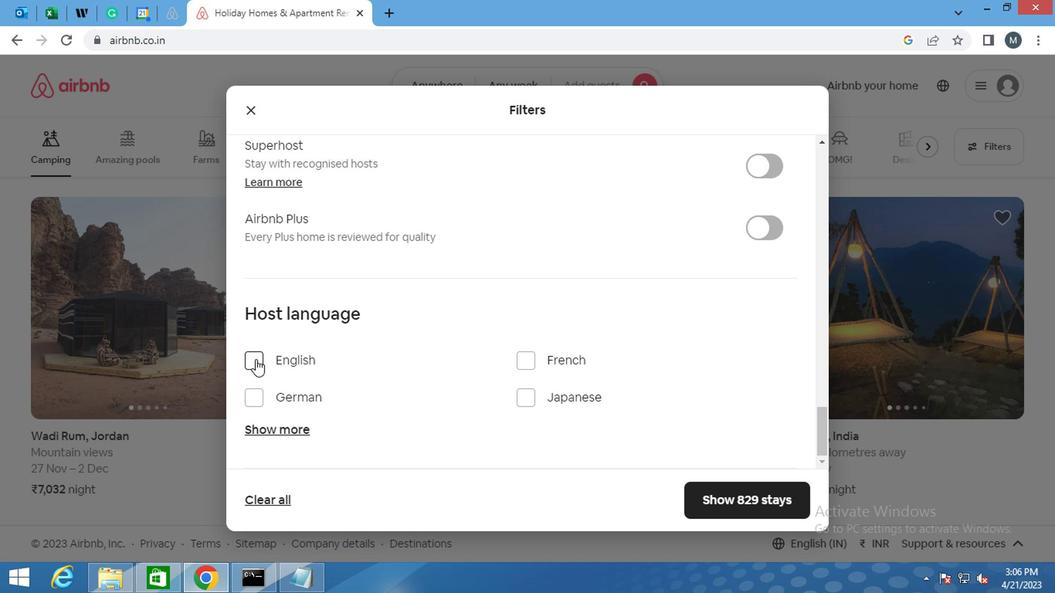 
Action: Mouse moved to (408, 307)
Screenshot: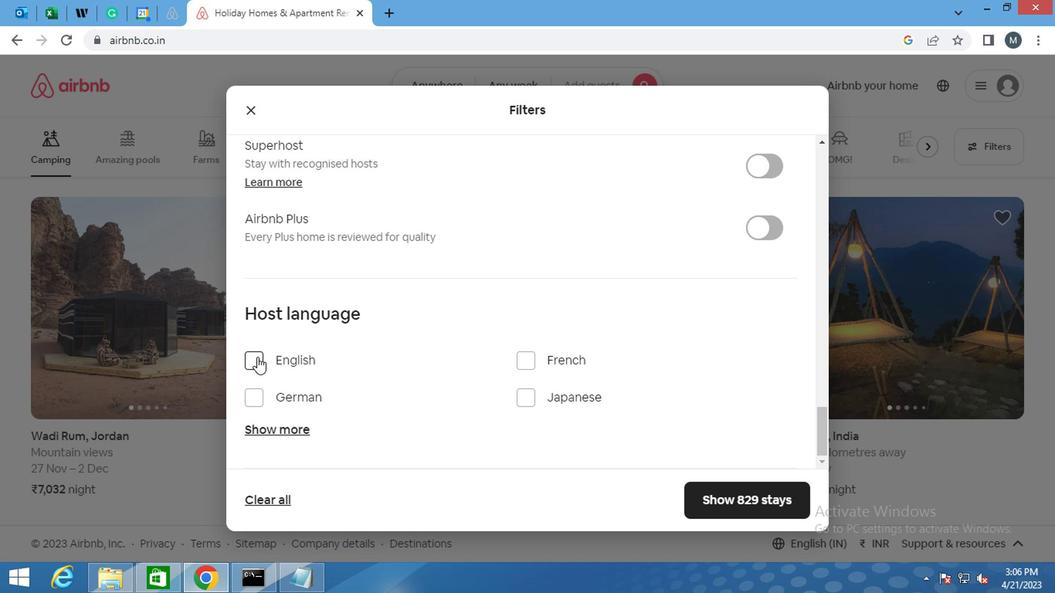 
Action: Mouse scrolled (408, 306) with delta (0, -1)
Screenshot: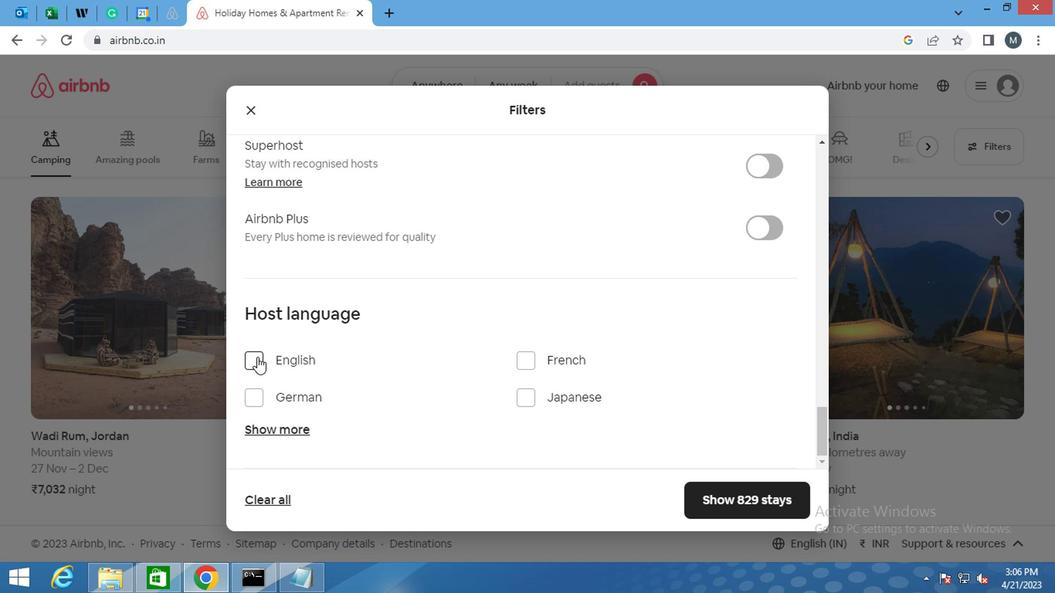 
Action: Mouse moved to (411, 312)
Screenshot: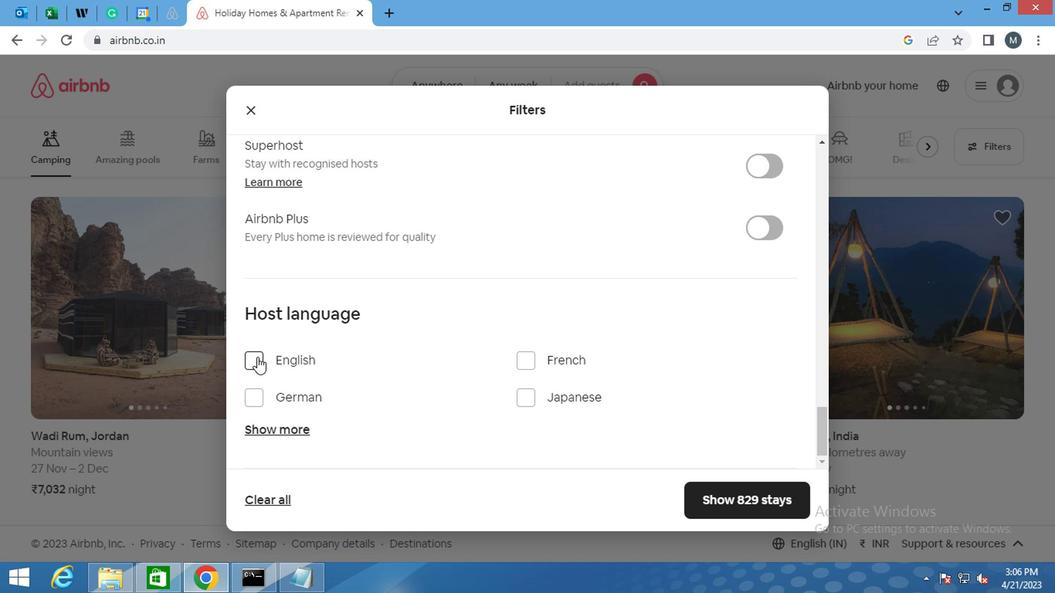 
Action: Mouse scrolled (411, 311) with delta (0, -1)
Screenshot: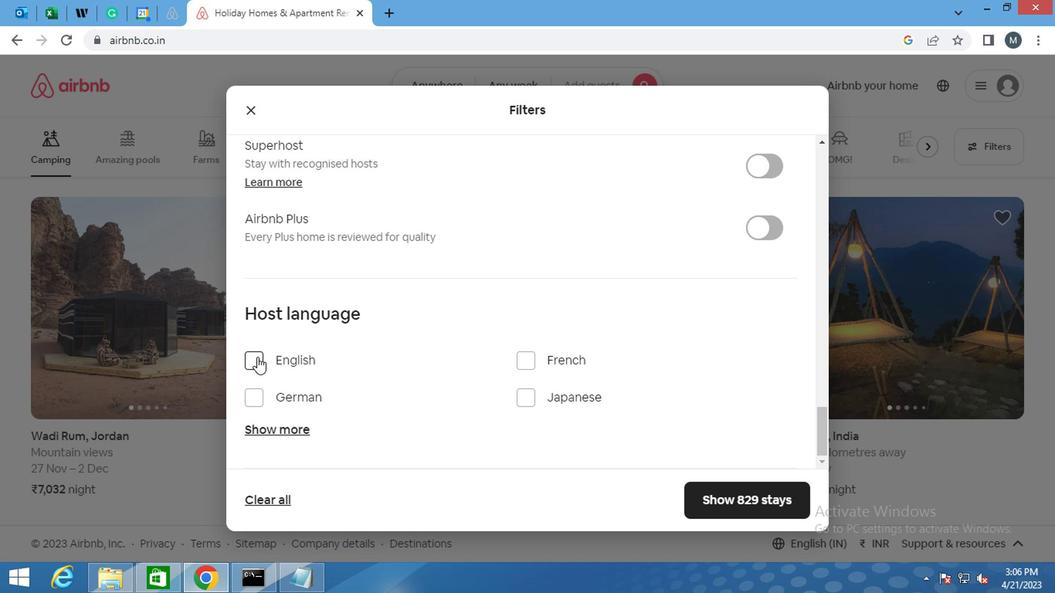 
Action: Mouse moved to (412, 316)
Screenshot: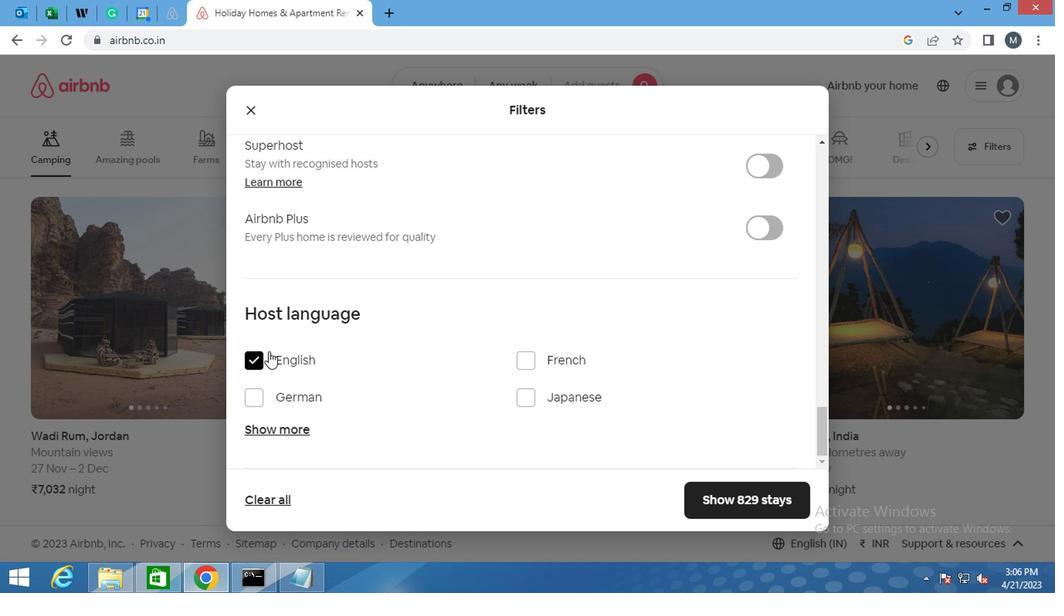 
Action: Mouse scrolled (412, 314) with delta (0, -1)
Screenshot: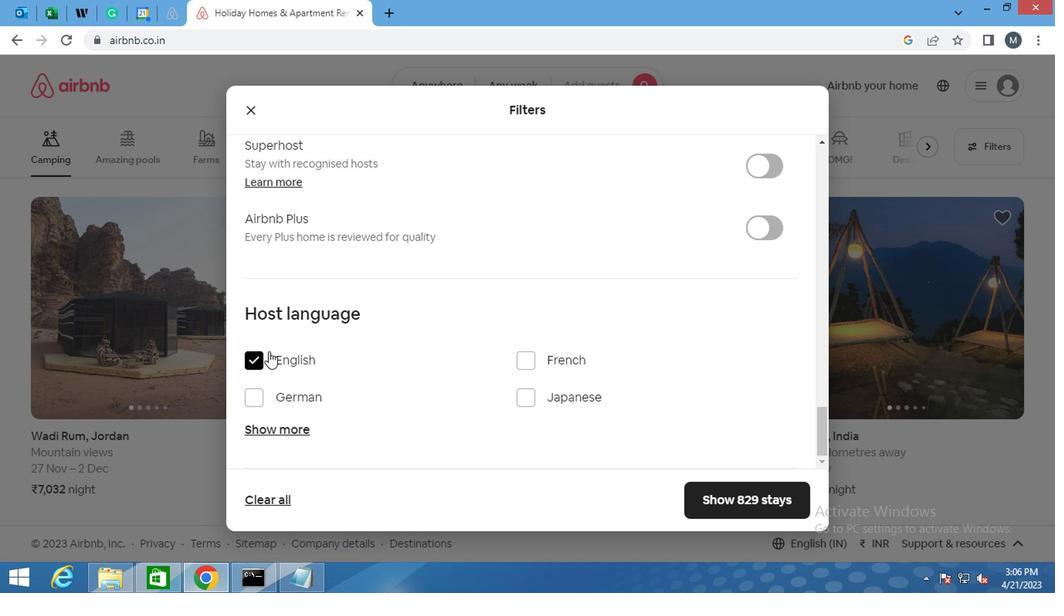 
Action: Mouse moved to (726, 496)
Screenshot: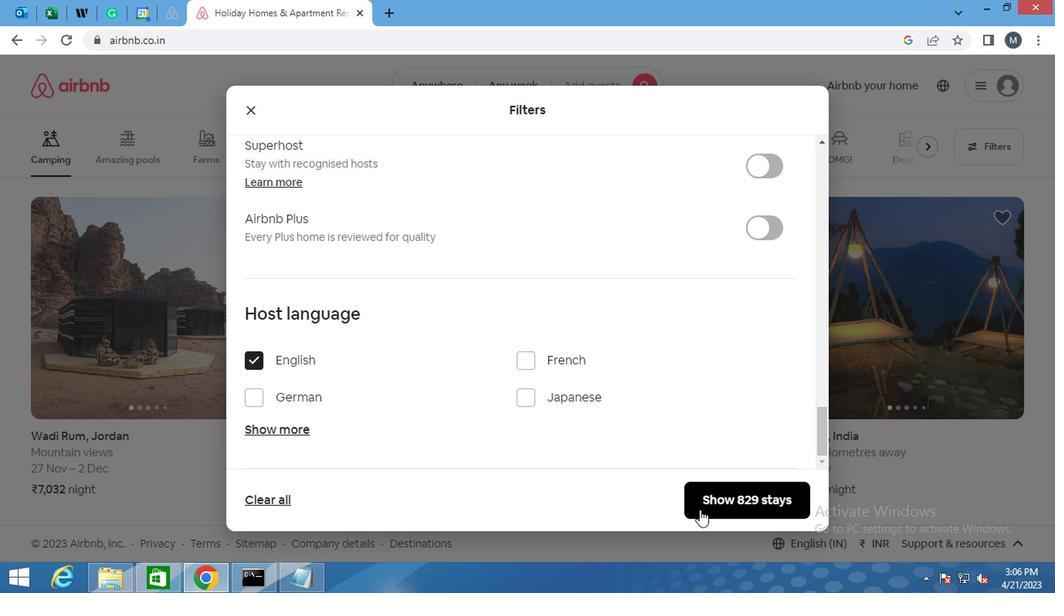 
Action: Mouse pressed left at (726, 496)
Screenshot: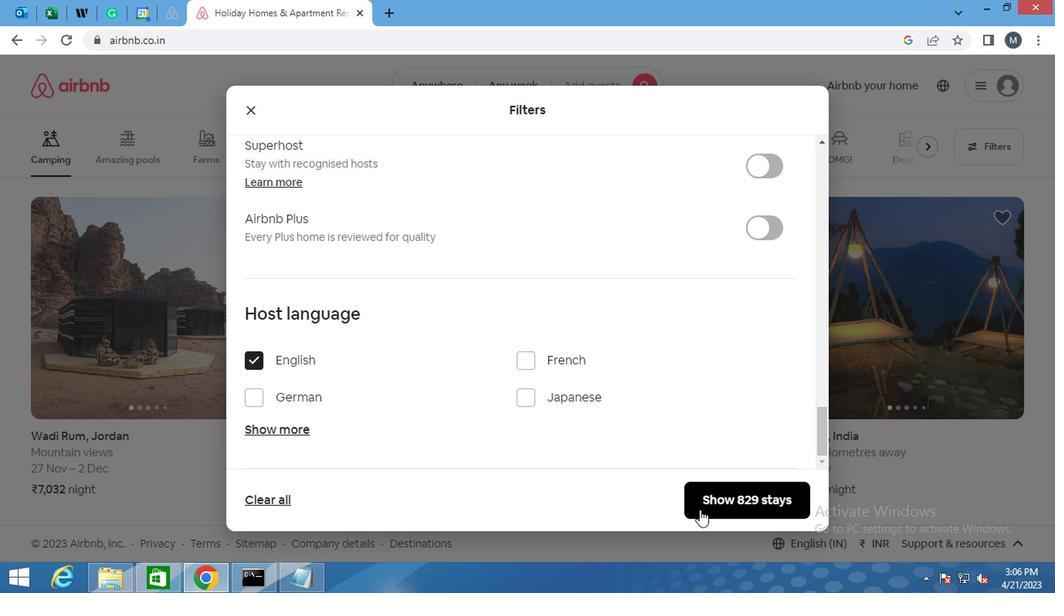 
Action: Mouse moved to (727, 490)
Screenshot: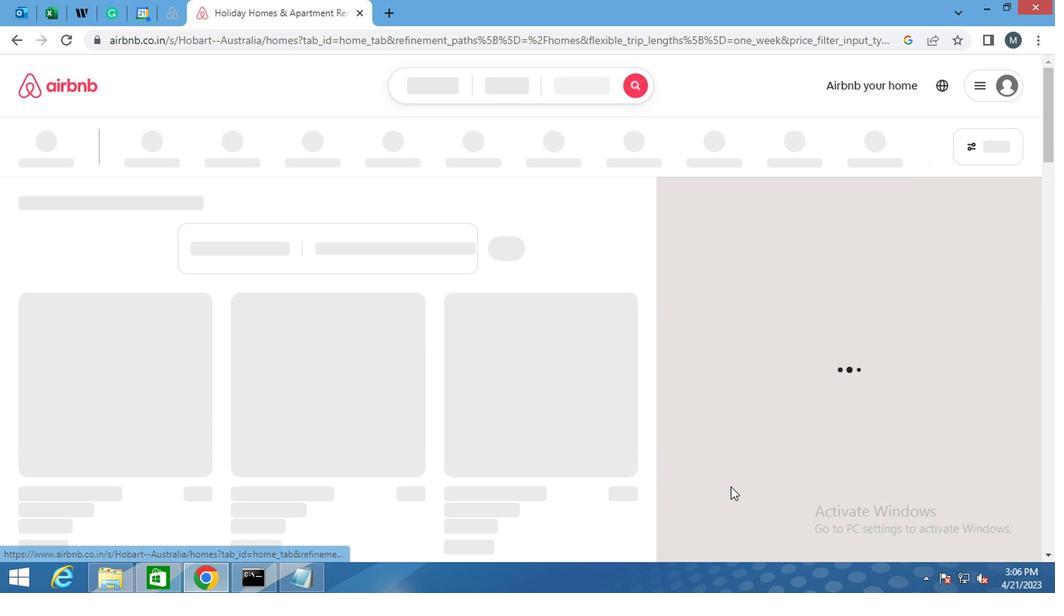 
